 Task: Find connections with filter location Bankstown with filter topic #newyearwith filter profile language German with filter current company Infobip with filter school Maharaja Agrasen Himalayan Garhwal University with filter industry Forestry and Logging with filter service category Visual Design with filter keywords title Data Entry
Action: Mouse moved to (165, 222)
Screenshot: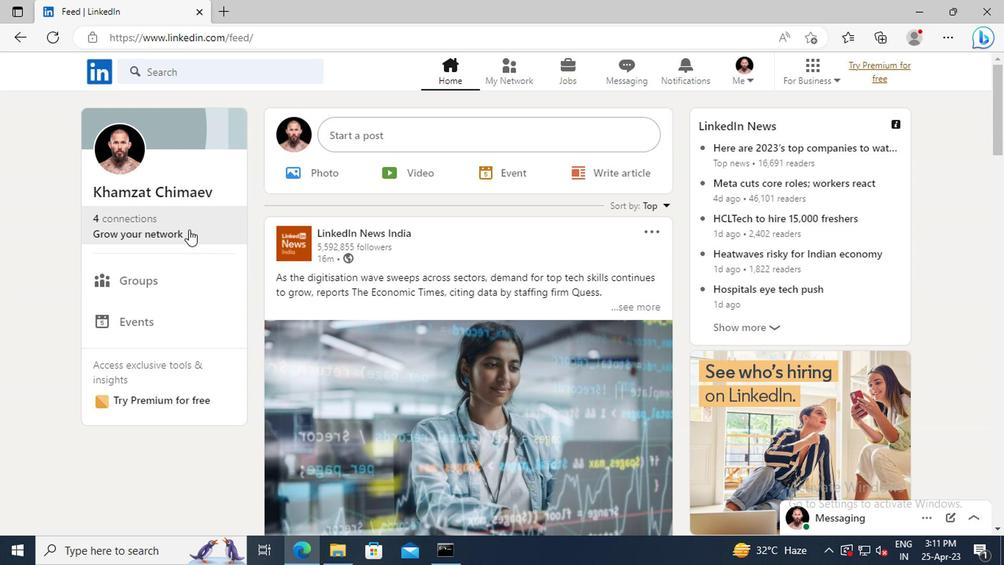 
Action: Mouse pressed left at (165, 222)
Screenshot: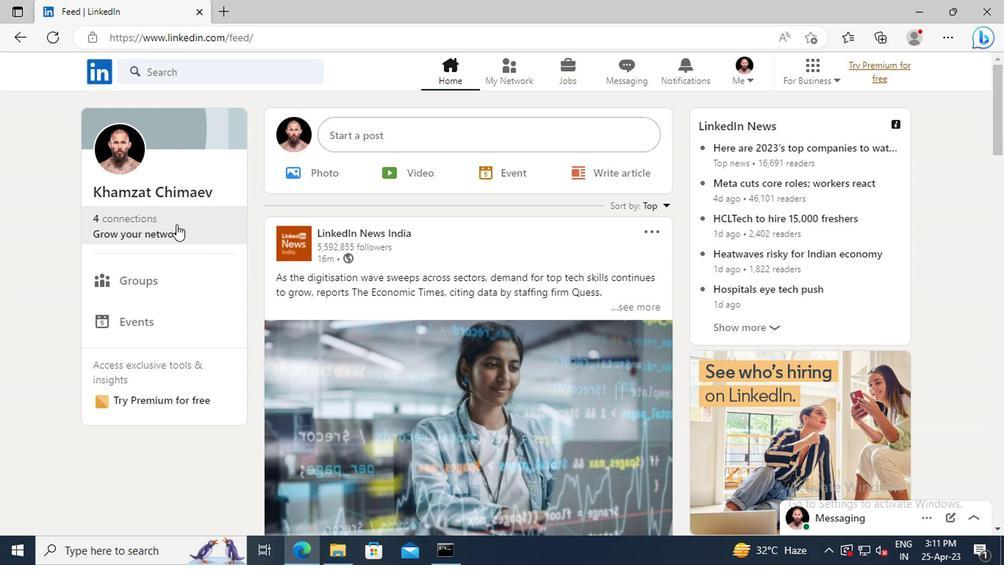 
Action: Mouse moved to (177, 160)
Screenshot: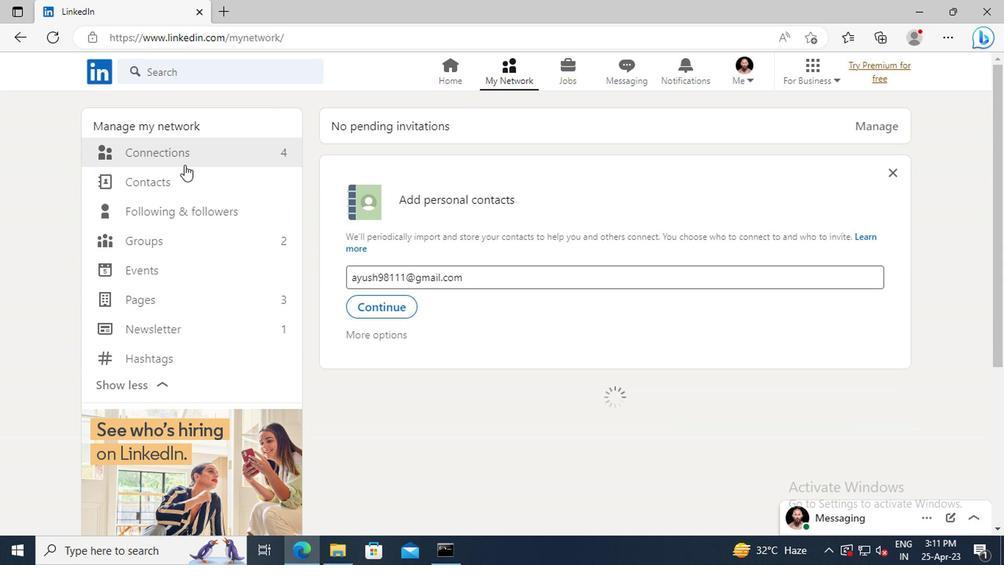 
Action: Mouse pressed left at (177, 160)
Screenshot: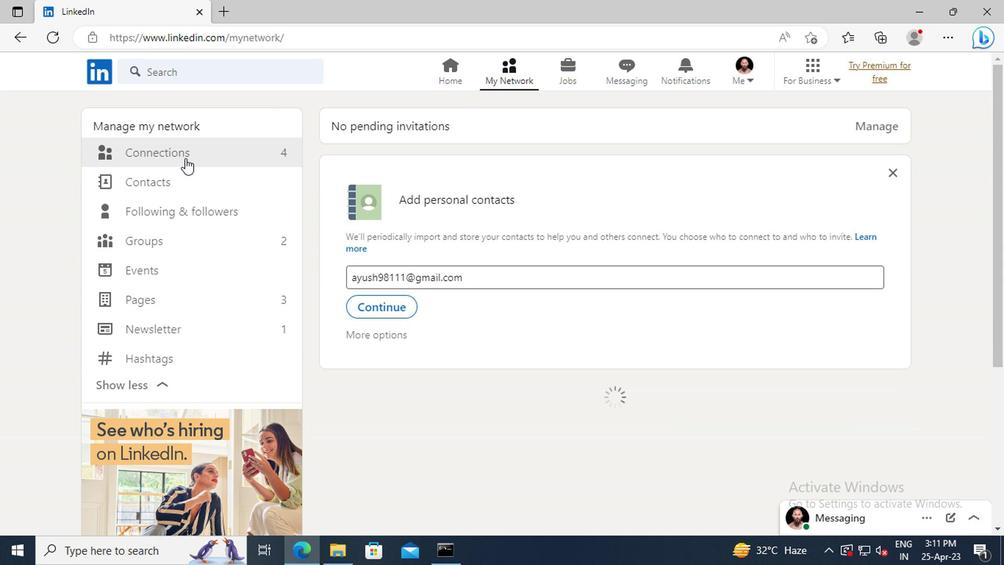 
Action: Mouse moved to (610, 159)
Screenshot: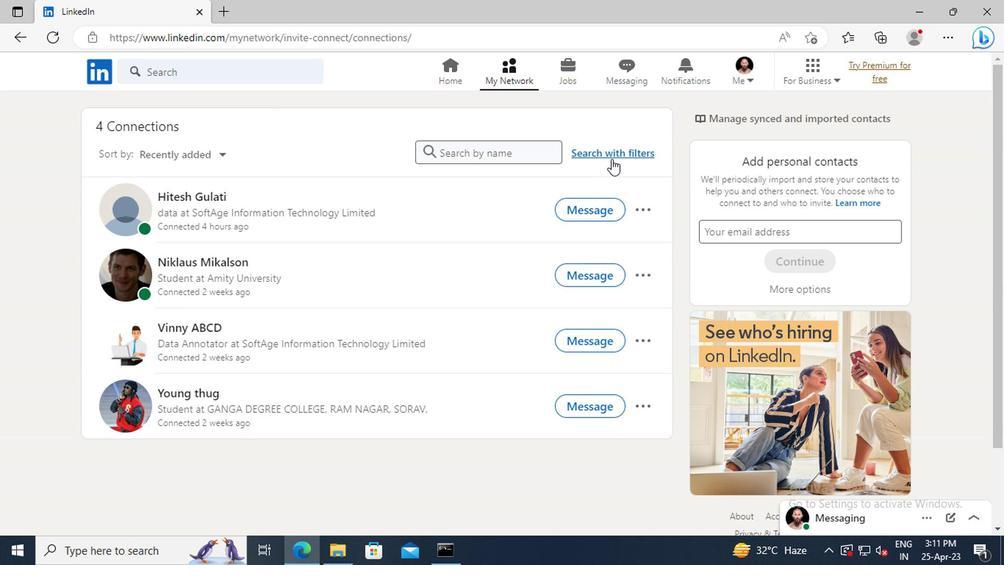 
Action: Mouse pressed left at (610, 159)
Screenshot: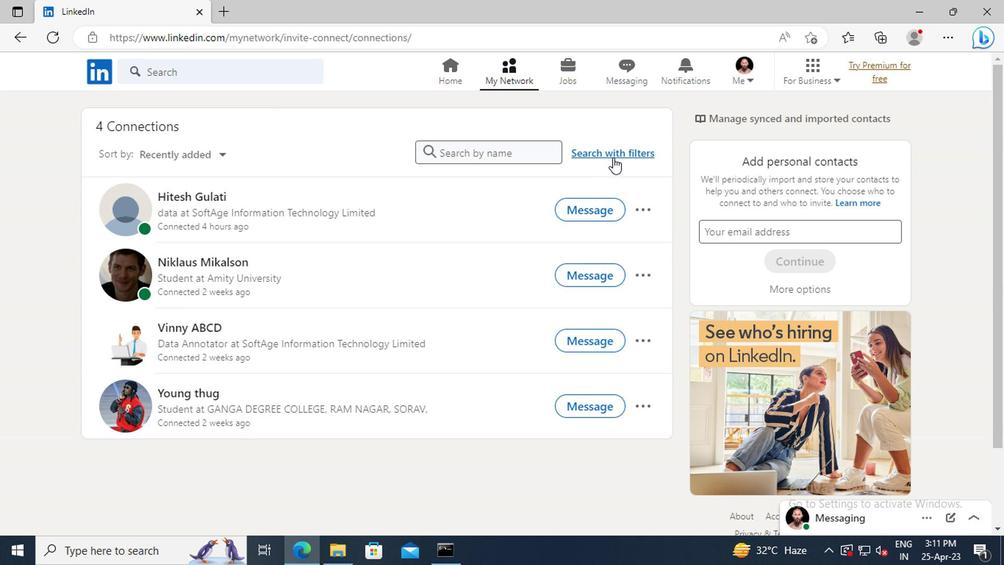 
Action: Mouse moved to (548, 119)
Screenshot: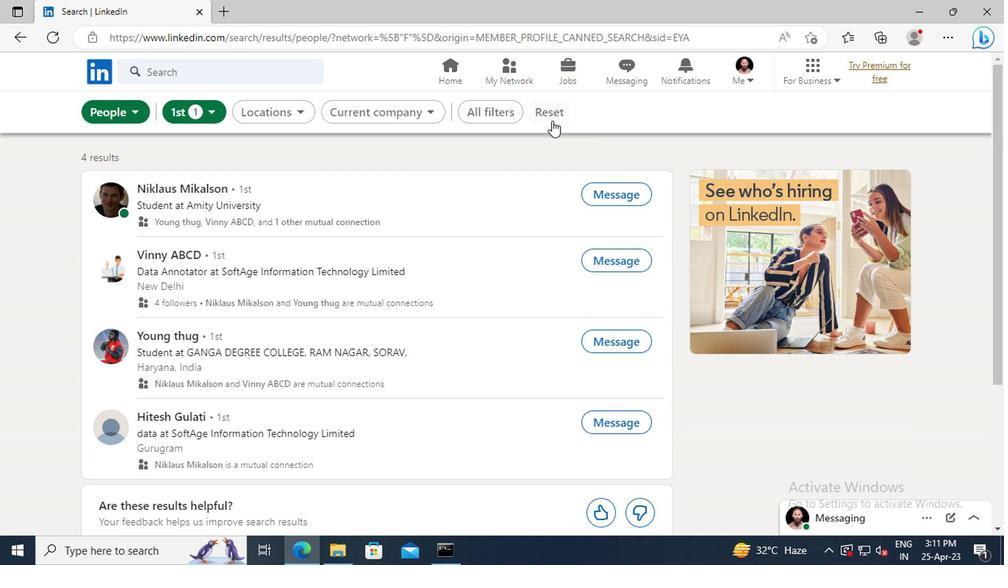 
Action: Mouse pressed left at (548, 119)
Screenshot: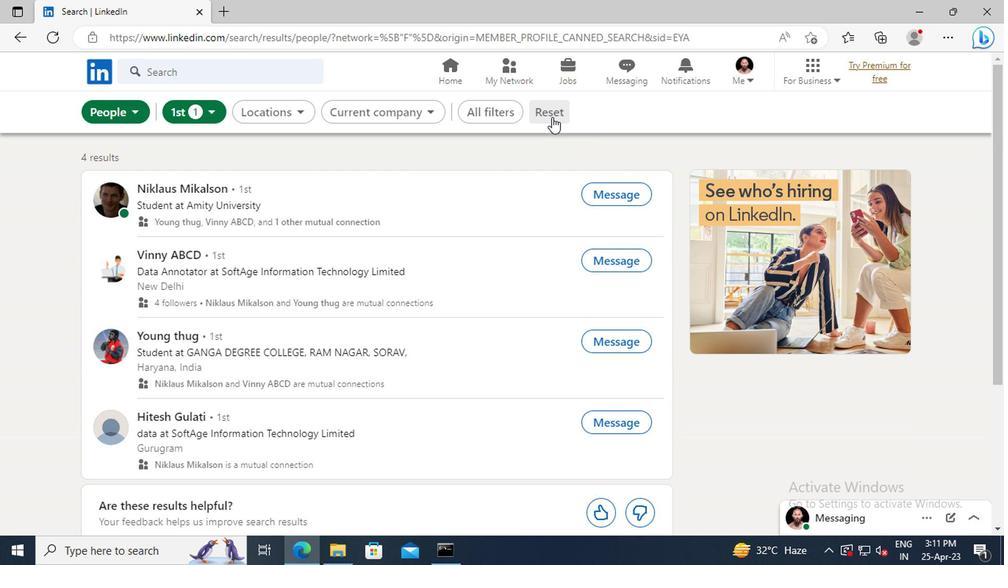 
Action: Mouse moved to (518, 115)
Screenshot: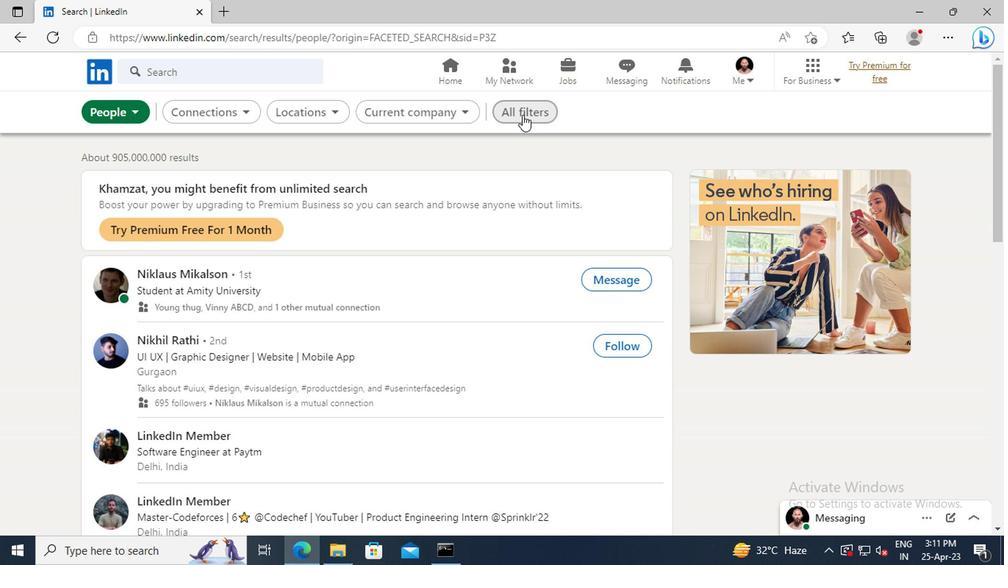 
Action: Mouse pressed left at (518, 115)
Screenshot: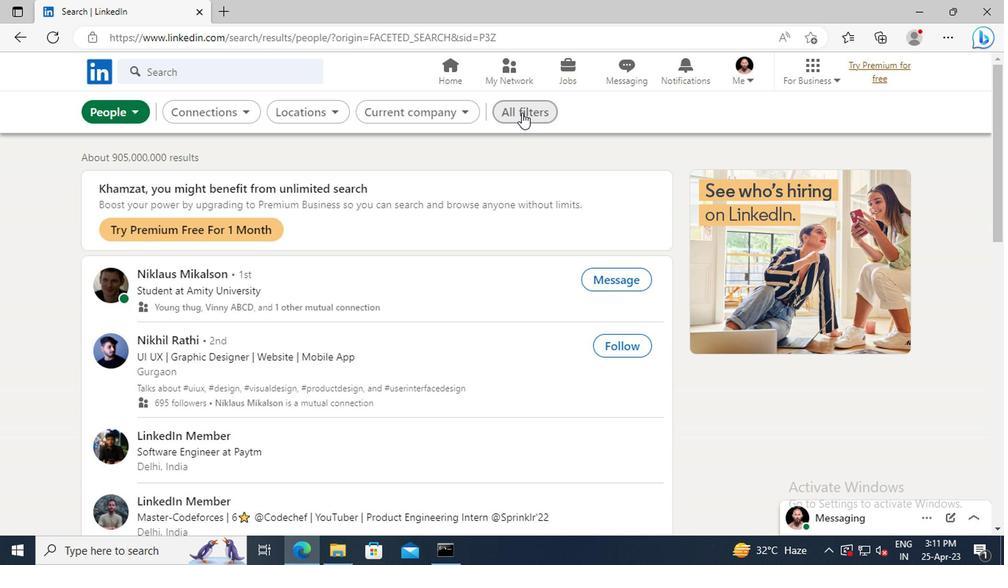 
Action: Mouse moved to (791, 293)
Screenshot: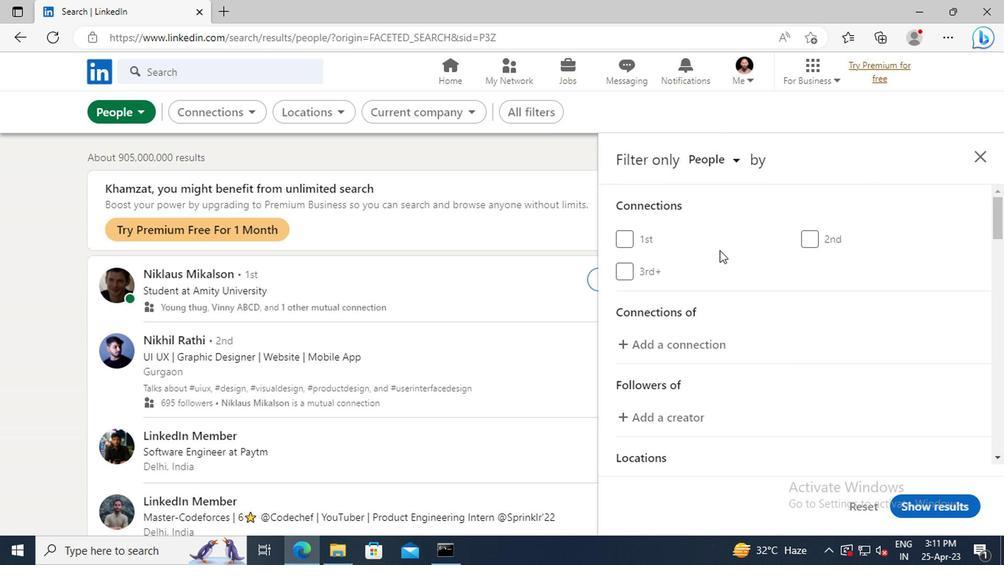 
Action: Mouse scrolled (791, 292) with delta (0, 0)
Screenshot: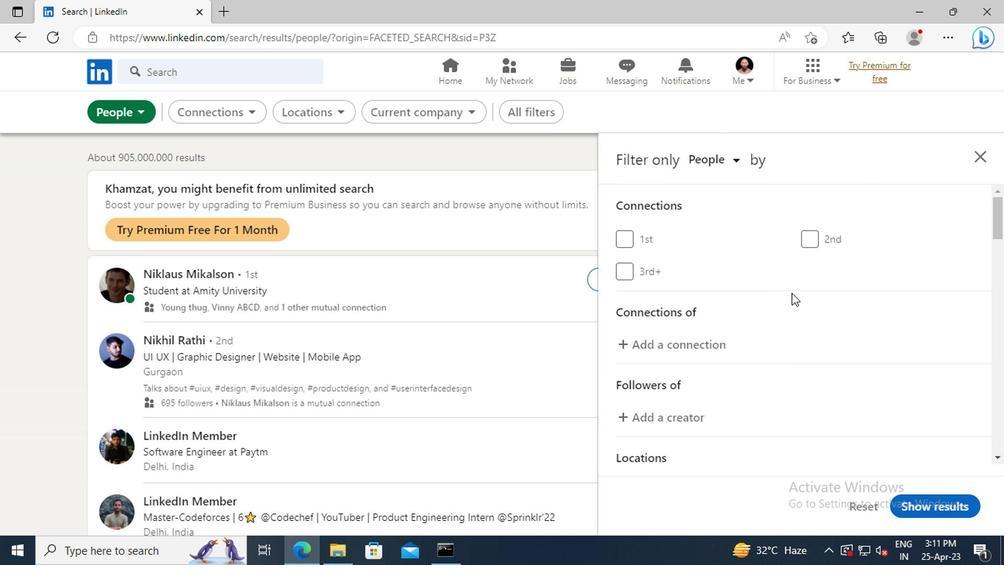 
Action: Mouse scrolled (791, 292) with delta (0, 0)
Screenshot: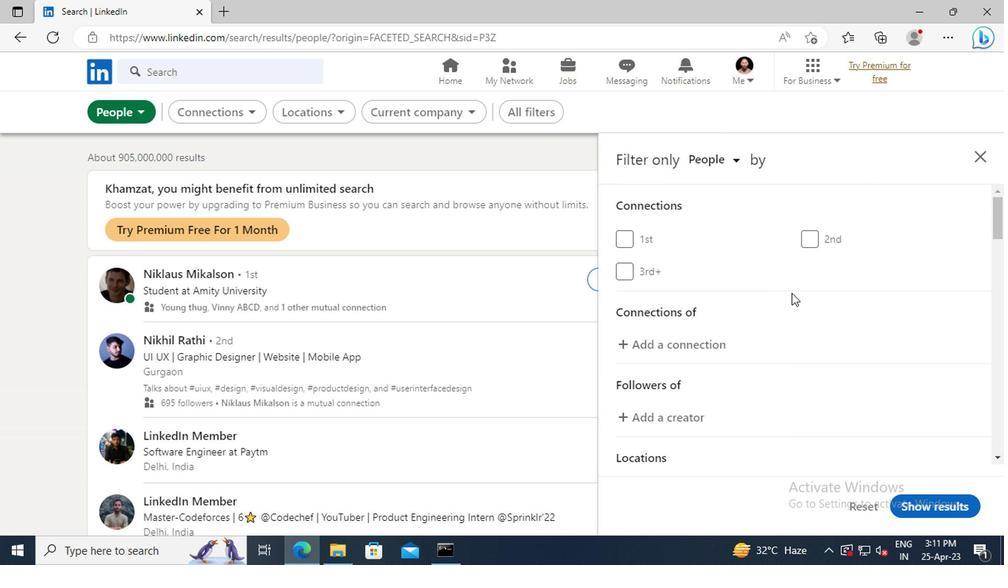 
Action: Mouse scrolled (791, 292) with delta (0, 0)
Screenshot: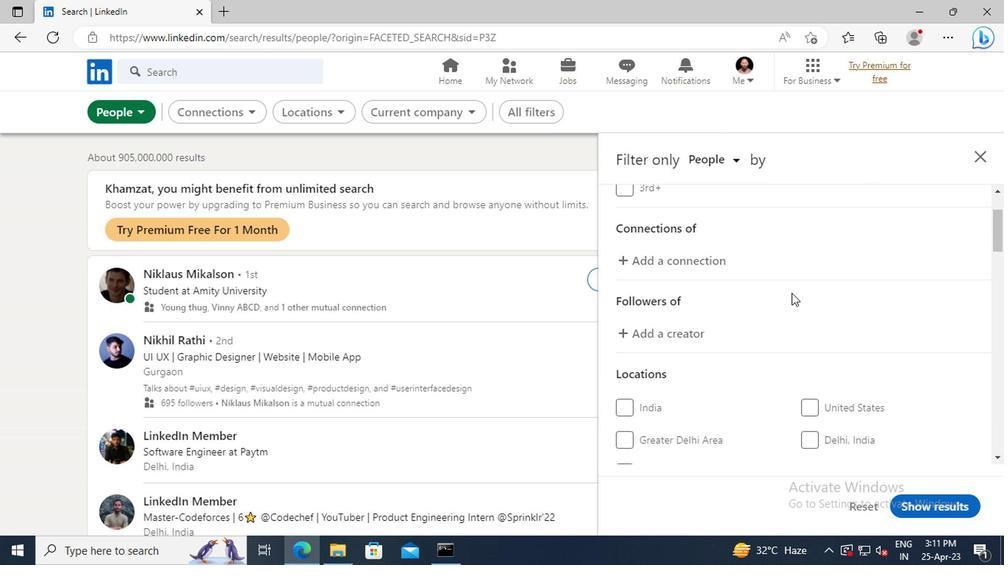 
Action: Mouse scrolled (791, 292) with delta (0, 0)
Screenshot: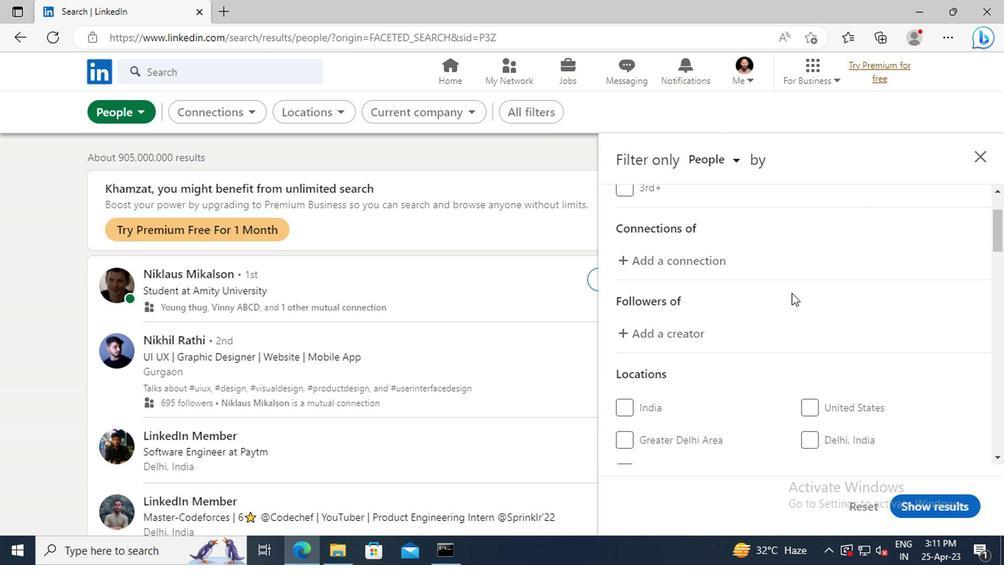 
Action: Mouse scrolled (791, 292) with delta (0, 0)
Screenshot: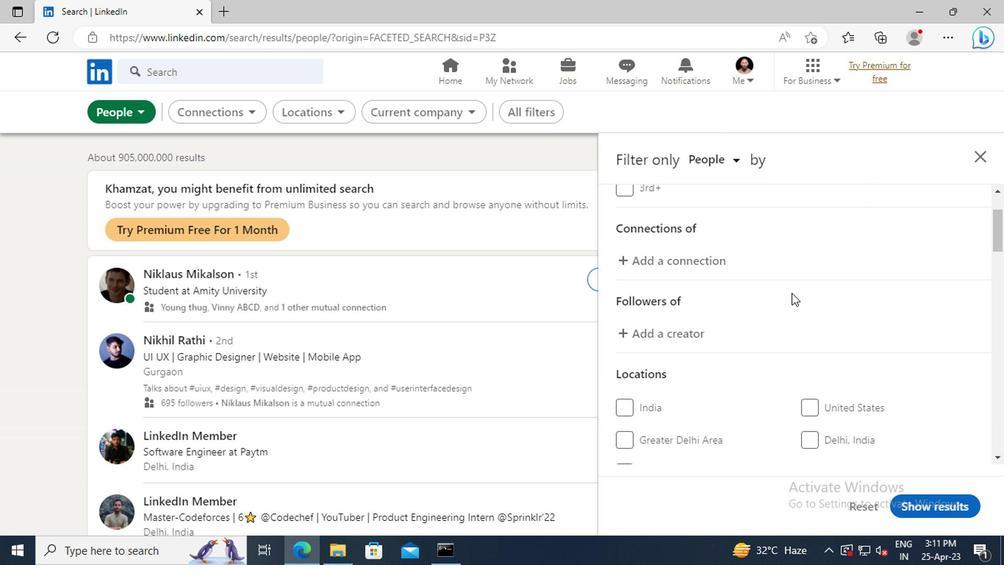 
Action: Mouse moved to (828, 341)
Screenshot: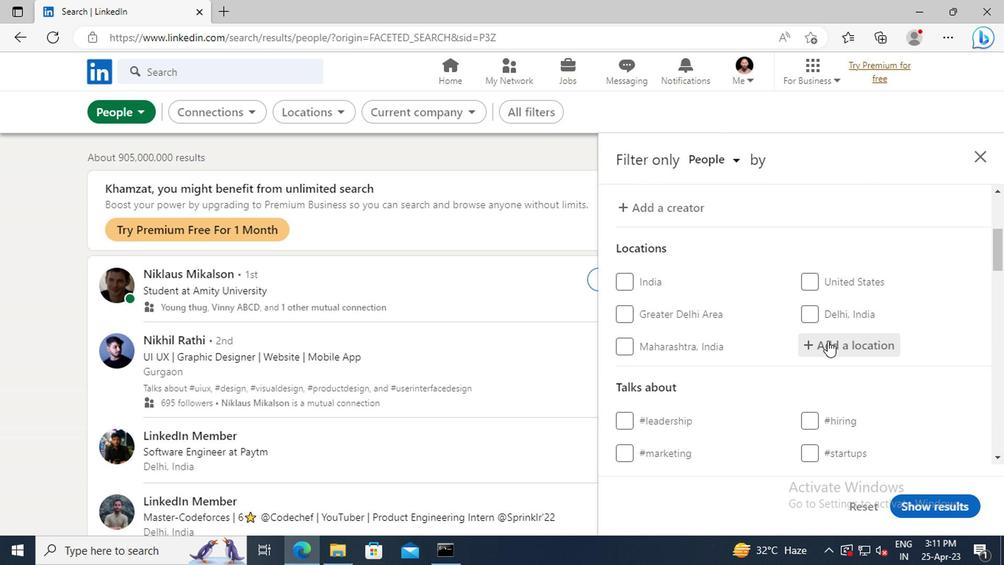 
Action: Mouse pressed left at (828, 341)
Screenshot: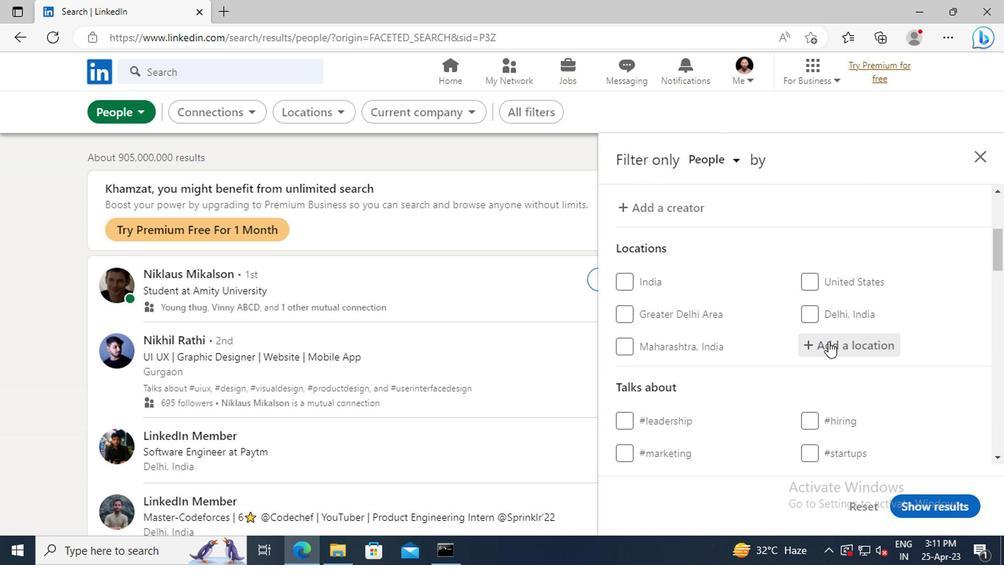 
Action: Mouse moved to (754, 301)
Screenshot: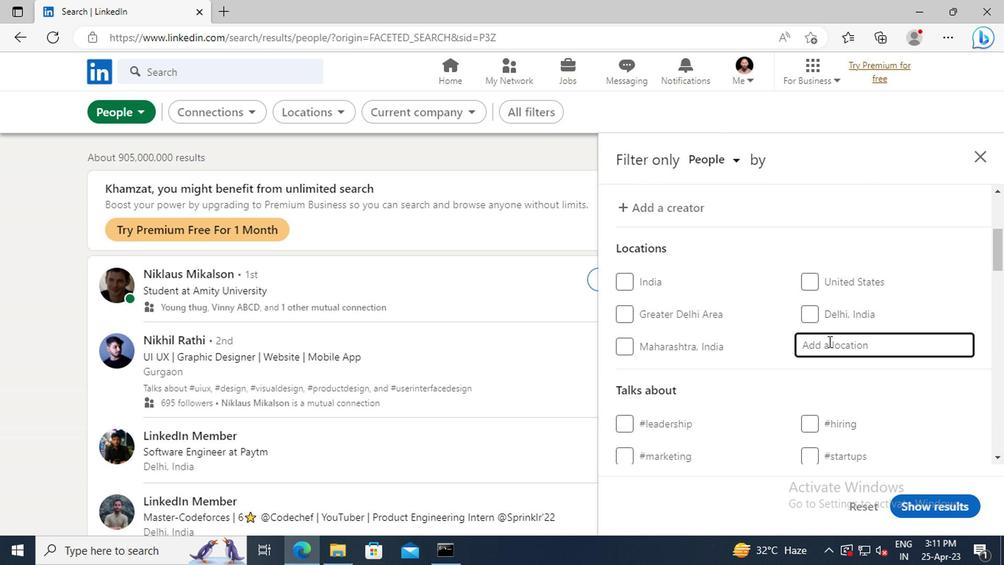 
Action: Key pressed <Key.shift>BANKSTOWN<Key.enter>
Screenshot: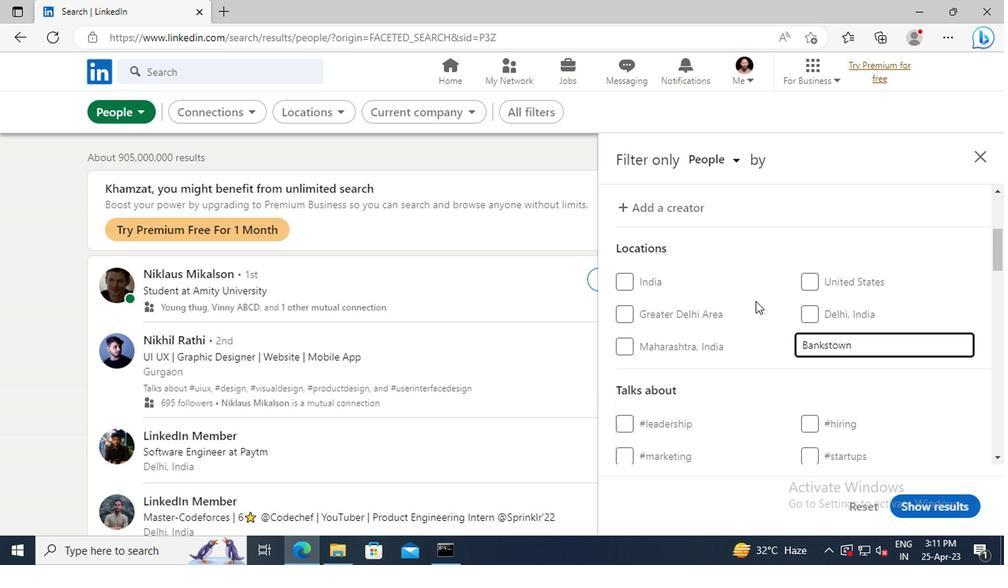 
Action: Mouse moved to (865, 358)
Screenshot: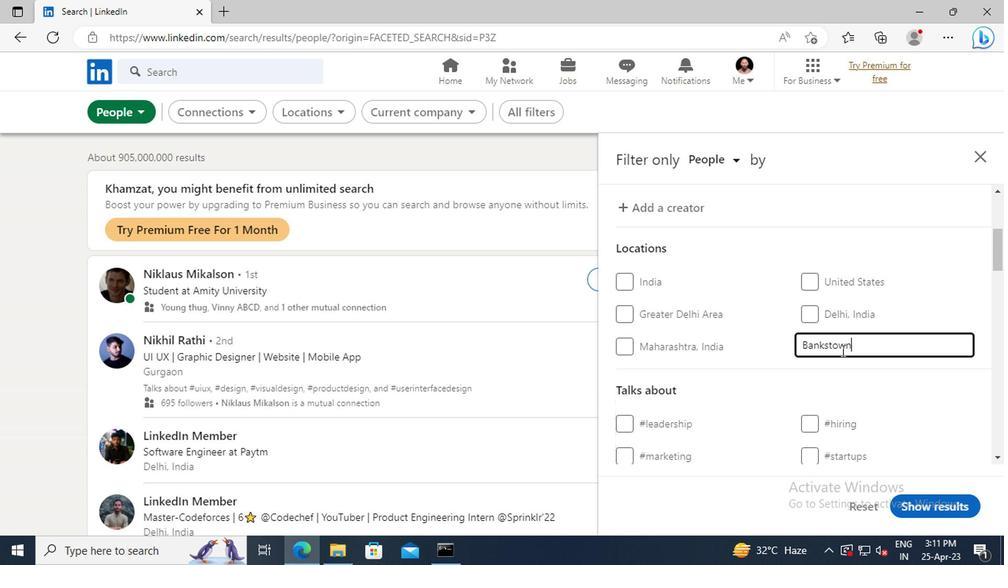
Action: Mouse scrolled (865, 358) with delta (0, 0)
Screenshot: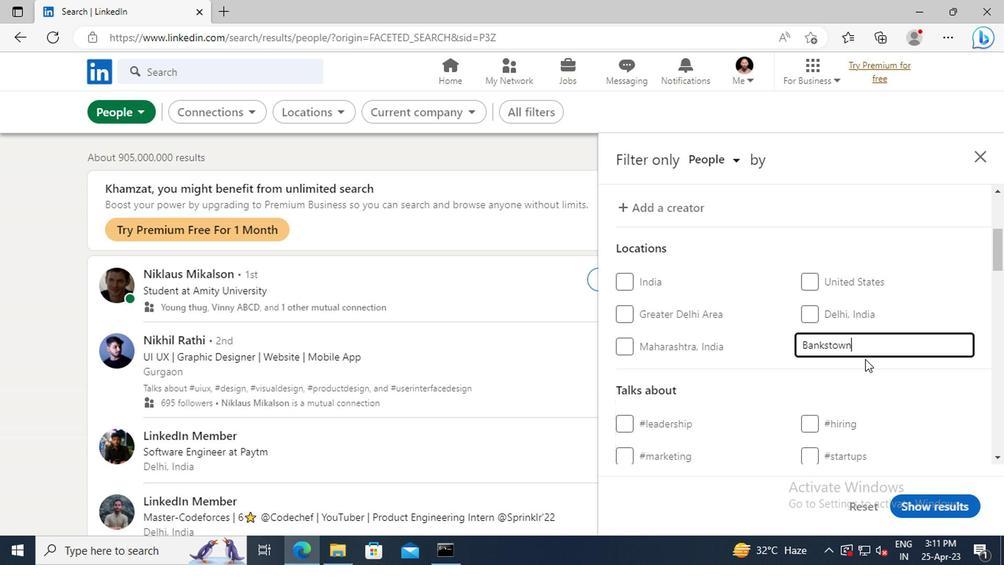 
Action: Mouse scrolled (865, 358) with delta (0, 0)
Screenshot: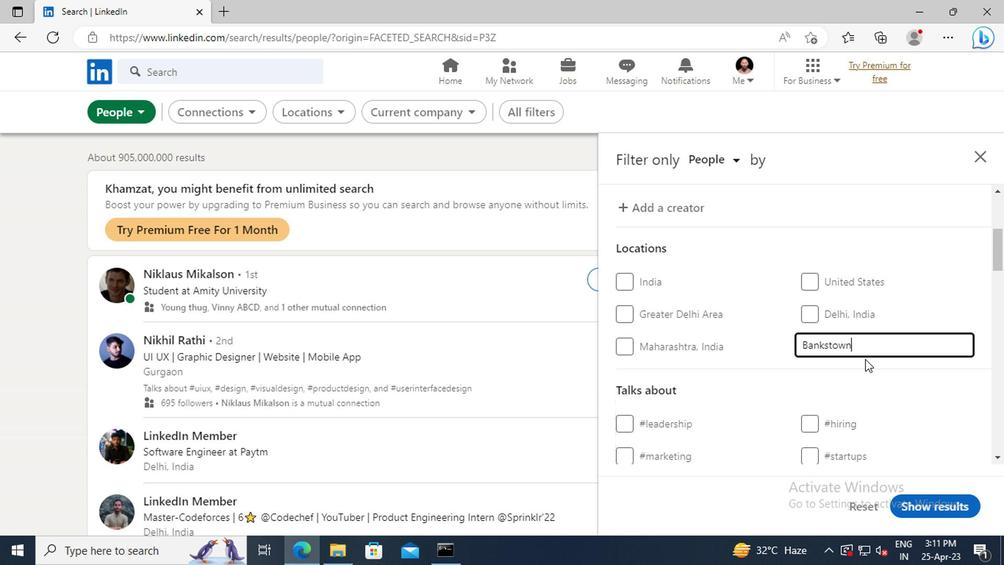 
Action: Mouse scrolled (865, 358) with delta (0, 0)
Screenshot: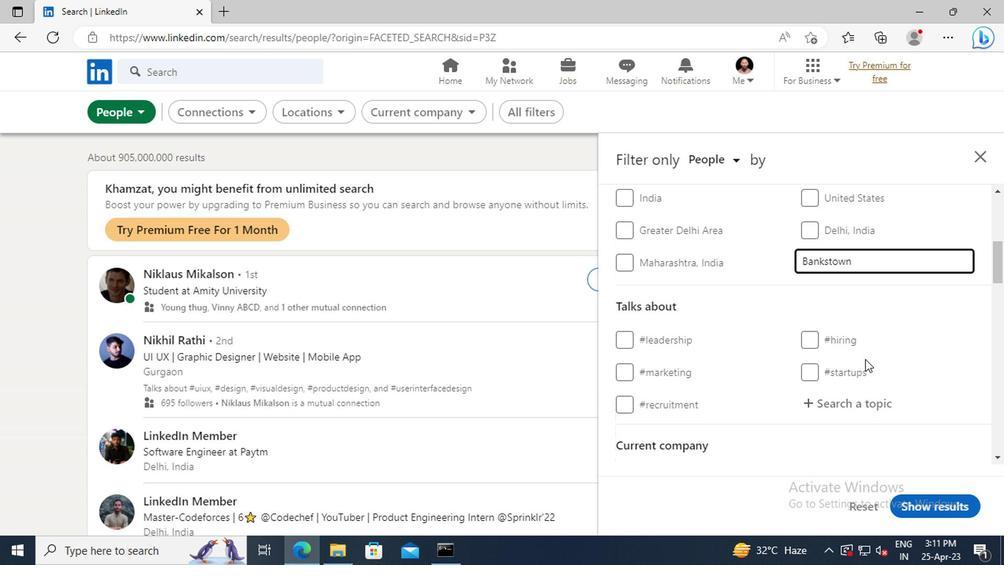 
Action: Mouse scrolled (865, 358) with delta (0, 0)
Screenshot: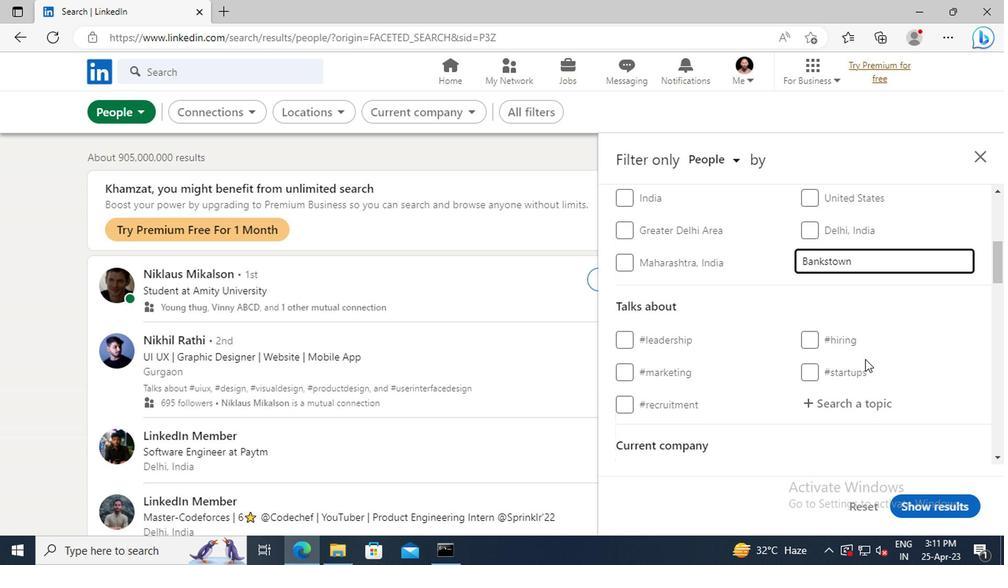
Action: Mouse moved to (844, 321)
Screenshot: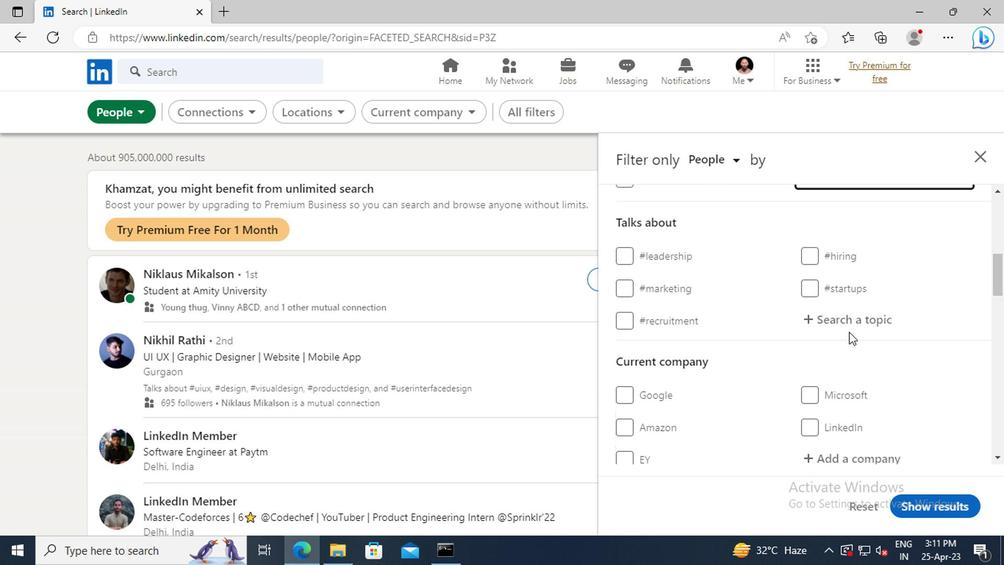 
Action: Mouse pressed left at (844, 321)
Screenshot: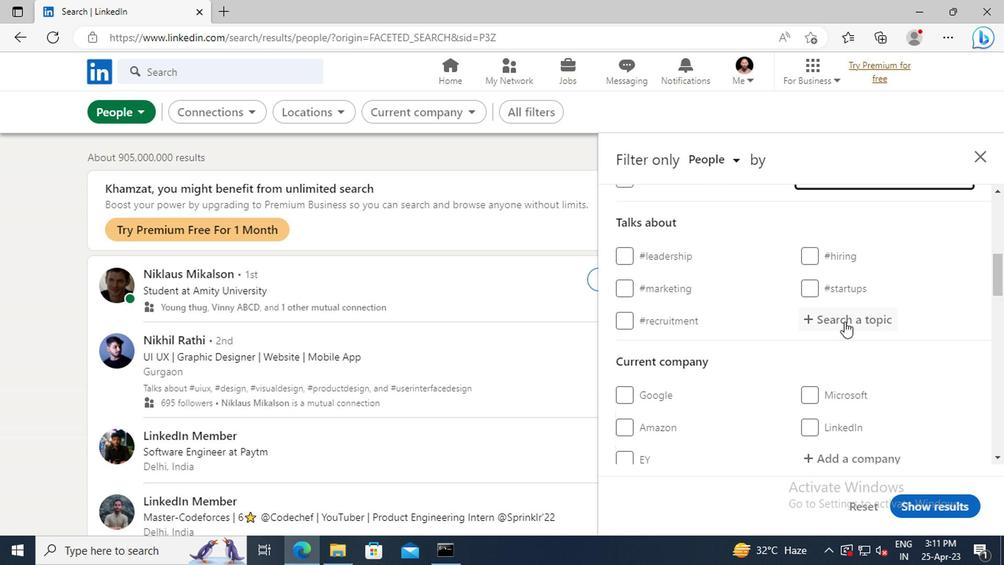 
Action: Mouse moved to (793, 292)
Screenshot: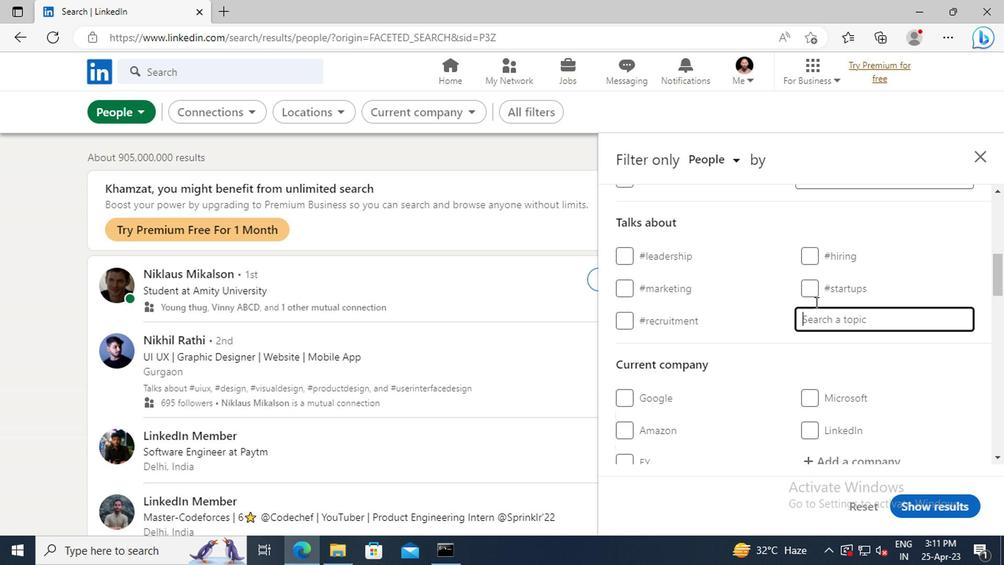 
Action: Key pressed <Key.shift>#NEWYEARWITH
Screenshot: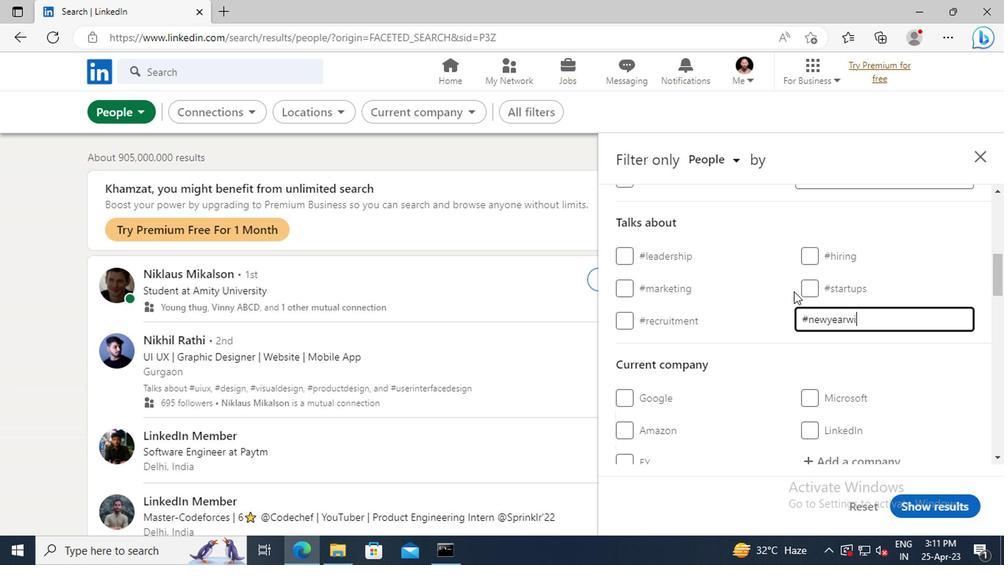 
Action: Mouse moved to (818, 308)
Screenshot: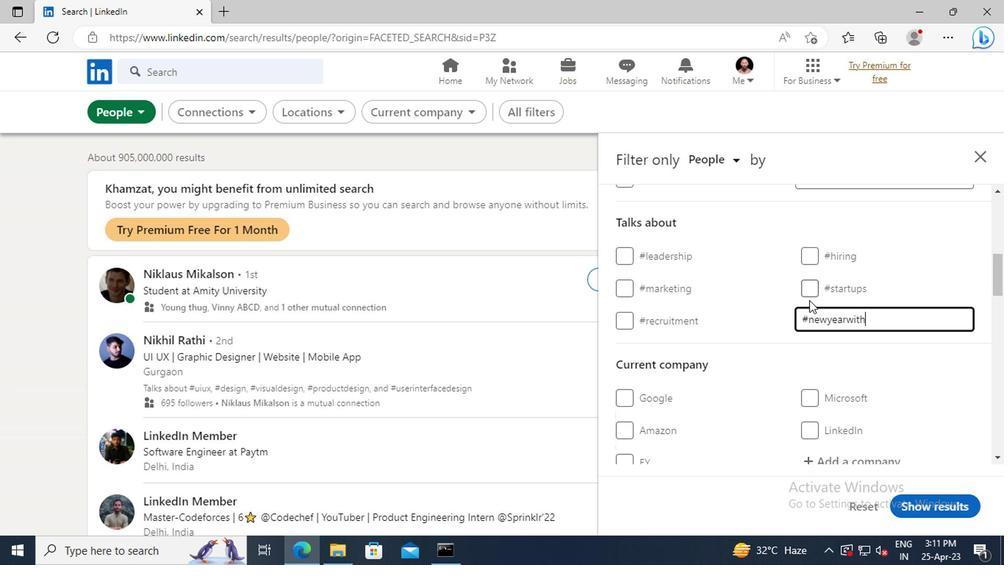 
Action: Mouse scrolled (818, 307) with delta (0, -1)
Screenshot: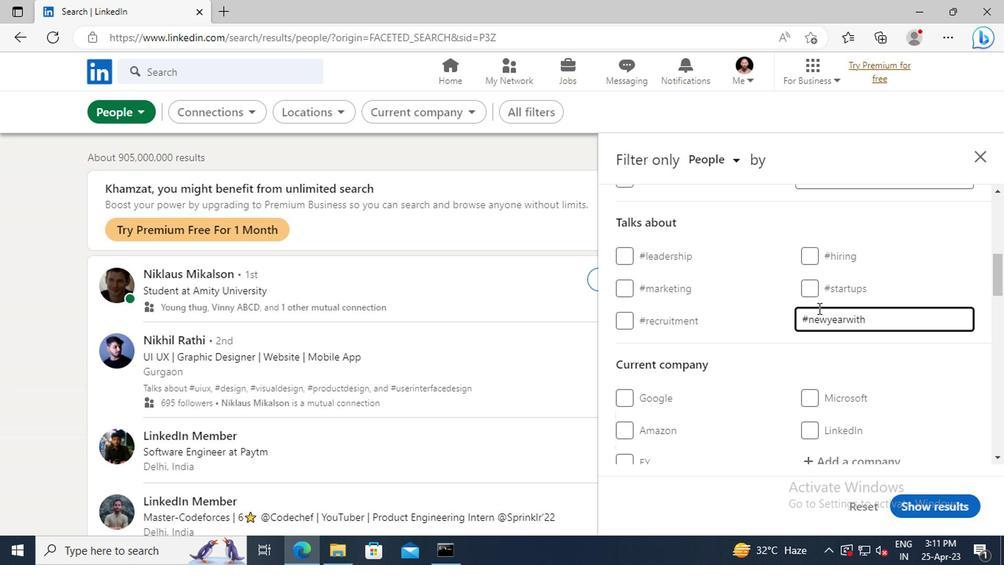 
Action: Mouse scrolled (818, 307) with delta (0, -1)
Screenshot: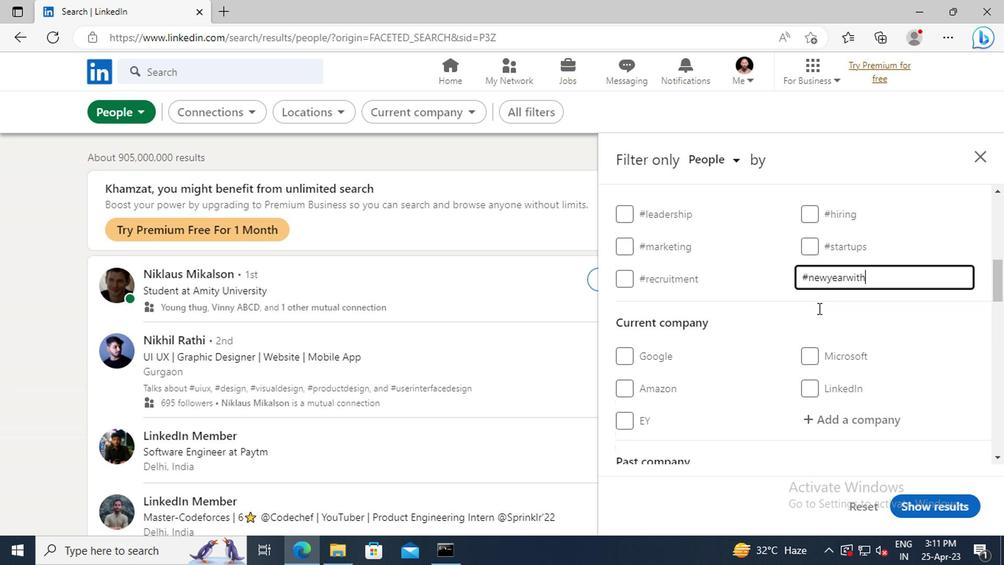 
Action: Mouse scrolled (818, 307) with delta (0, -1)
Screenshot: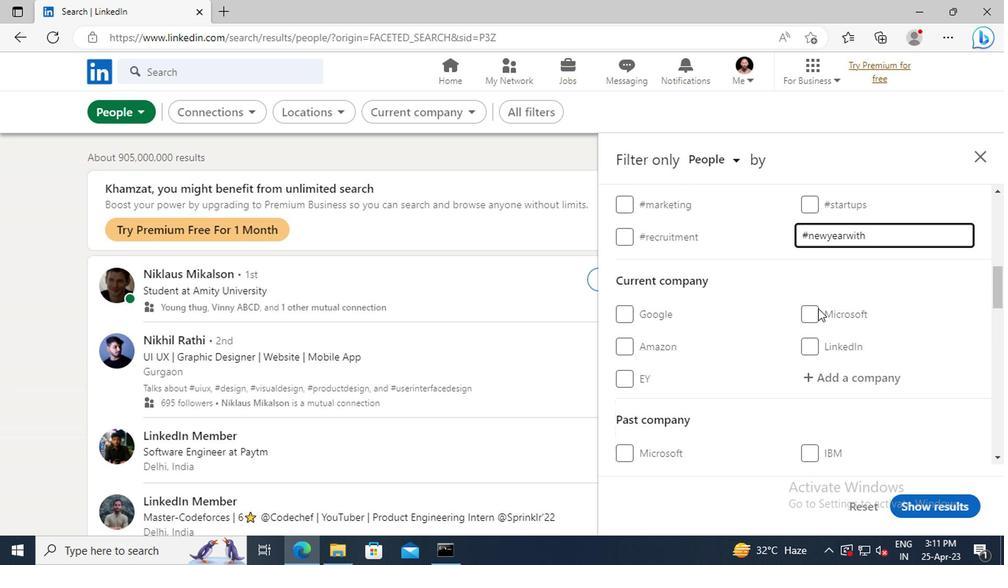 
Action: Mouse scrolled (818, 307) with delta (0, -1)
Screenshot: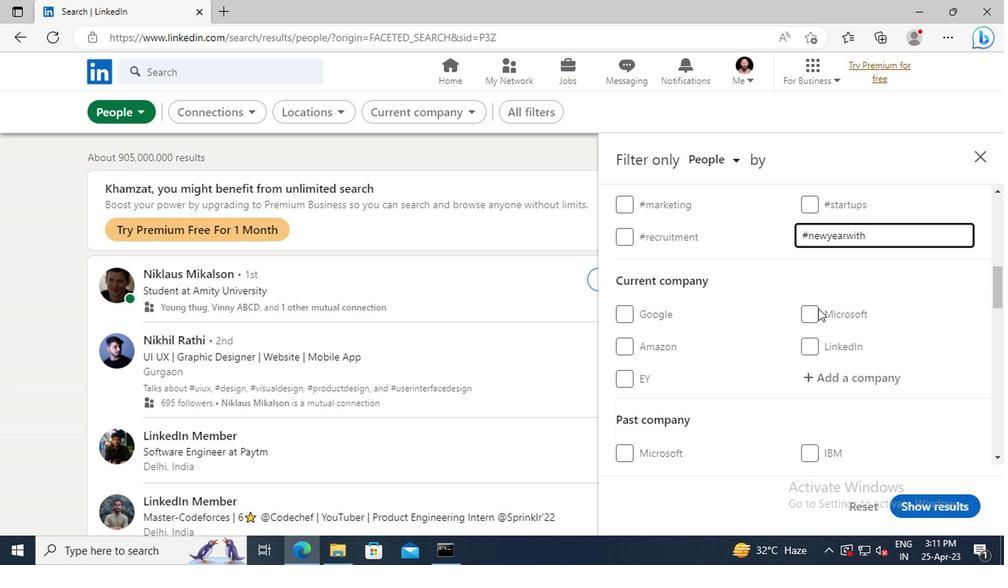 
Action: Mouse scrolled (818, 307) with delta (0, -1)
Screenshot: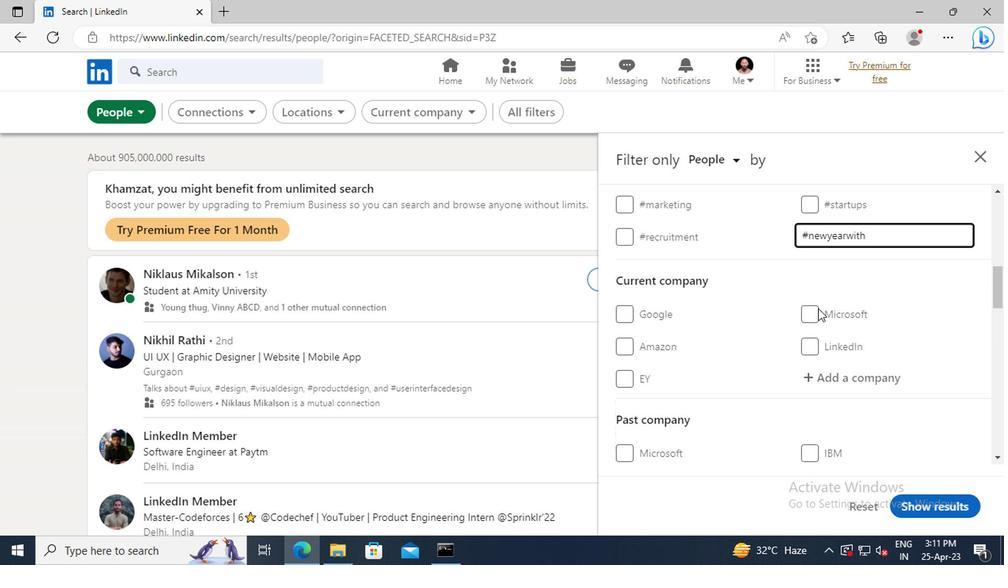 
Action: Mouse scrolled (818, 307) with delta (0, -1)
Screenshot: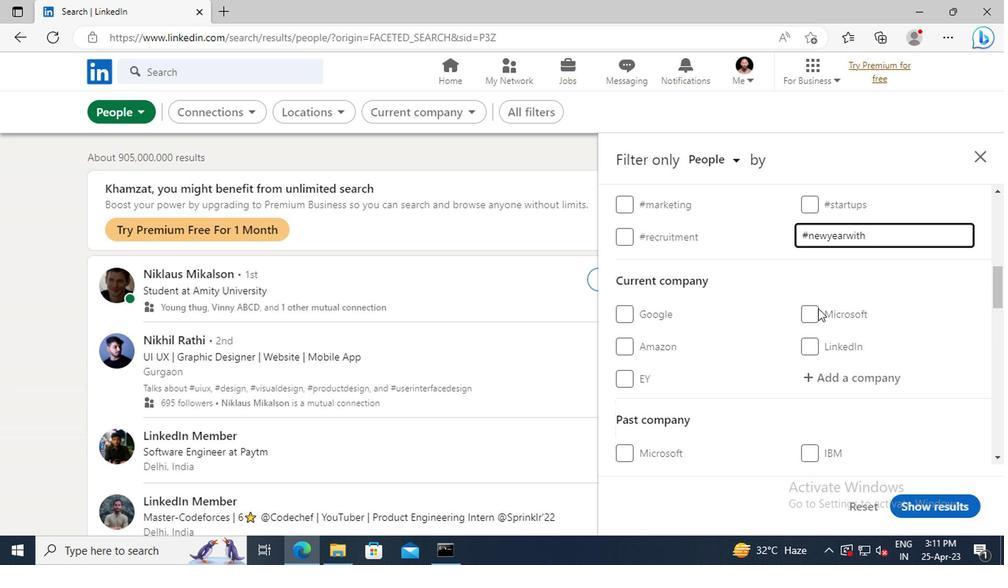 
Action: Mouse moved to (804, 318)
Screenshot: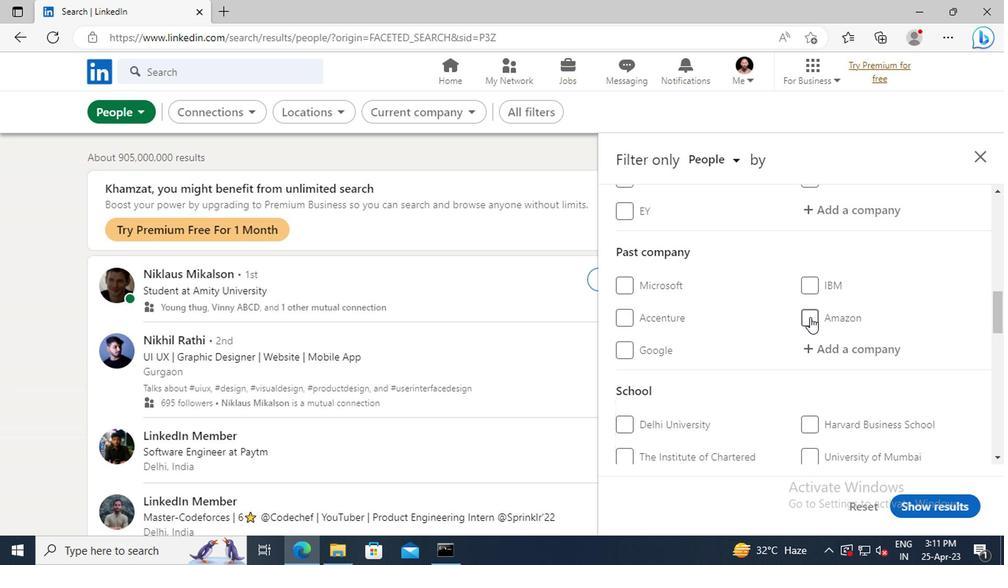 
Action: Mouse scrolled (804, 318) with delta (0, 0)
Screenshot: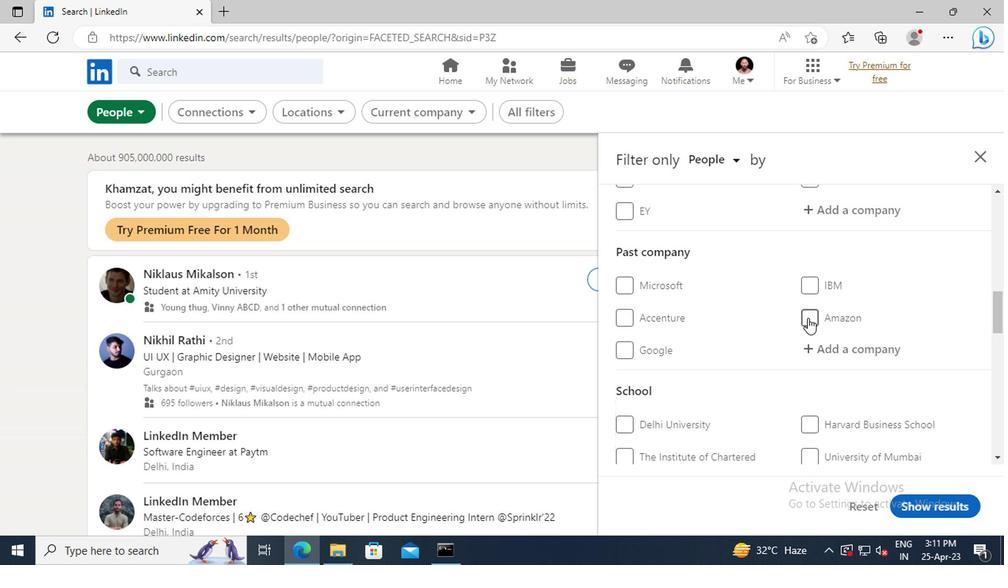 
Action: Mouse scrolled (804, 318) with delta (0, 0)
Screenshot: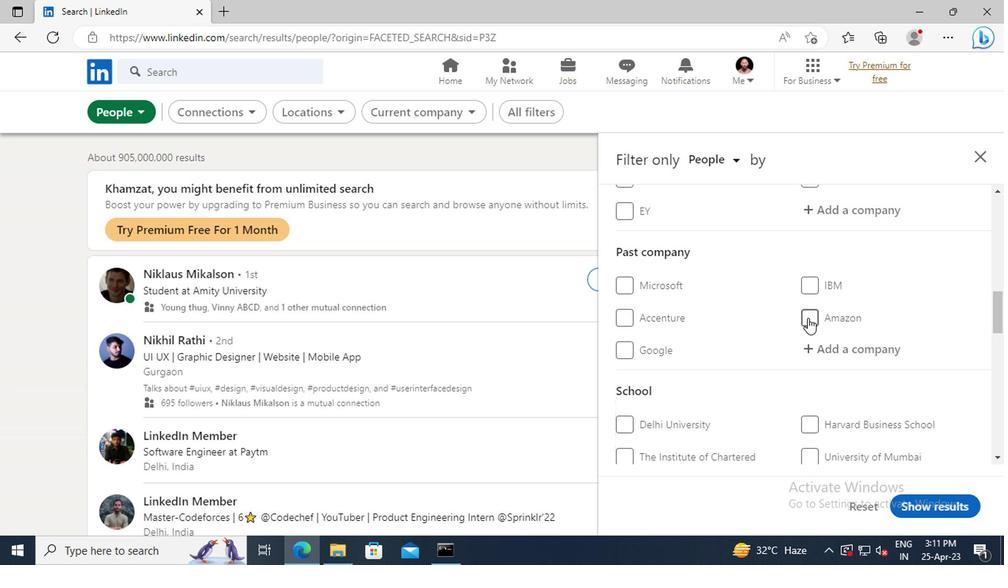 
Action: Mouse scrolled (804, 318) with delta (0, 0)
Screenshot: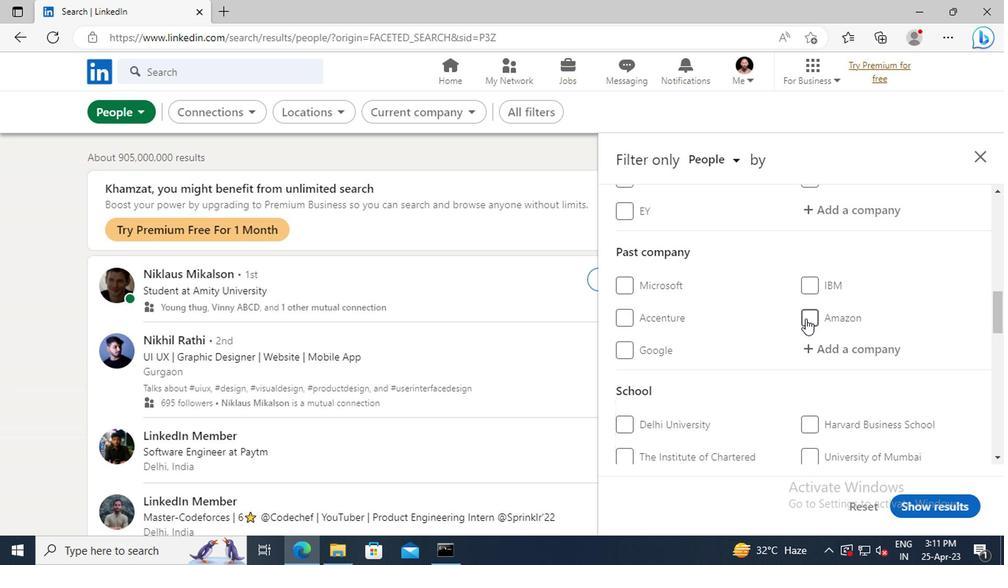 
Action: Mouse scrolled (804, 318) with delta (0, 0)
Screenshot: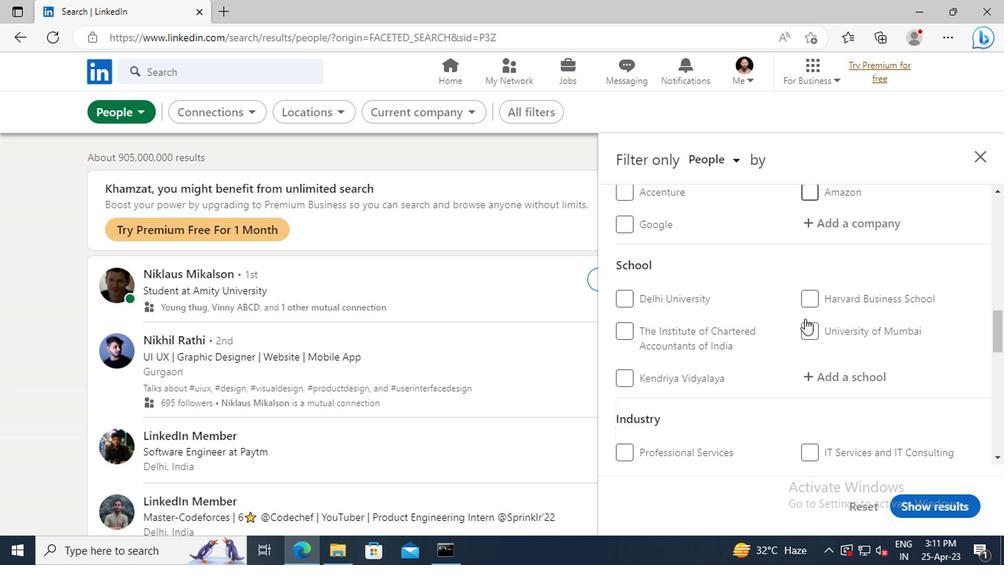 
Action: Mouse scrolled (804, 318) with delta (0, 0)
Screenshot: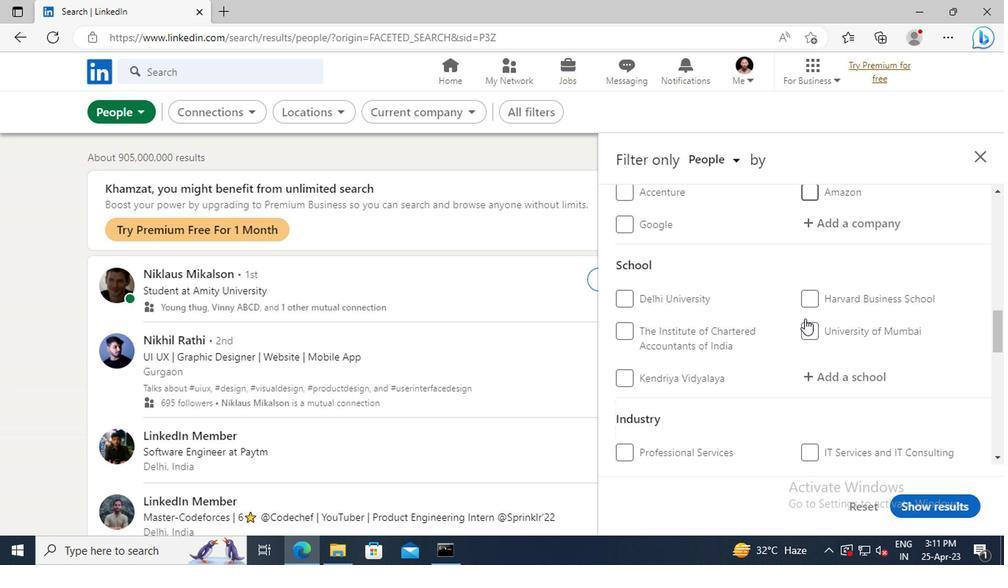 
Action: Mouse scrolled (804, 318) with delta (0, 0)
Screenshot: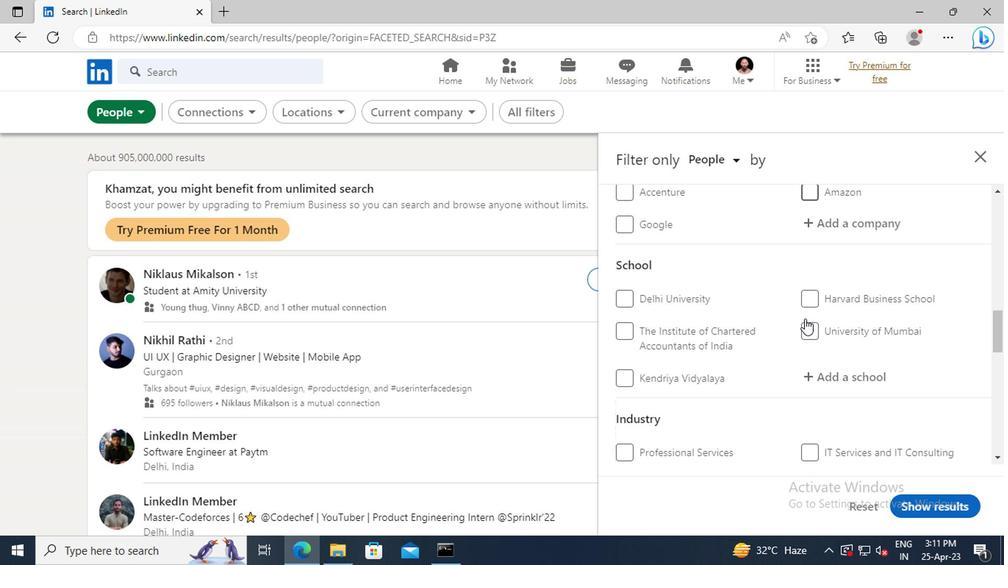 
Action: Mouse moved to (804, 319)
Screenshot: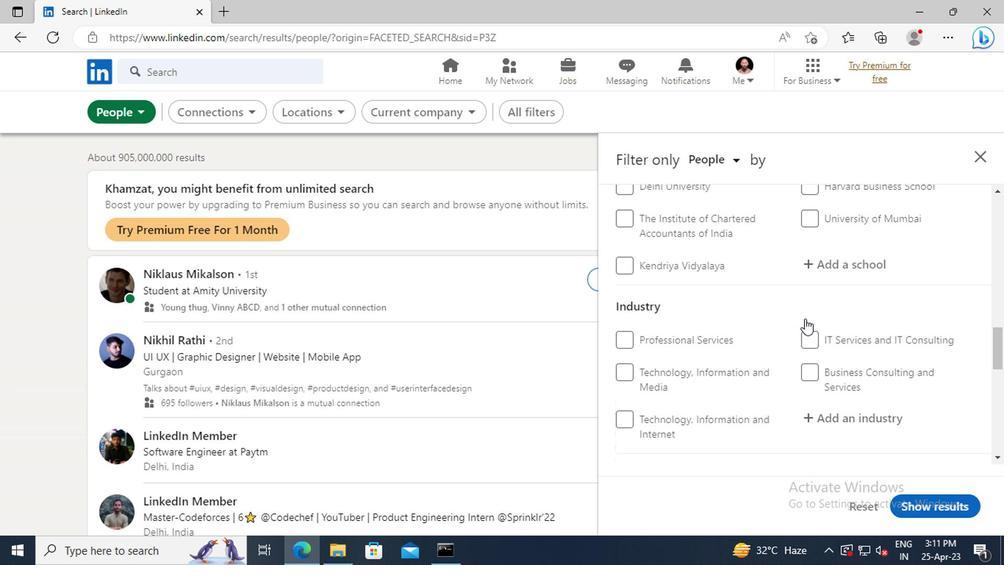 
Action: Mouse scrolled (804, 318) with delta (0, 0)
Screenshot: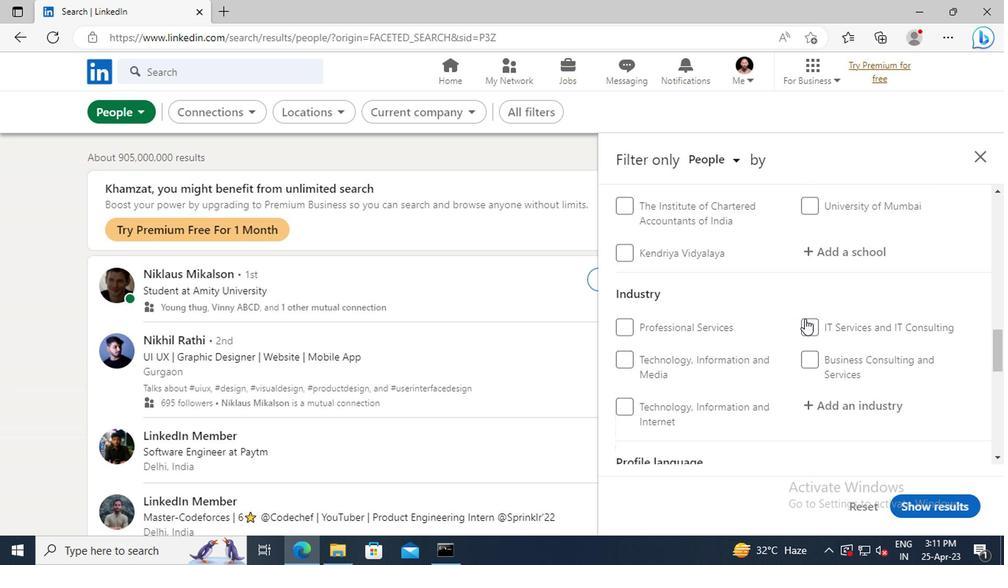 
Action: Mouse scrolled (804, 318) with delta (0, 0)
Screenshot: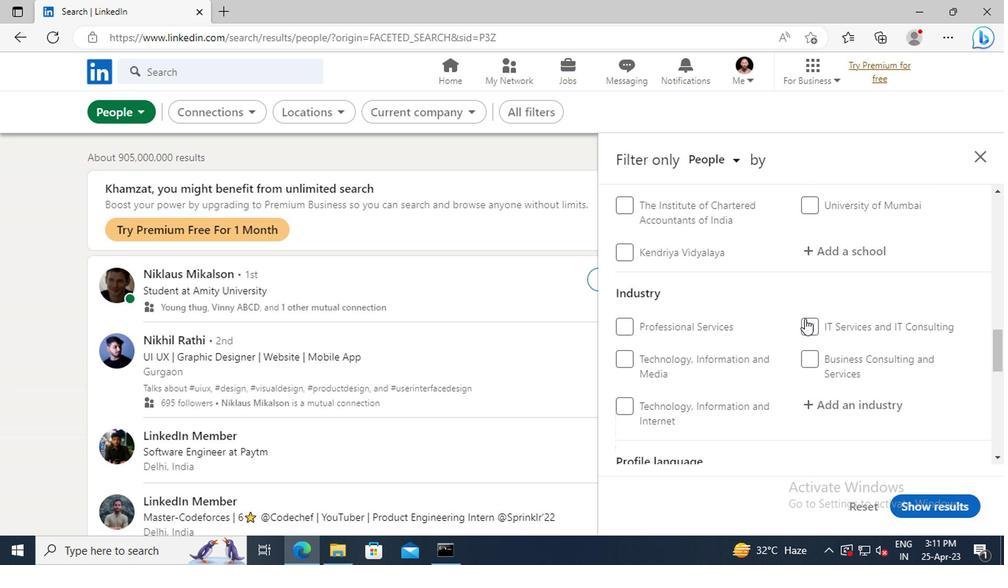 
Action: Mouse scrolled (804, 318) with delta (0, 0)
Screenshot: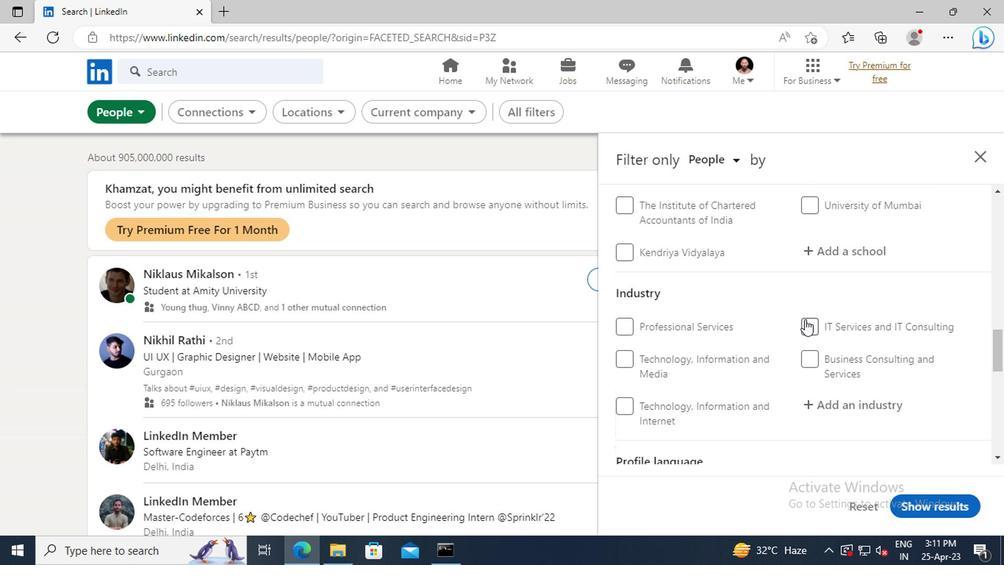 
Action: Mouse scrolled (804, 318) with delta (0, 0)
Screenshot: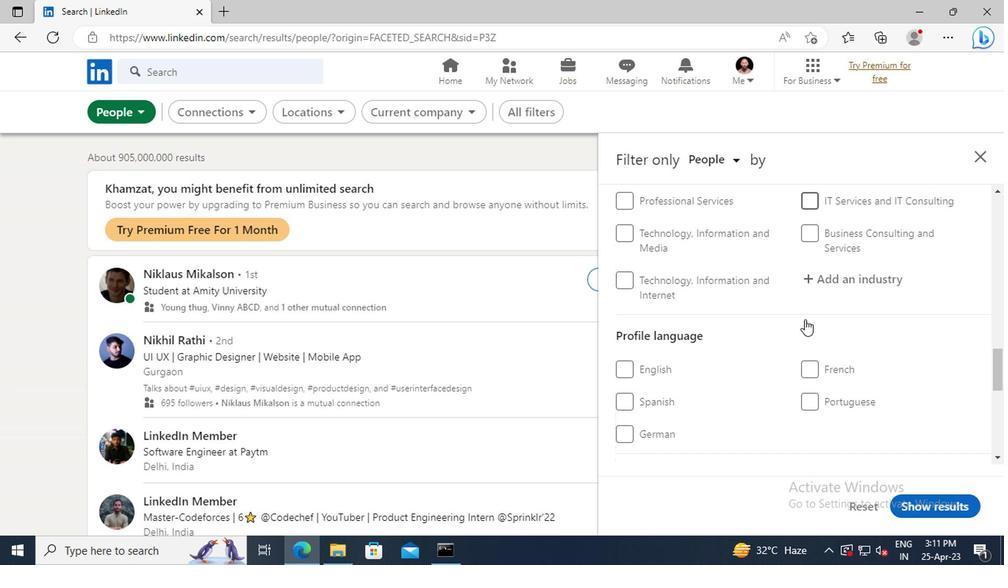 
Action: Mouse moved to (629, 392)
Screenshot: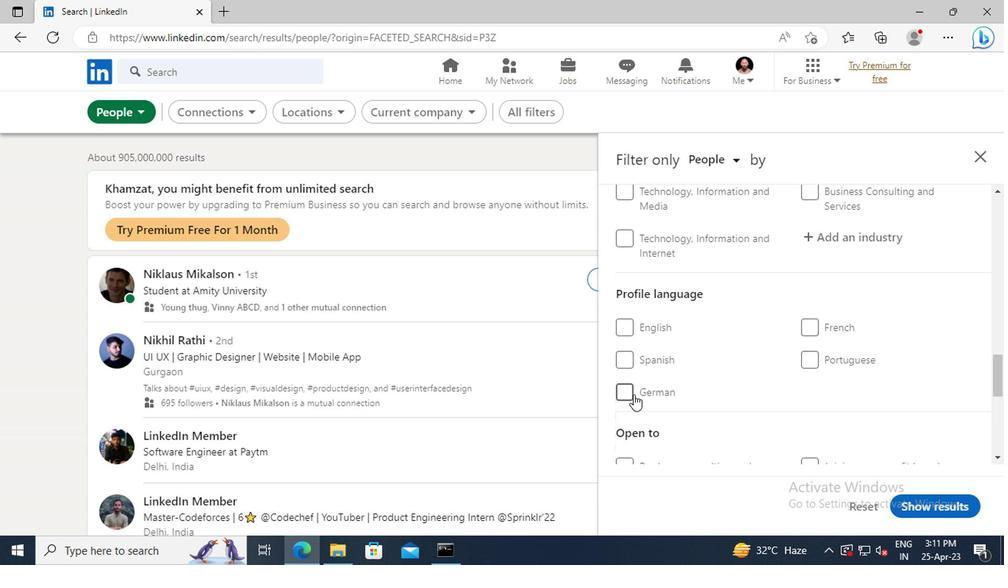 
Action: Mouse pressed left at (629, 392)
Screenshot: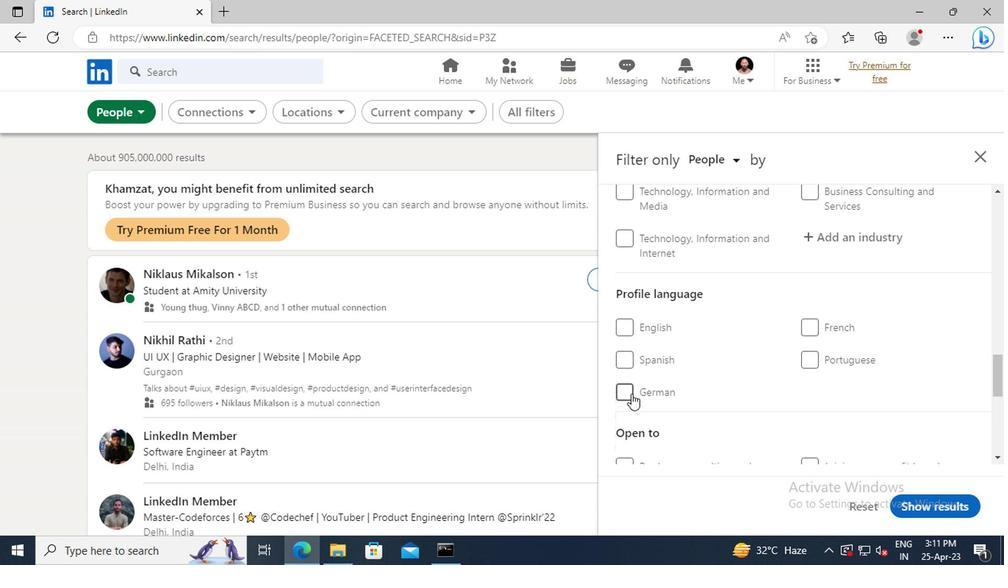 
Action: Mouse moved to (744, 383)
Screenshot: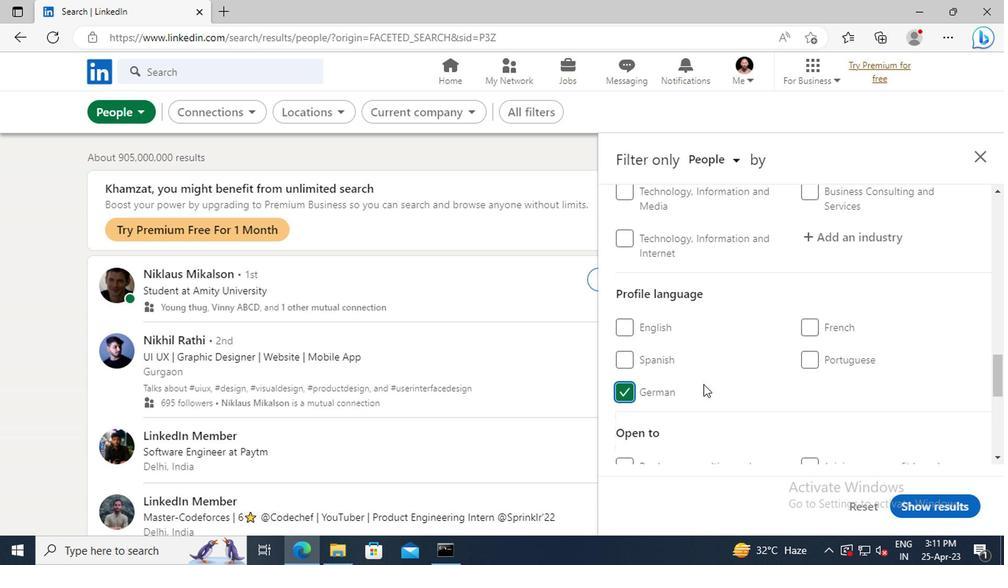 
Action: Mouse scrolled (744, 384) with delta (0, 1)
Screenshot: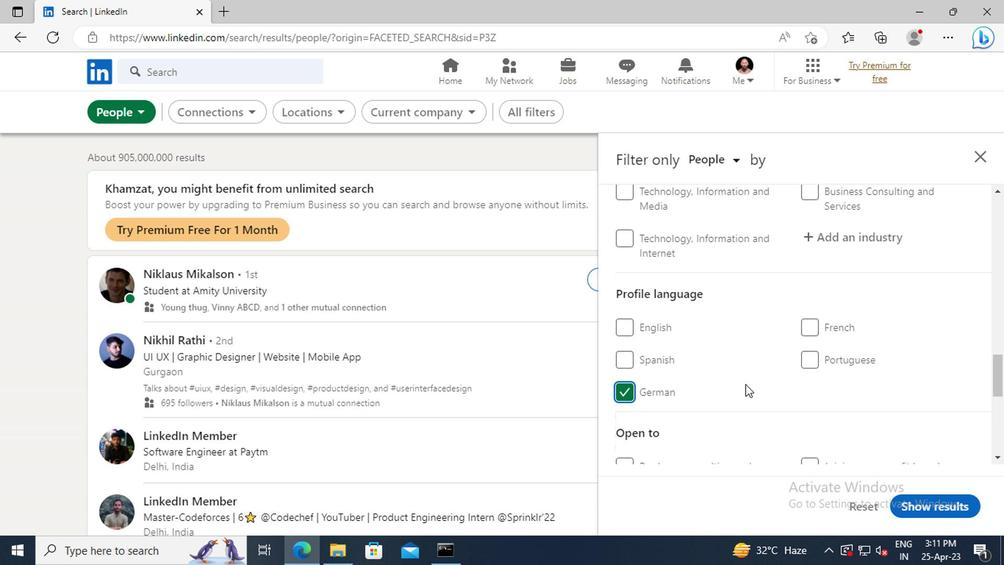 
Action: Mouse scrolled (744, 384) with delta (0, 1)
Screenshot: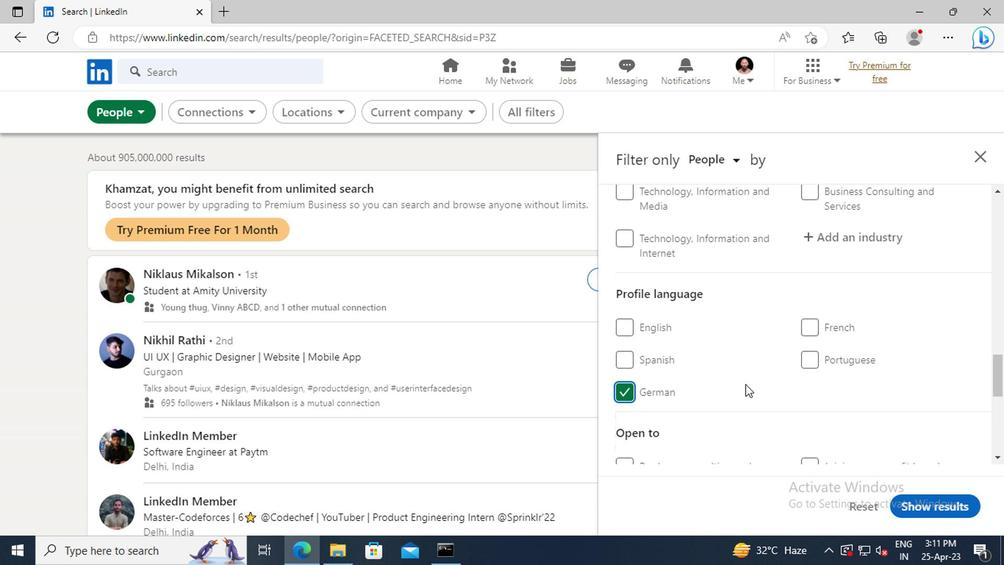 
Action: Mouse scrolled (744, 384) with delta (0, 1)
Screenshot: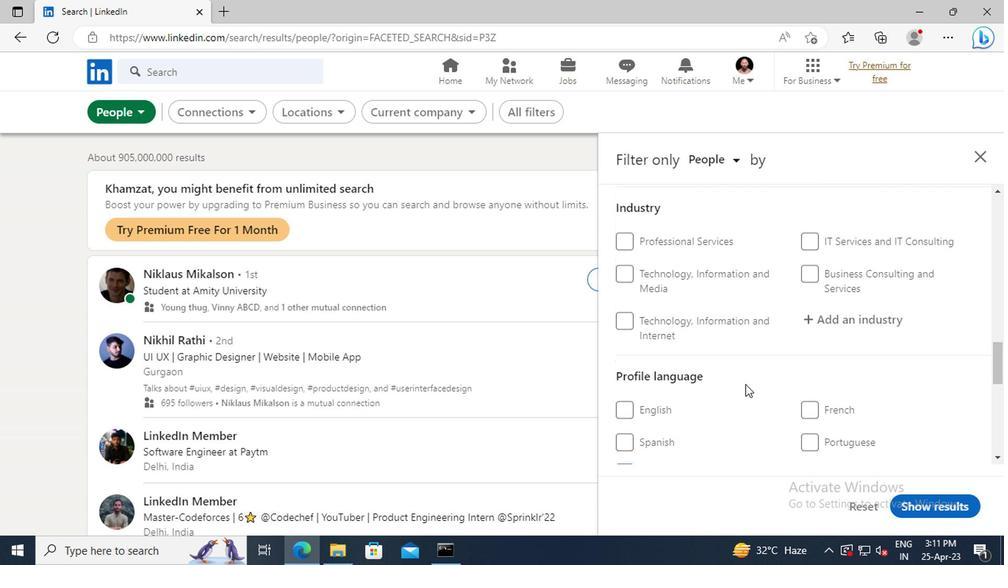 
Action: Mouse scrolled (744, 384) with delta (0, 1)
Screenshot: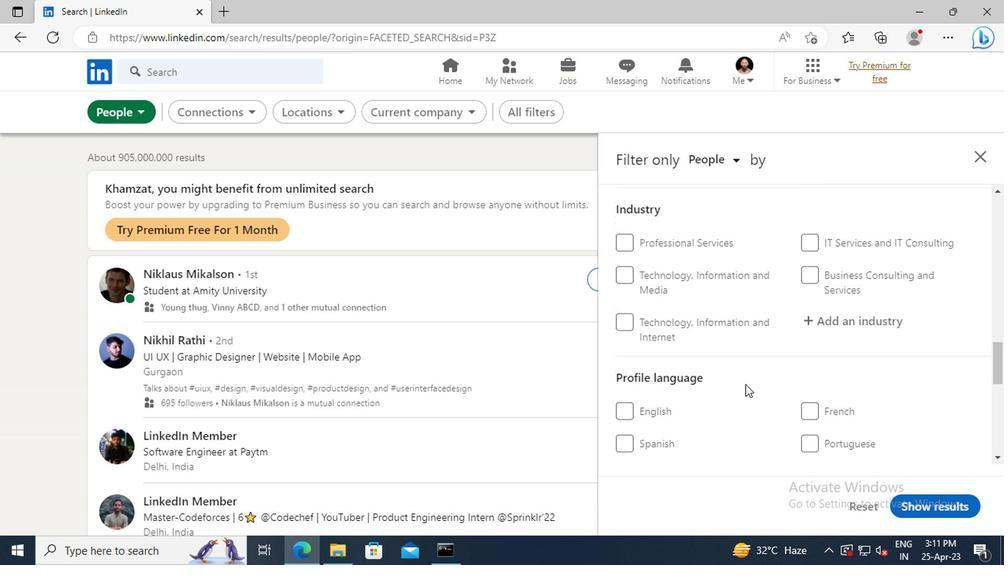 
Action: Mouse scrolled (744, 384) with delta (0, 1)
Screenshot: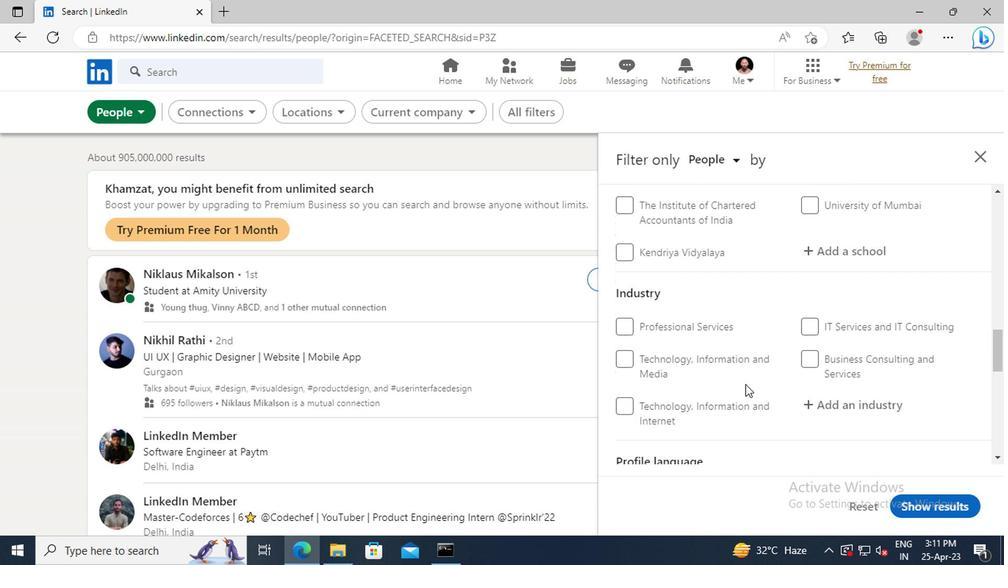 
Action: Mouse scrolled (744, 384) with delta (0, 1)
Screenshot: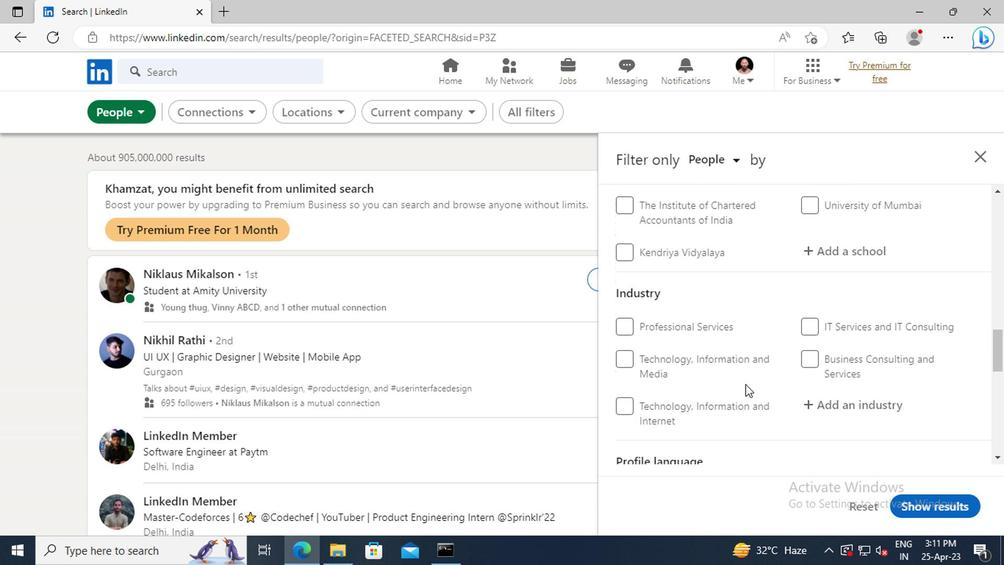
Action: Mouse scrolled (744, 384) with delta (0, 1)
Screenshot: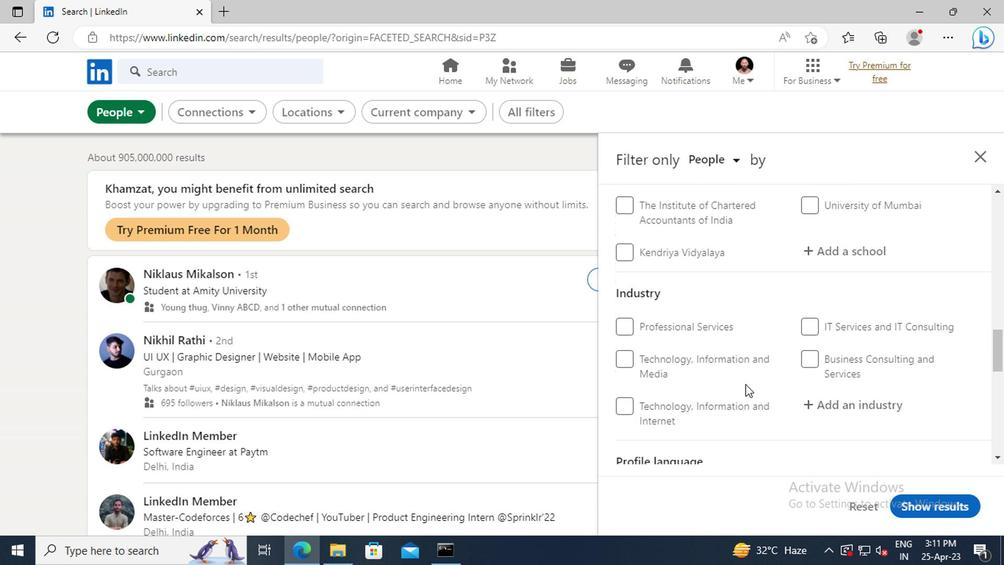 
Action: Mouse scrolled (744, 384) with delta (0, 1)
Screenshot: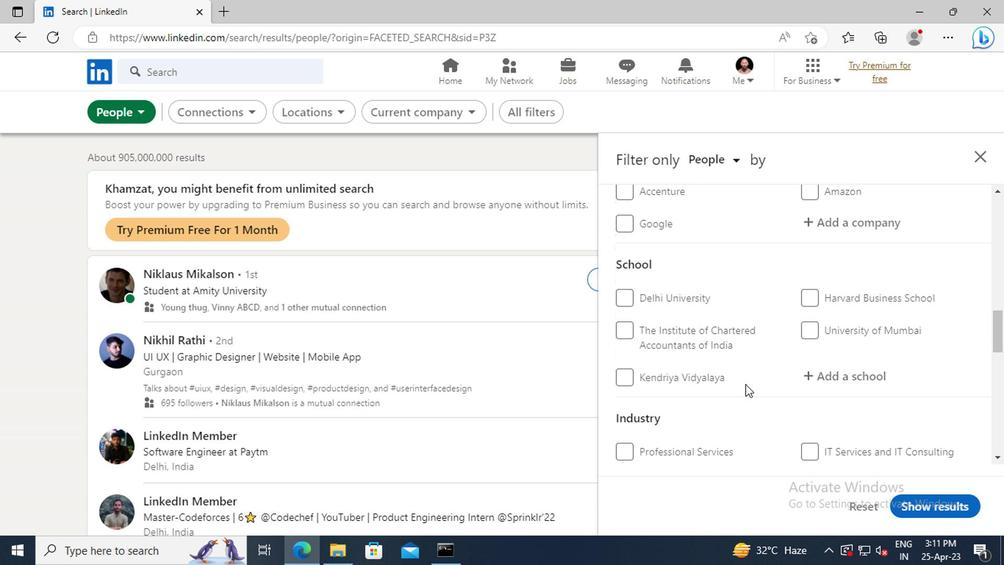 
Action: Mouse scrolled (744, 384) with delta (0, 1)
Screenshot: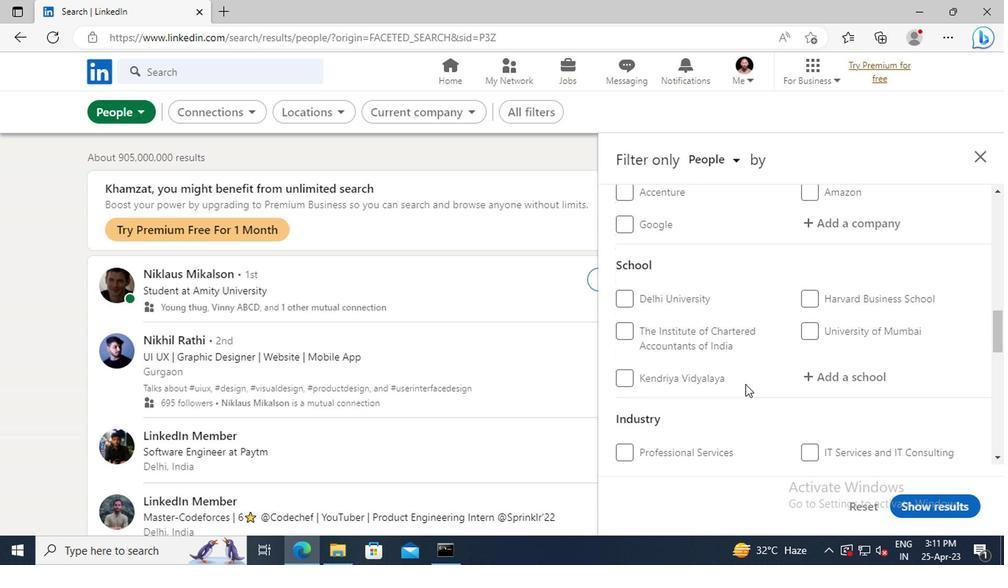 
Action: Mouse scrolled (744, 384) with delta (0, 1)
Screenshot: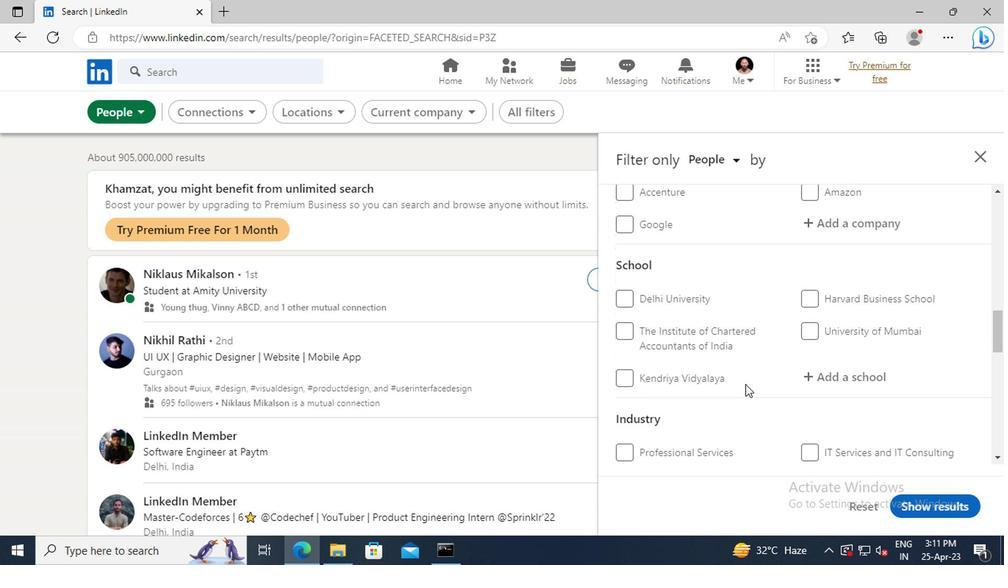 
Action: Mouse scrolled (744, 384) with delta (0, 1)
Screenshot: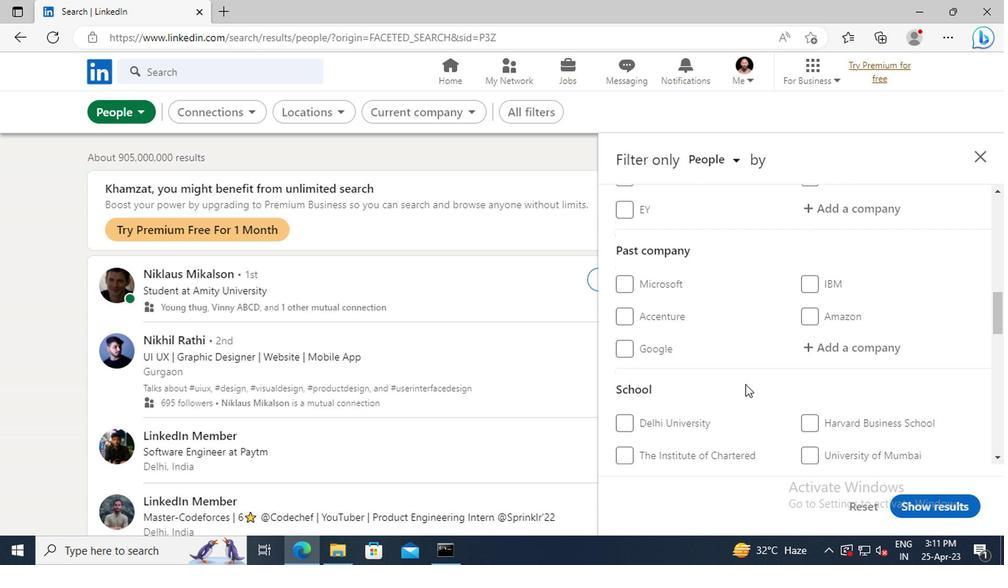 
Action: Mouse scrolled (744, 384) with delta (0, 1)
Screenshot: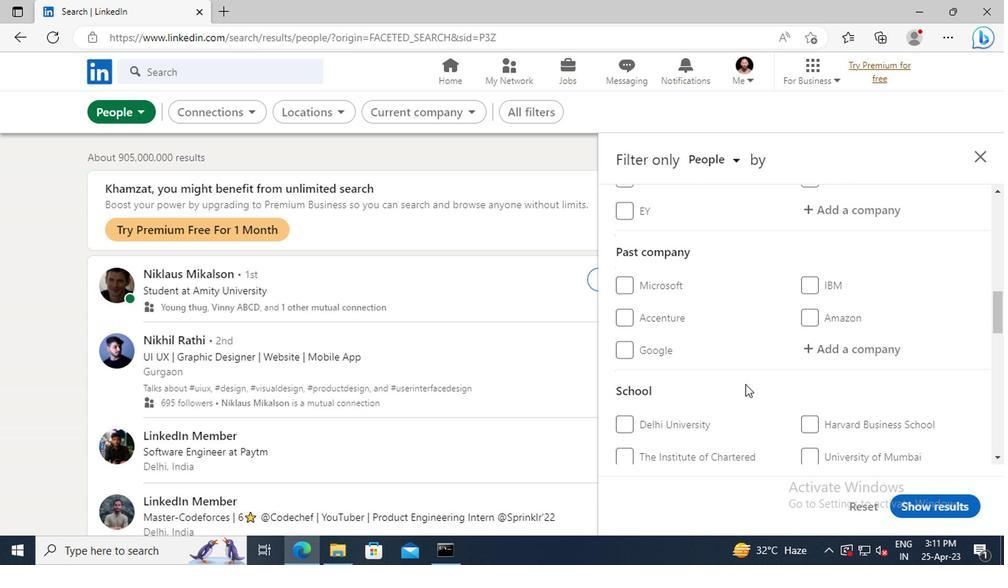 
Action: Mouse moved to (809, 358)
Screenshot: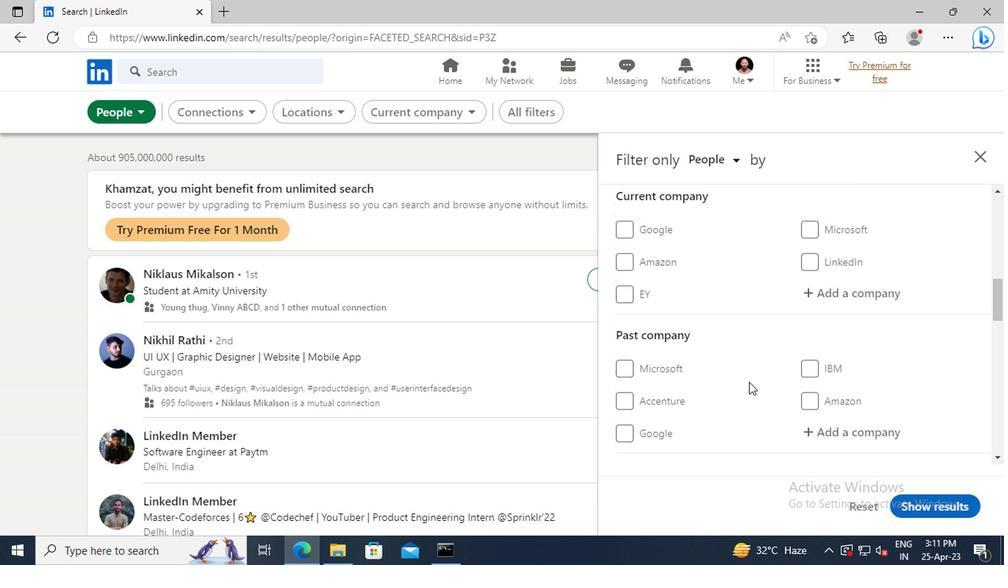 
Action: Mouse scrolled (809, 358) with delta (0, 0)
Screenshot: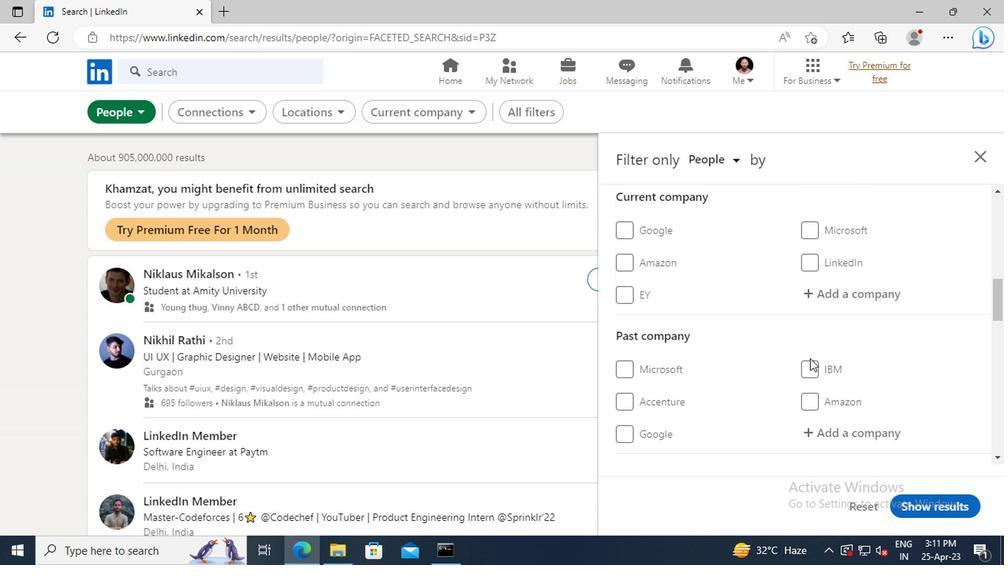 
Action: Mouse moved to (819, 340)
Screenshot: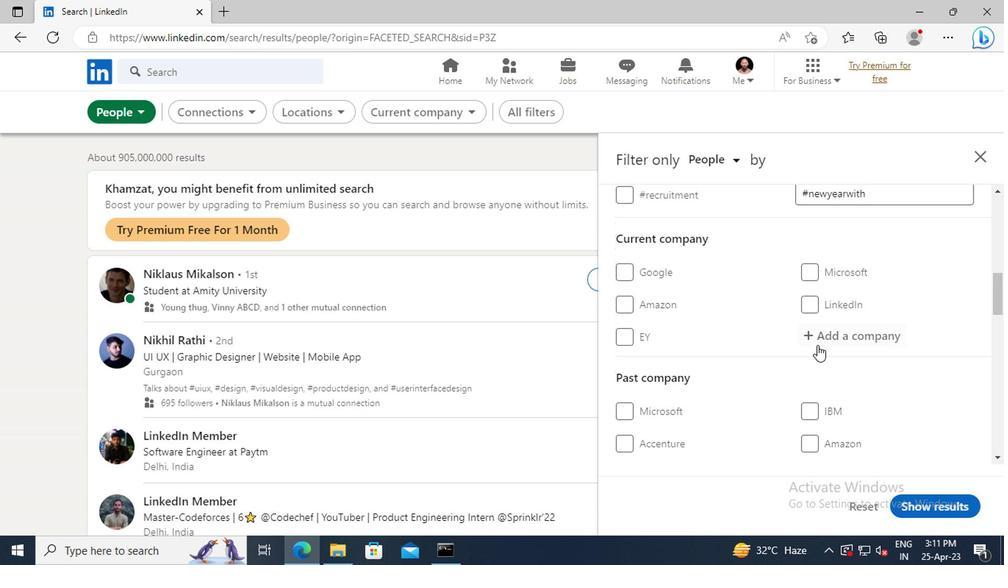 
Action: Mouse pressed left at (819, 340)
Screenshot: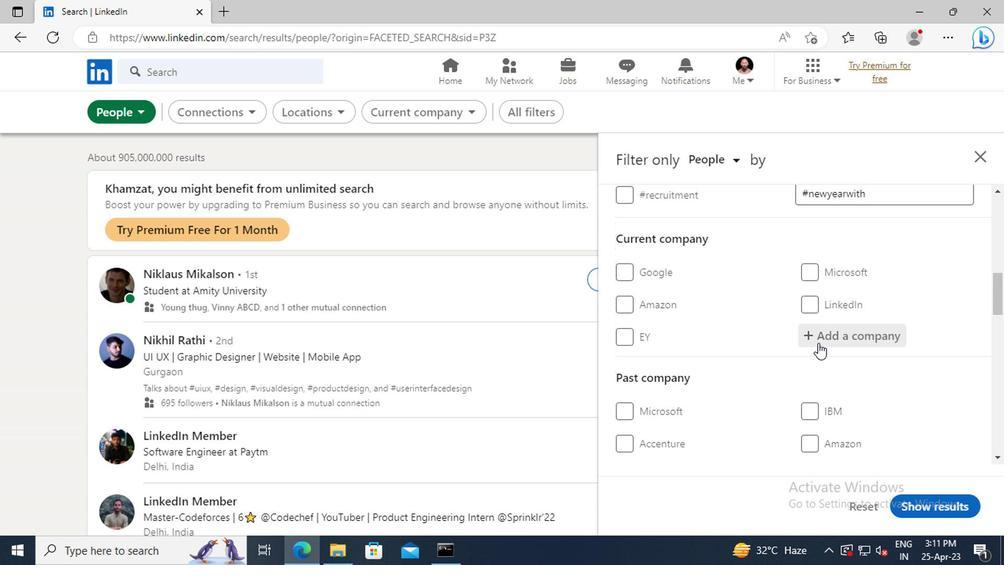 
Action: Mouse moved to (692, 273)
Screenshot: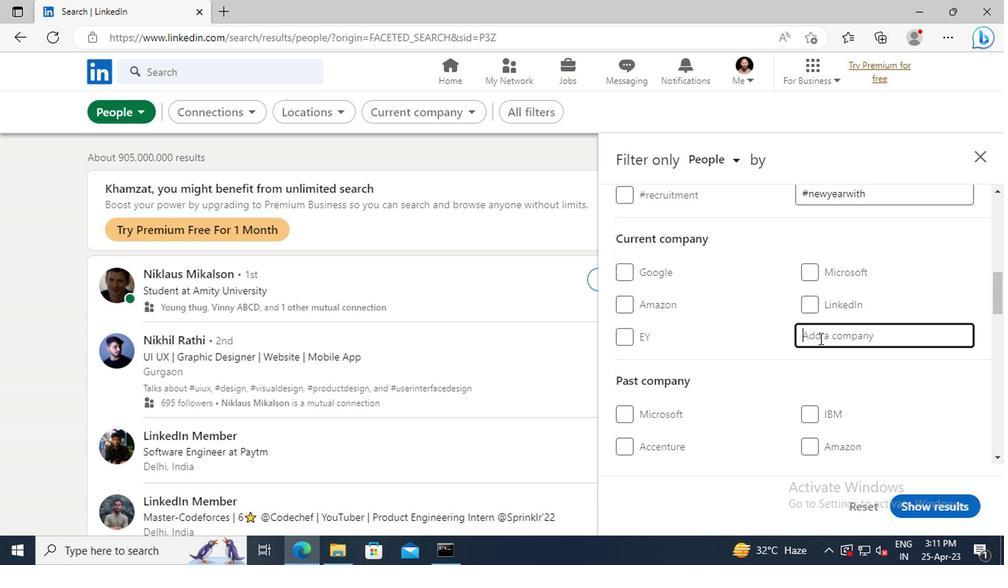 
Action: Key pressed <Key.shift>INFOBIP
Screenshot: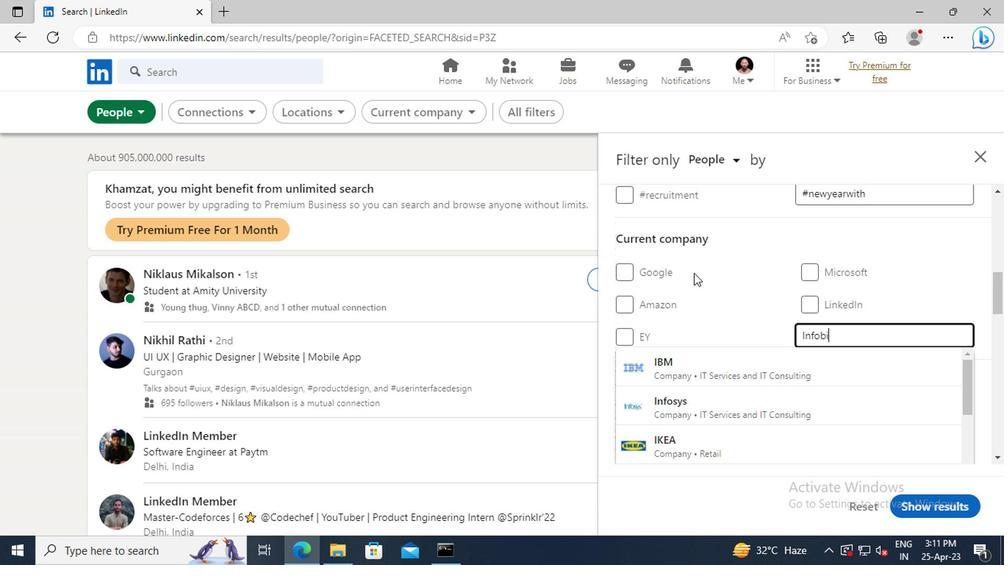 
Action: Mouse moved to (716, 359)
Screenshot: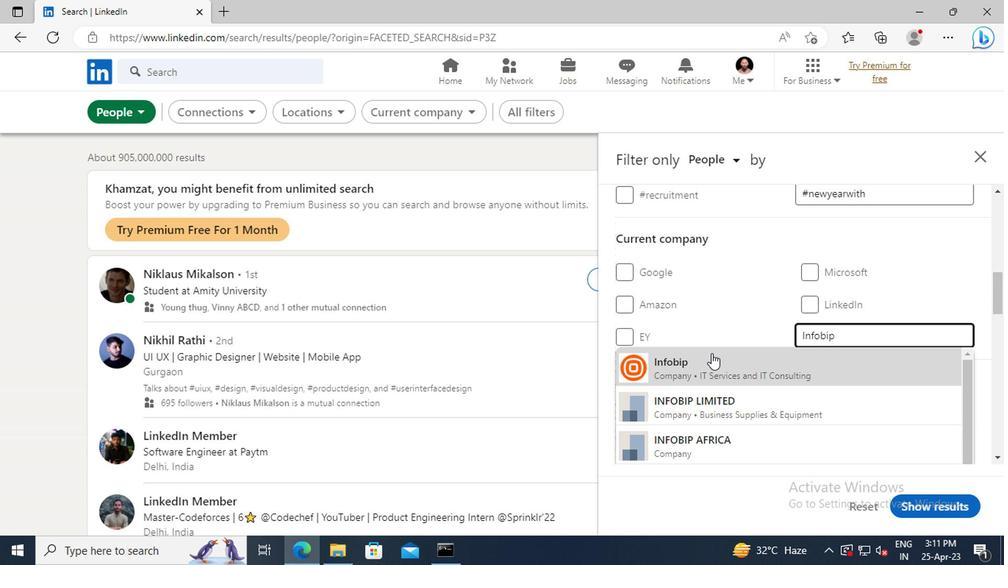 
Action: Mouse pressed left at (716, 359)
Screenshot: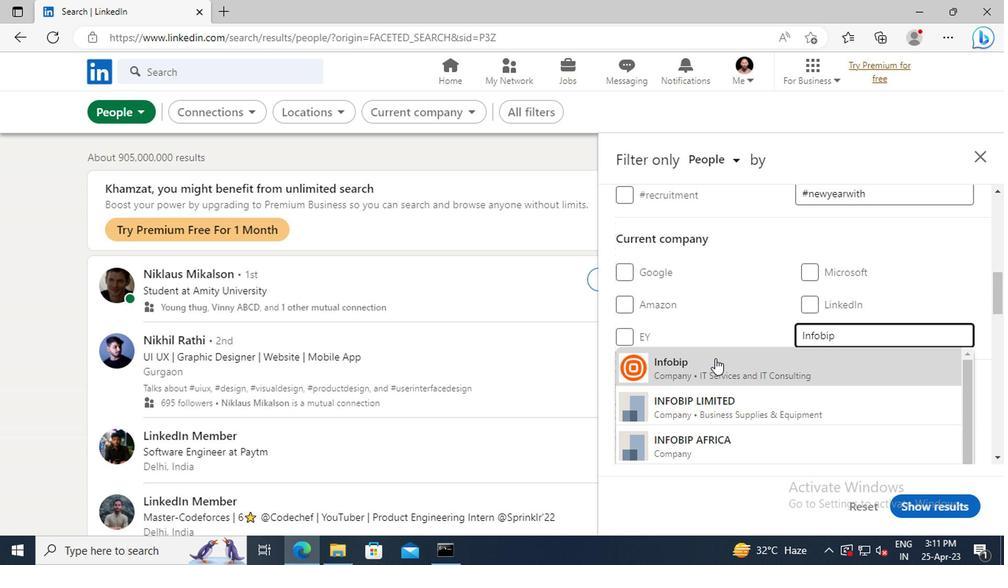 
Action: Mouse moved to (762, 332)
Screenshot: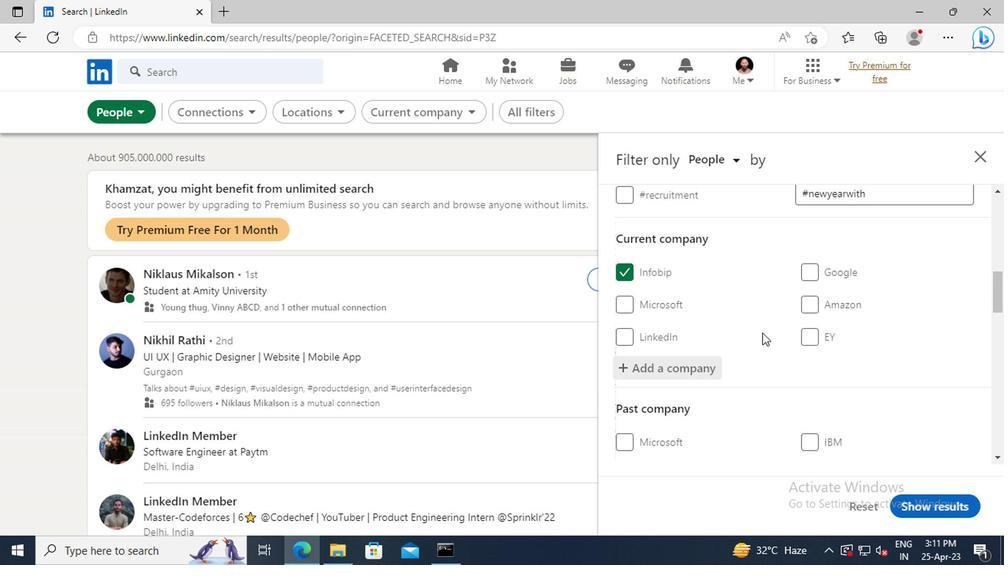 
Action: Mouse scrolled (762, 331) with delta (0, 0)
Screenshot: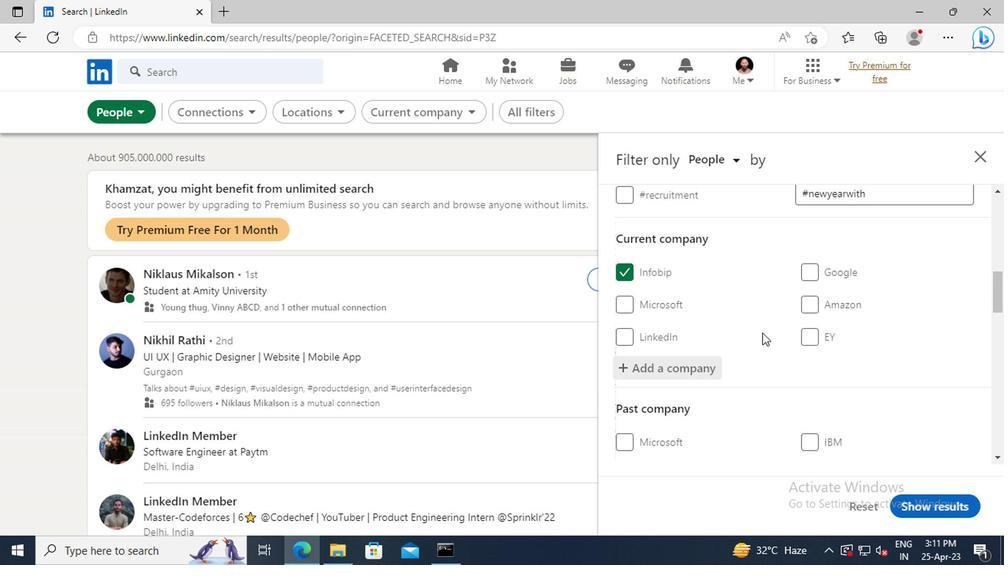 
Action: Mouse scrolled (762, 331) with delta (0, 0)
Screenshot: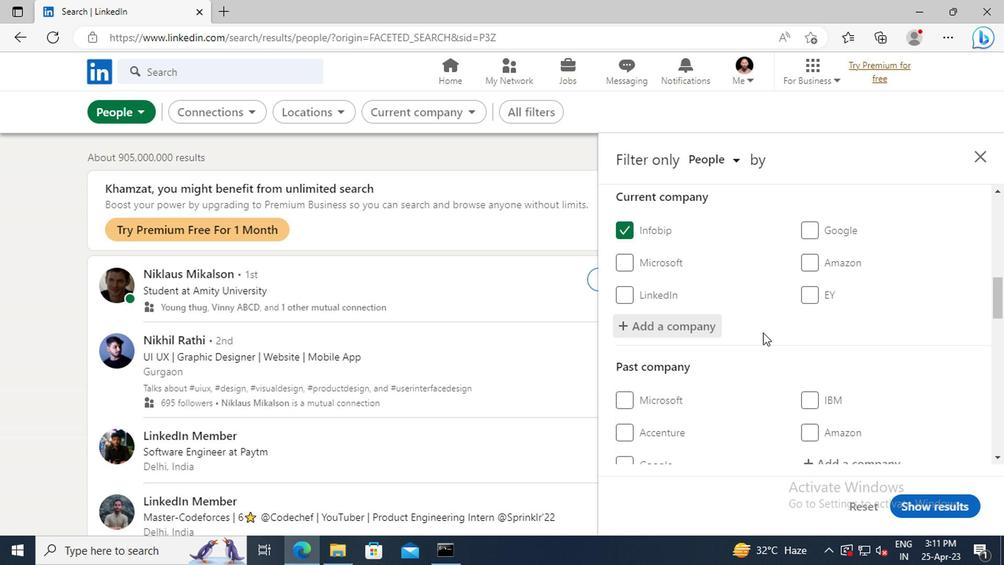 
Action: Mouse scrolled (762, 331) with delta (0, 0)
Screenshot: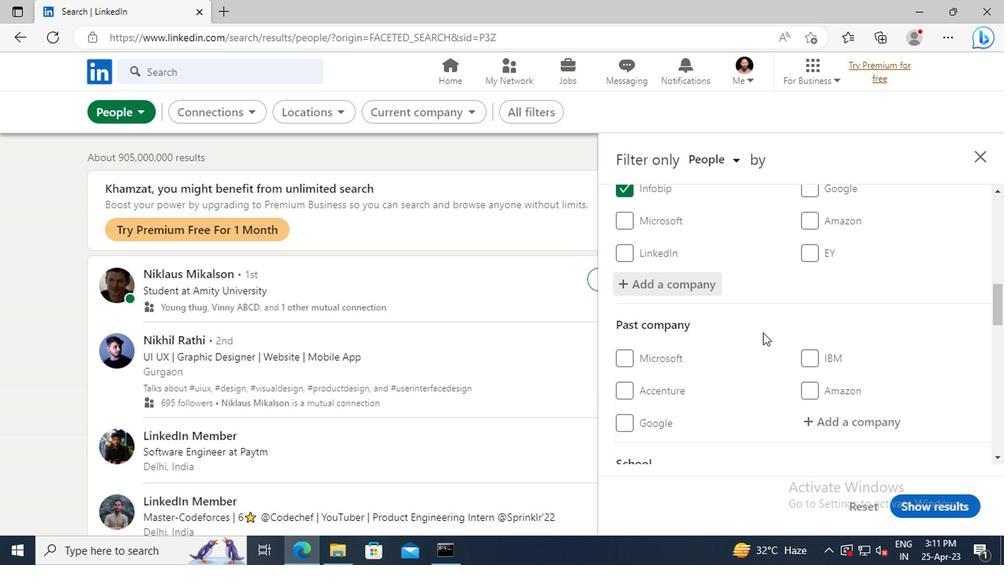 
Action: Mouse scrolled (762, 331) with delta (0, 0)
Screenshot: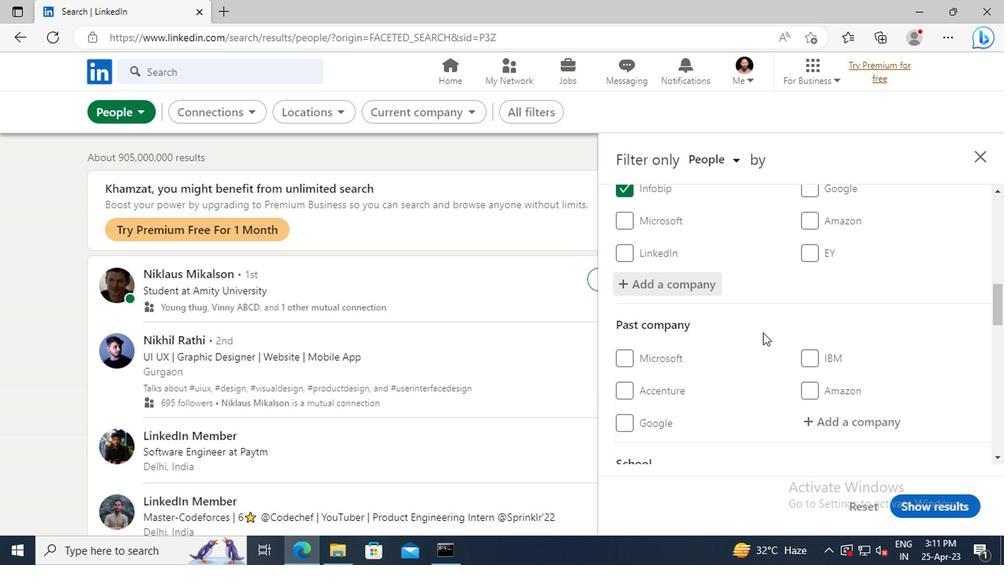 
Action: Mouse scrolled (762, 331) with delta (0, 0)
Screenshot: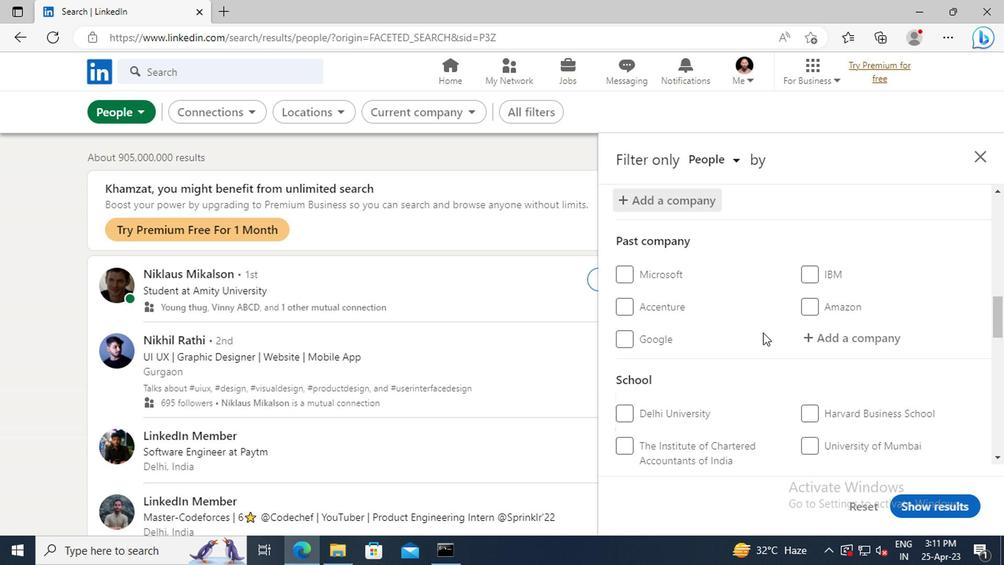 
Action: Mouse scrolled (762, 331) with delta (0, 0)
Screenshot: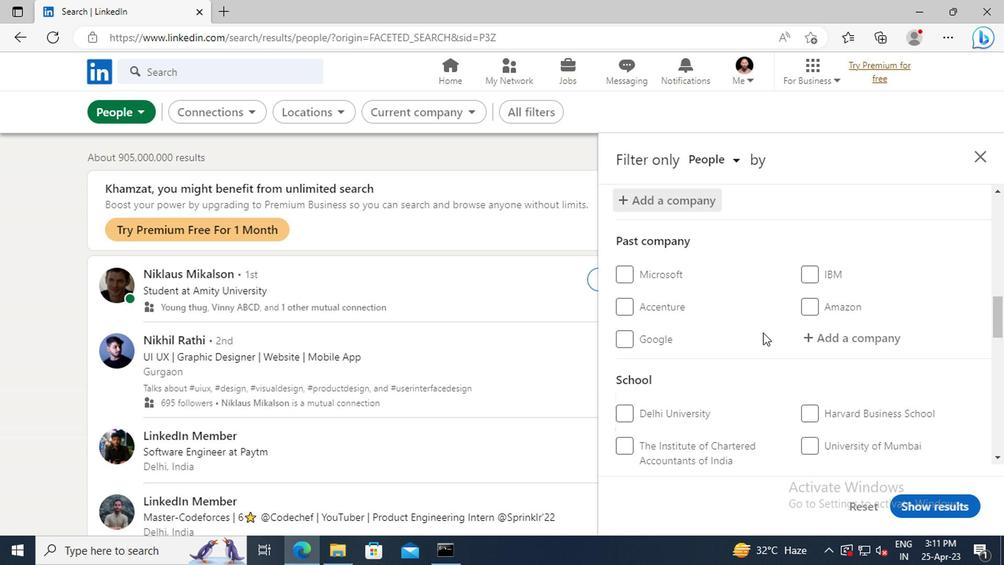 
Action: Mouse scrolled (762, 331) with delta (0, 0)
Screenshot: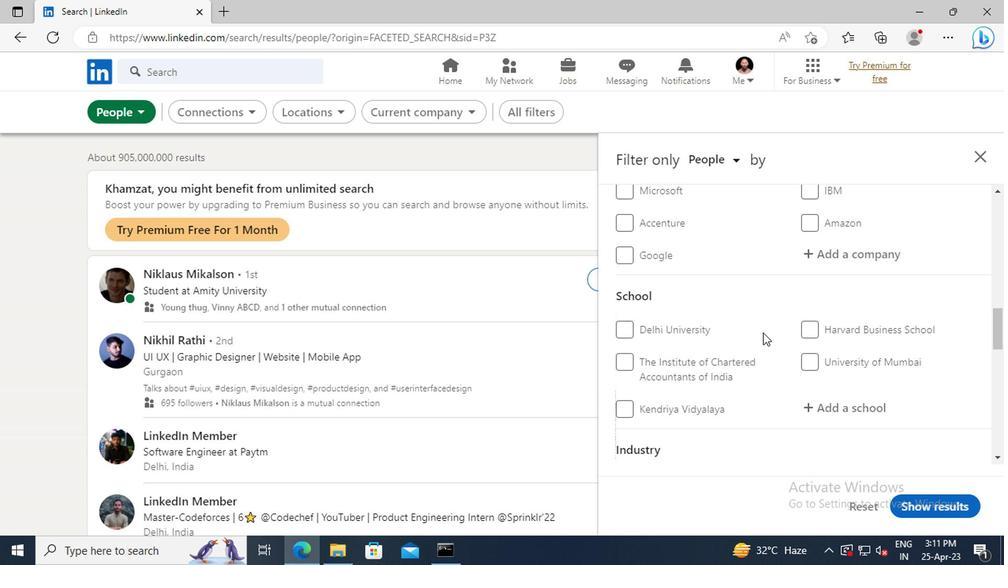 
Action: Mouse scrolled (762, 331) with delta (0, 0)
Screenshot: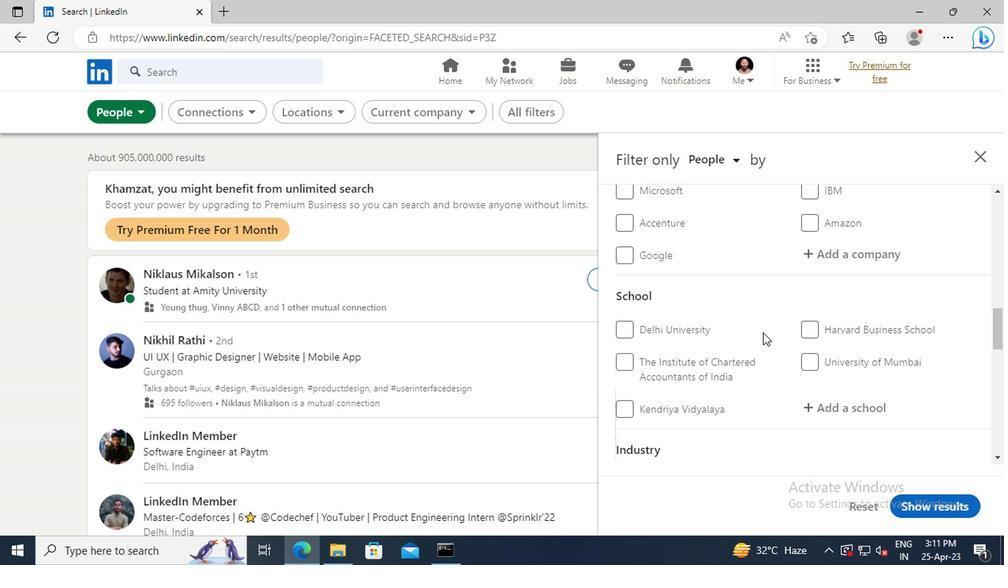 
Action: Mouse moved to (833, 327)
Screenshot: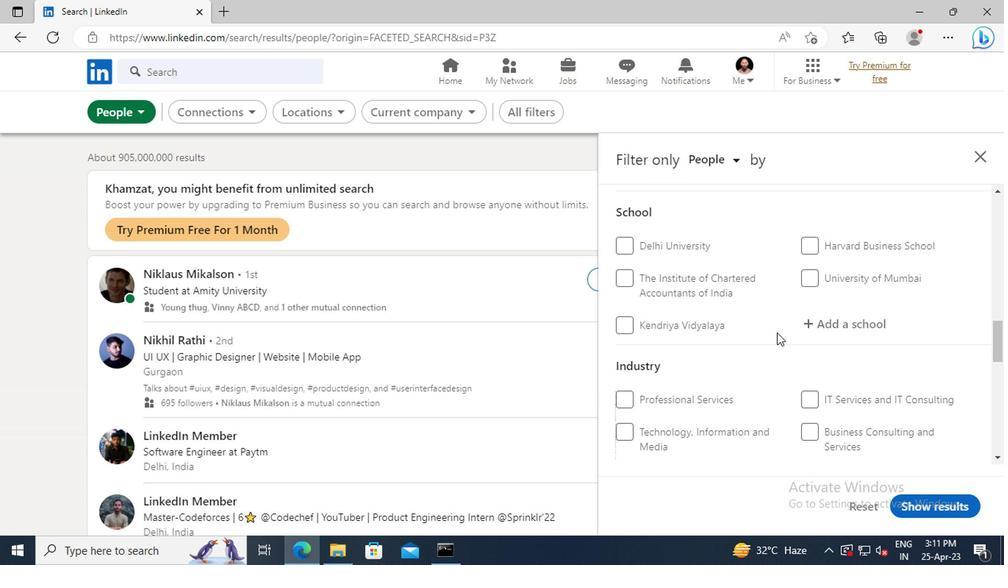 
Action: Mouse pressed left at (833, 327)
Screenshot: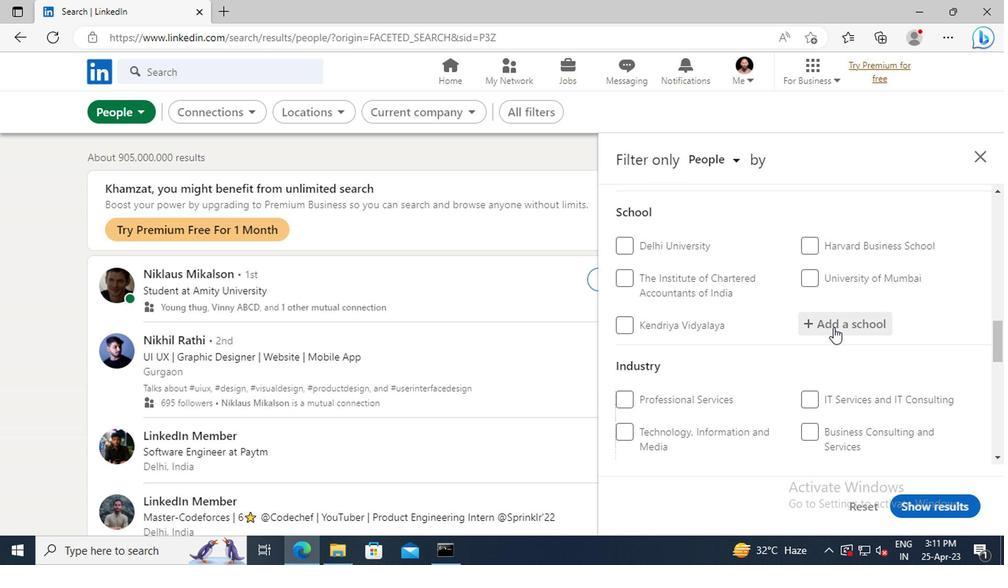 
Action: Mouse moved to (832, 327)
Screenshot: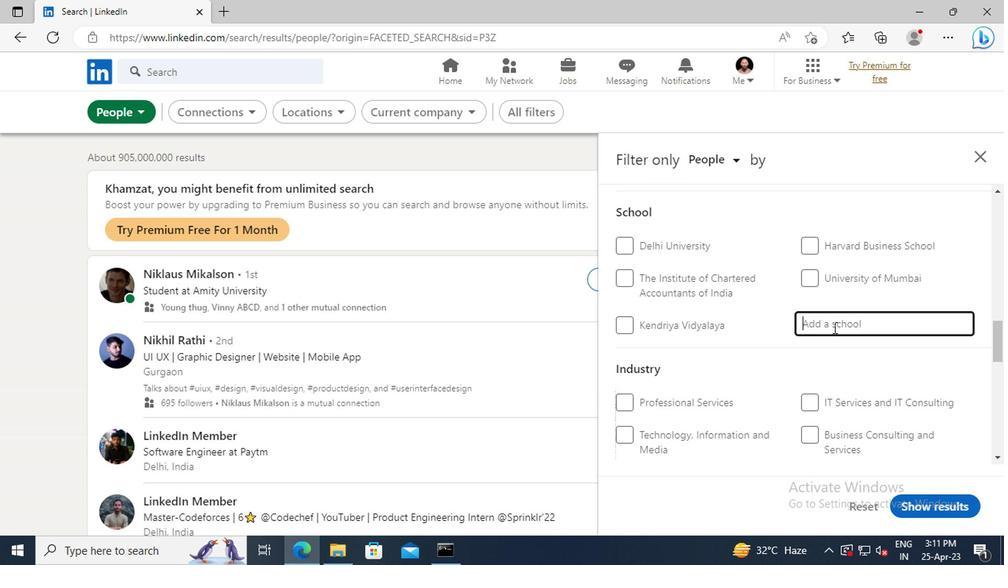 
Action: Key pressed <Key.shift>MA
Screenshot: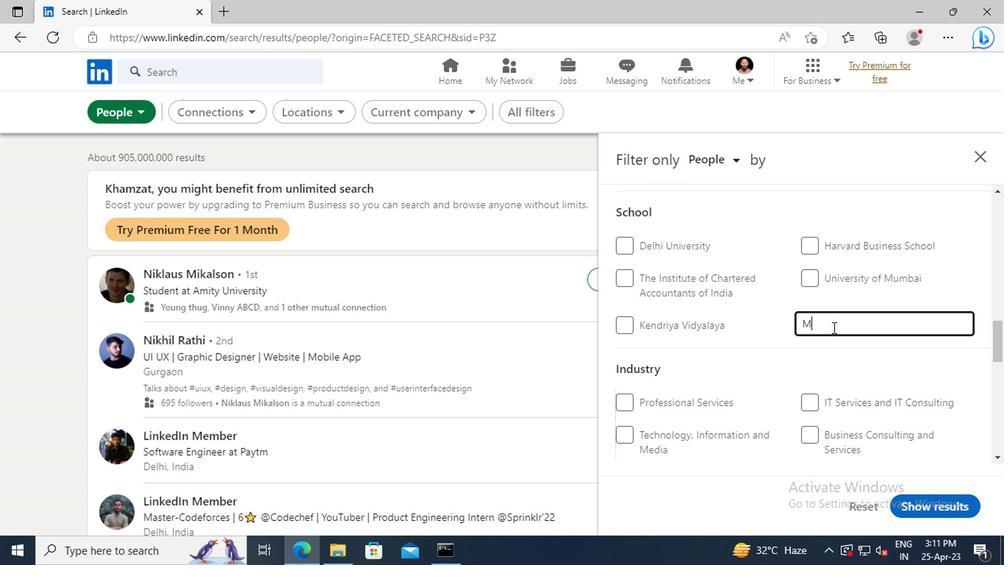
Action: Mouse moved to (832, 327)
Screenshot: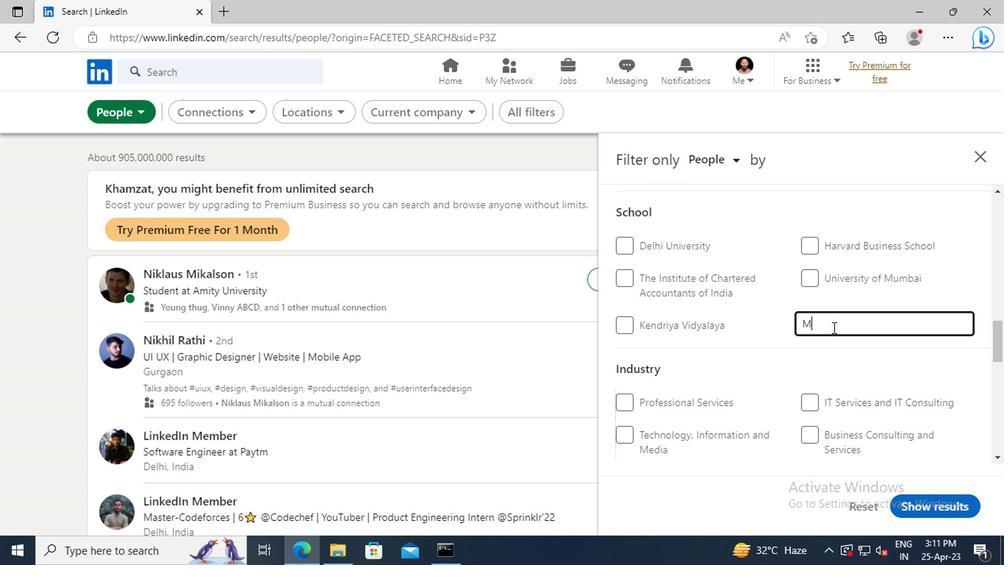 
Action: Key pressed HARAJA<Key.space><Key.shift_r>AGRASEN<Key.space><Key.shift>HIMALAYAN<Key.space><Key.shift>GARHWAL<Key.space><Key.shift>UNIVERSITY
Screenshot: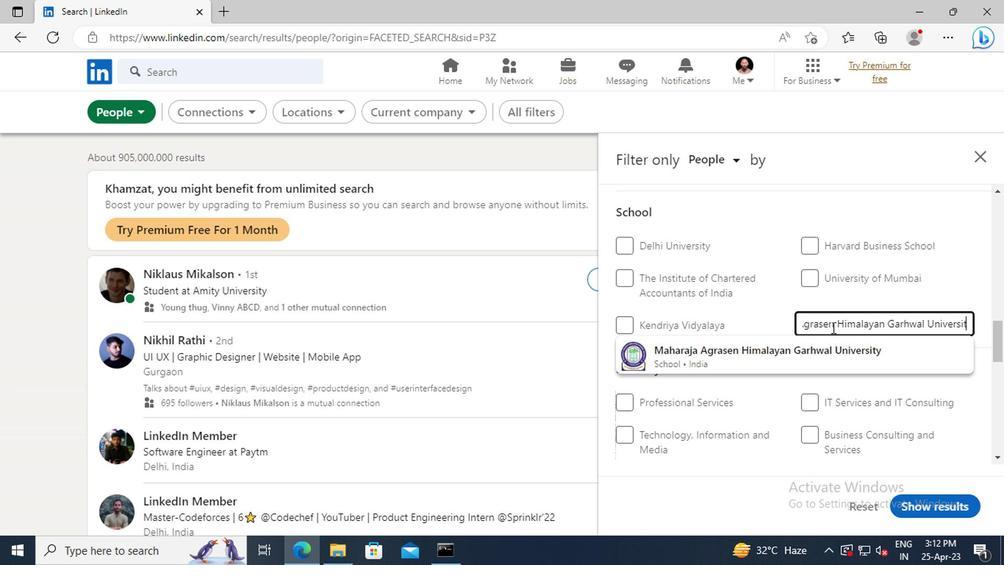 
Action: Mouse moved to (829, 353)
Screenshot: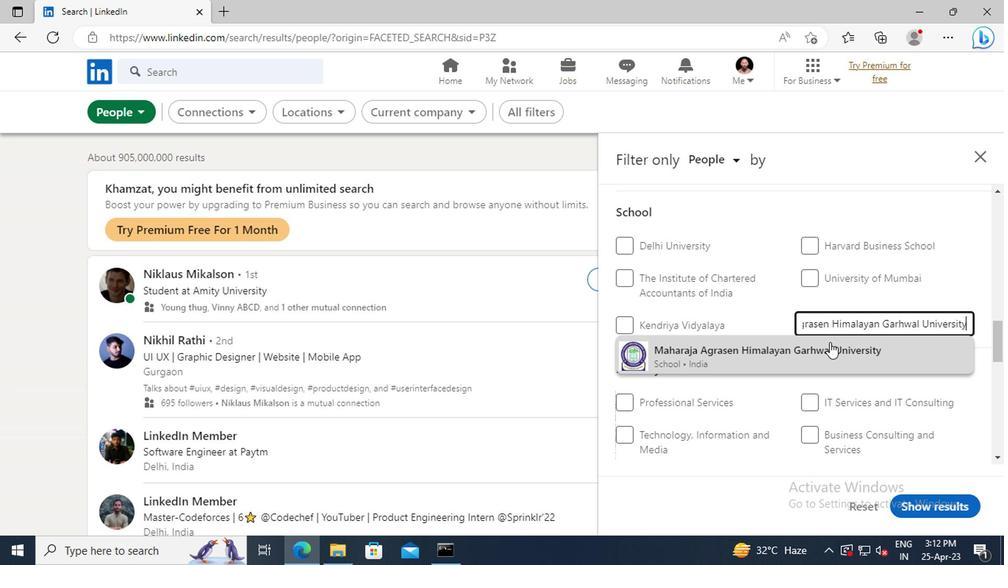 
Action: Mouse pressed left at (829, 353)
Screenshot: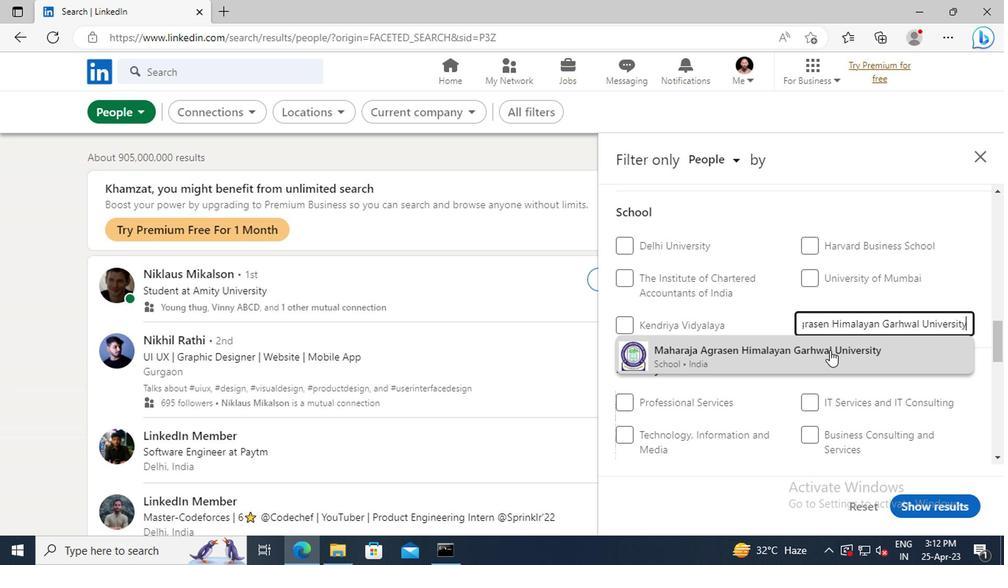 
Action: Mouse moved to (820, 344)
Screenshot: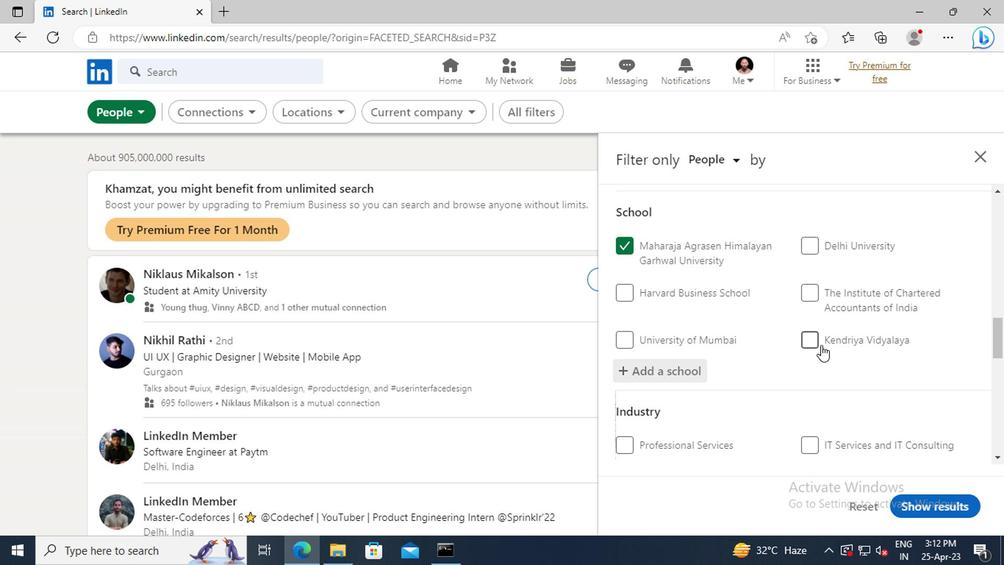 
Action: Mouse scrolled (820, 343) with delta (0, -1)
Screenshot: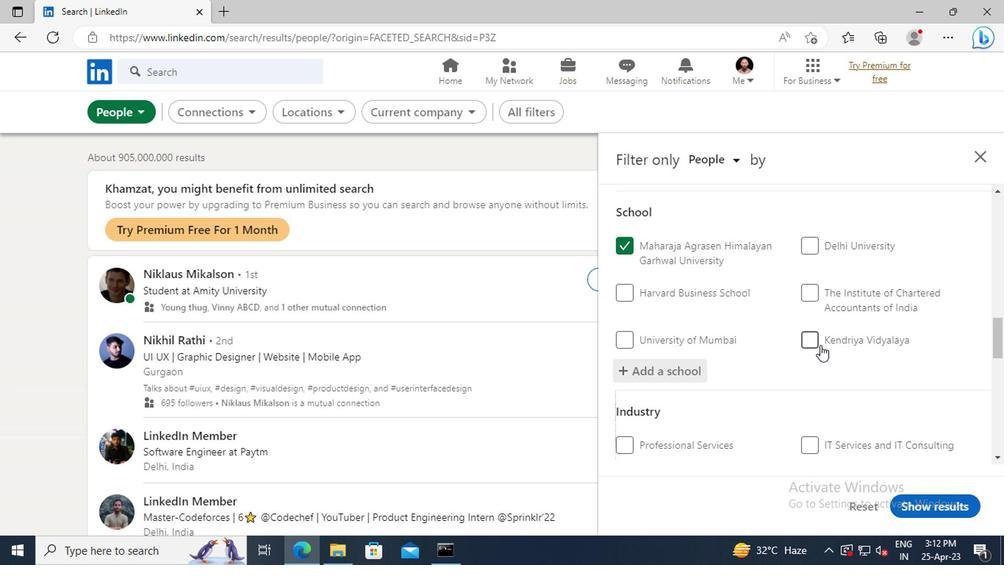 
Action: Mouse scrolled (820, 343) with delta (0, -1)
Screenshot: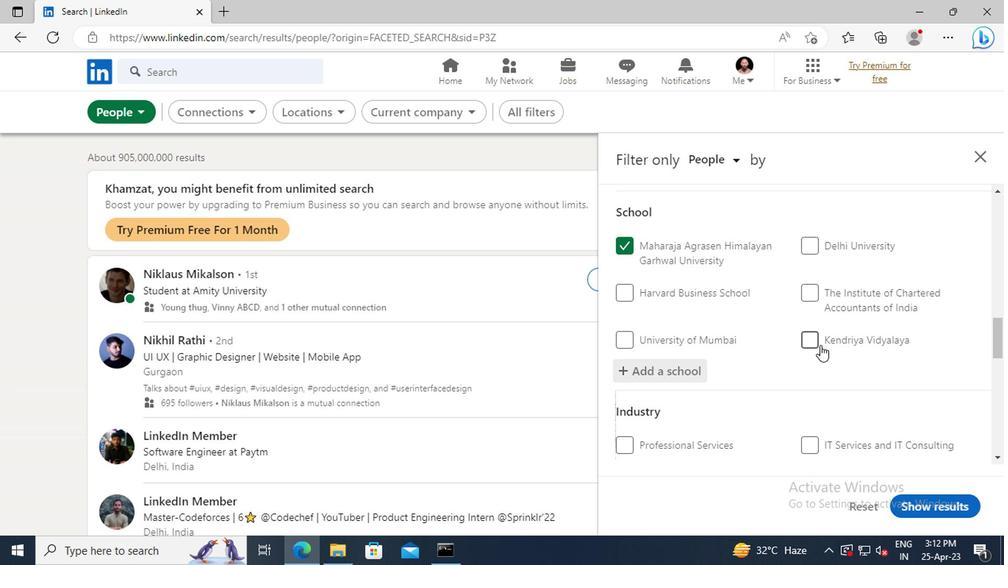 
Action: Mouse scrolled (820, 343) with delta (0, -1)
Screenshot: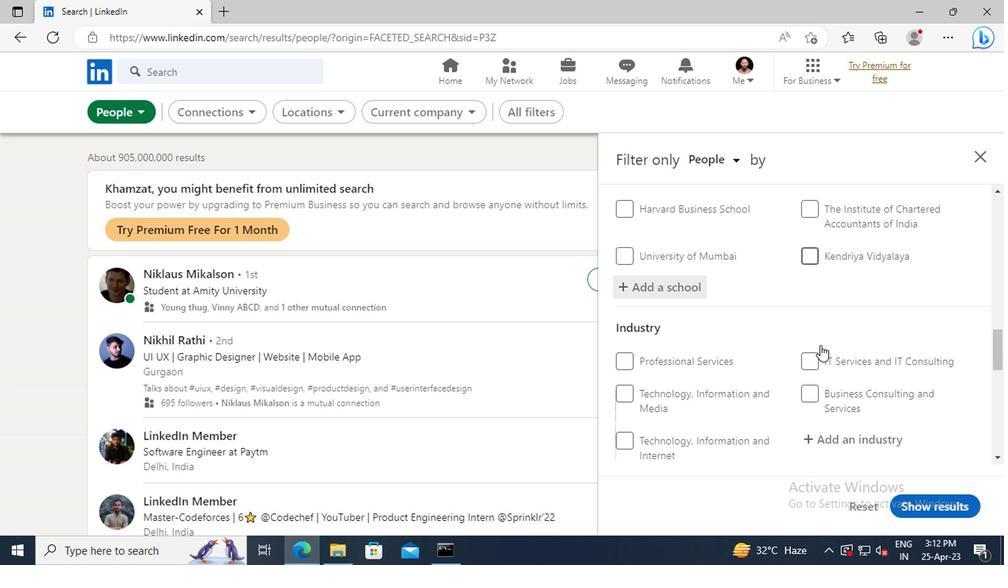 
Action: Mouse scrolled (820, 343) with delta (0, -1)
Screenshot: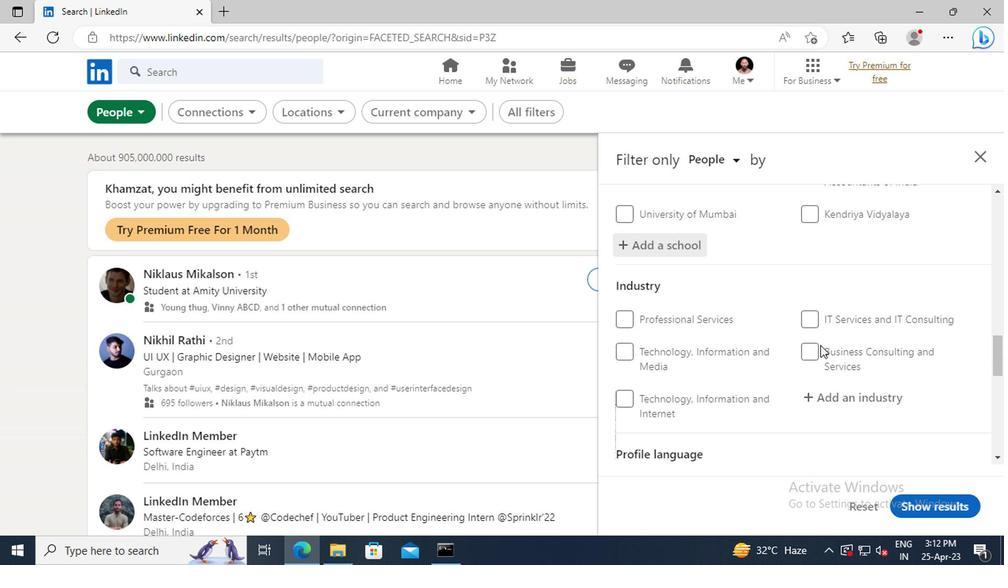 
Action: Mouse moved to (828, 349)
Screenshot: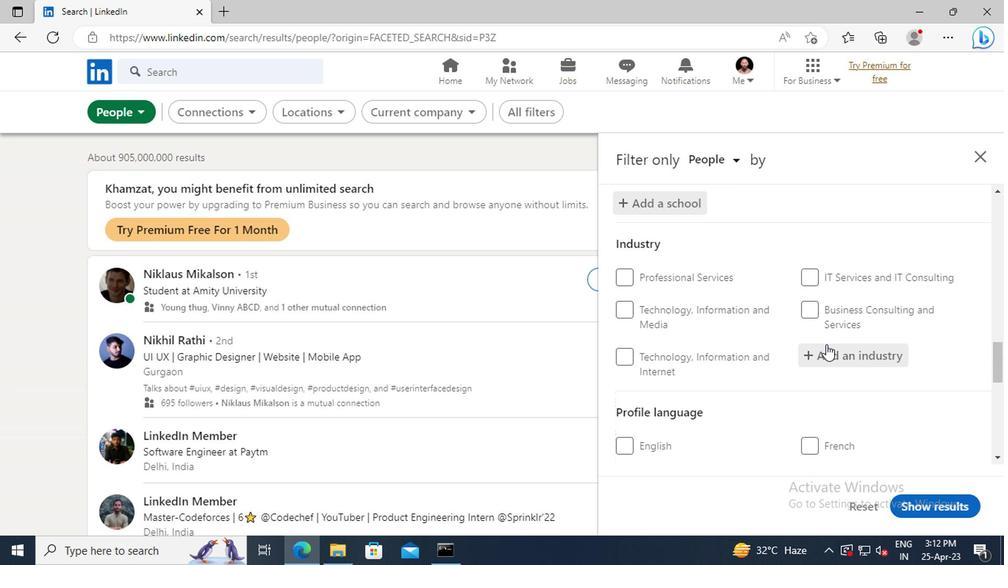 
Action: Mouse pressed left at (828, 349)
Screenshot: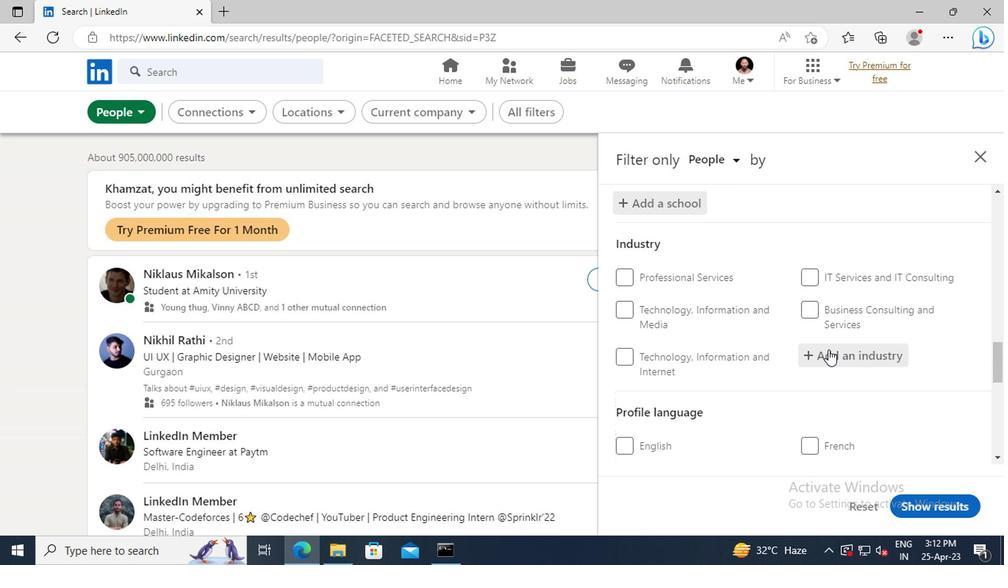 
Action: Key pressed <Key.shift>FORESTRY<Key.space>AND<Key.space><Key.shift>LOGGING
Screenshot: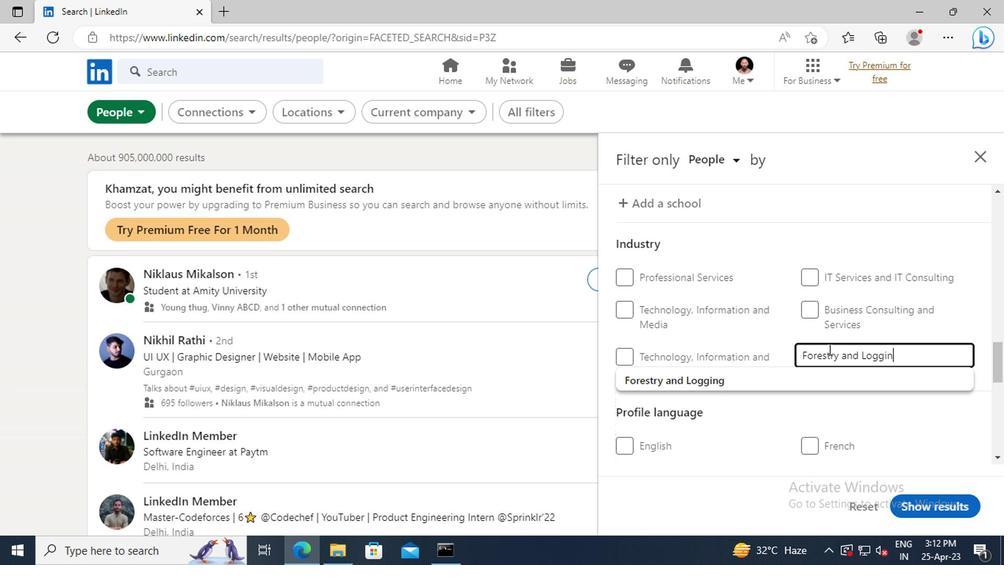 
Action: Mouse moved to (817, 375)
Screenshot: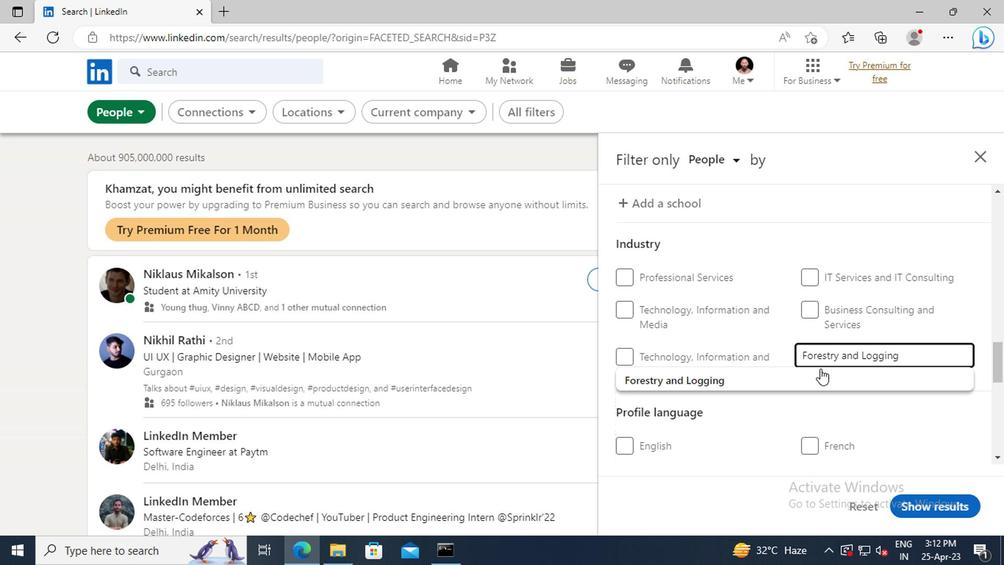 
Action: Mouse pressed left at (817, 375)
Screenshot: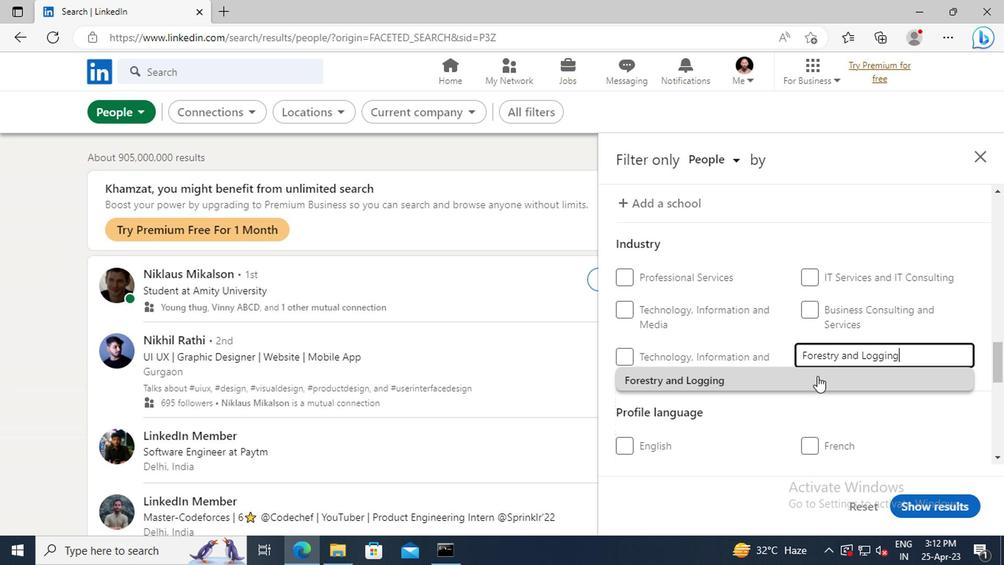
Action: Mouse moved to (805, 341)
Screenshot: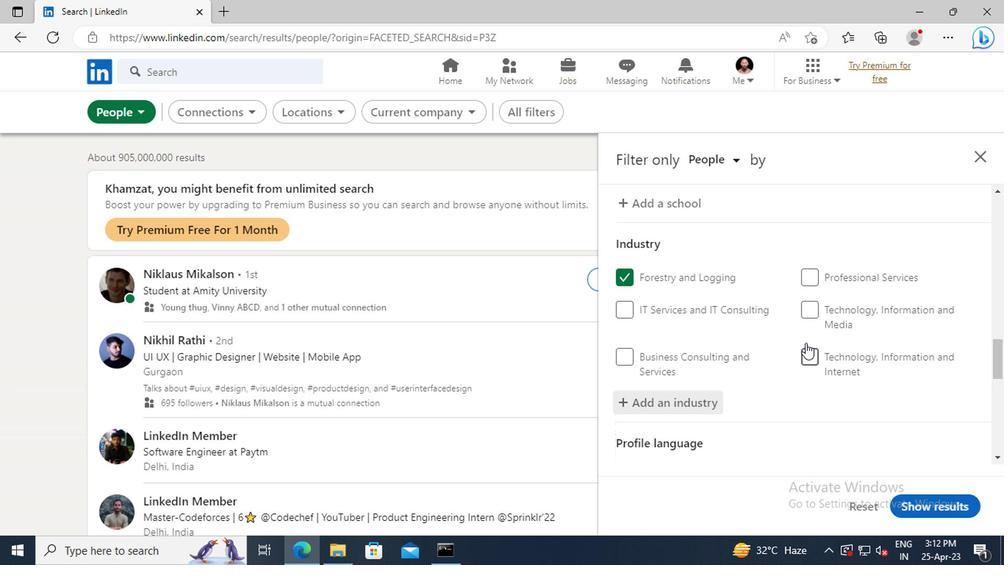 
Action: Mouse scrolled (805, 341) with delta (0, 0)
Screenshot: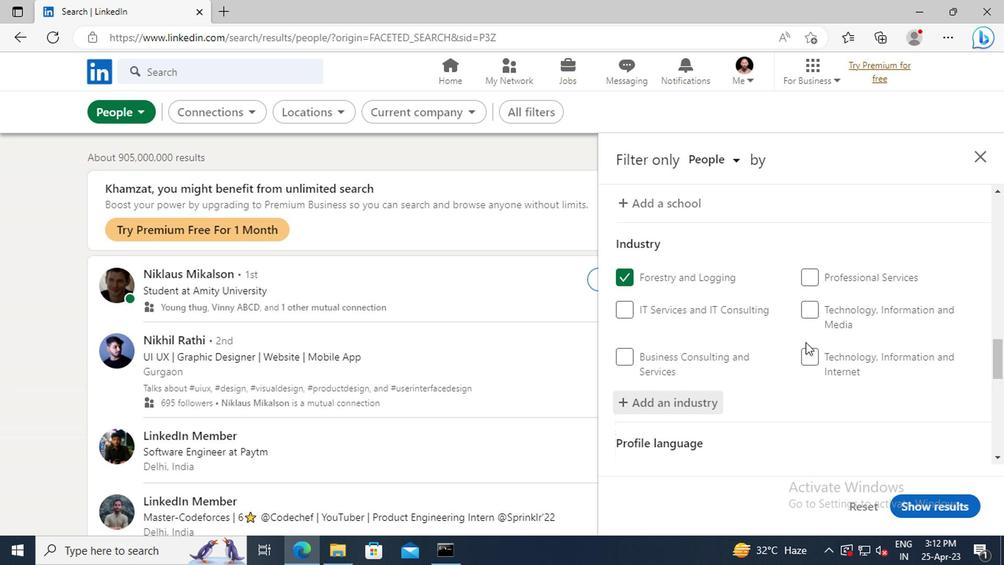
Action: Mouse scrolled (805, 341) with delta (0, 0)
Screenshot: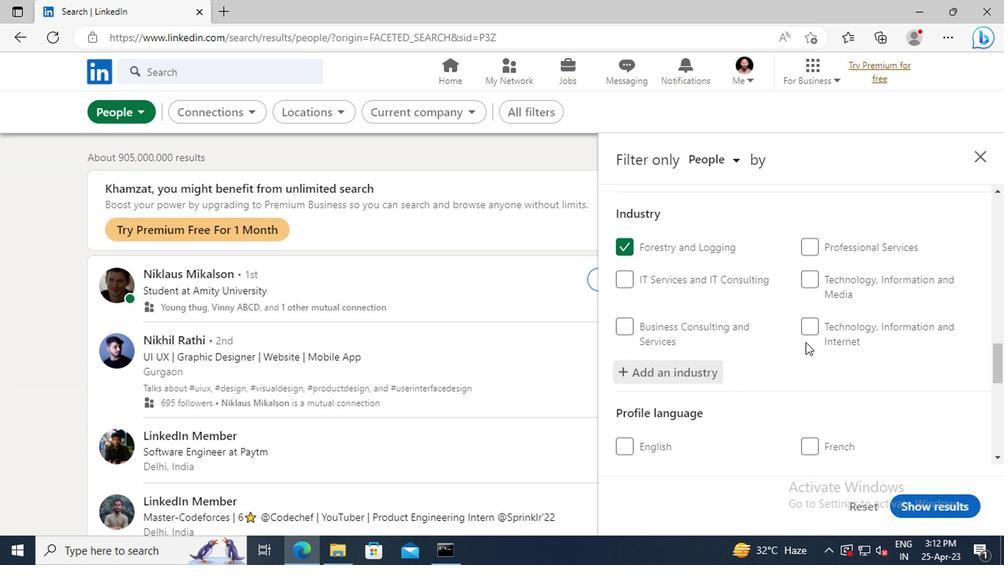 
Action: Mouse scrolled (805, 341) with delta (0, 0)
Screenshot: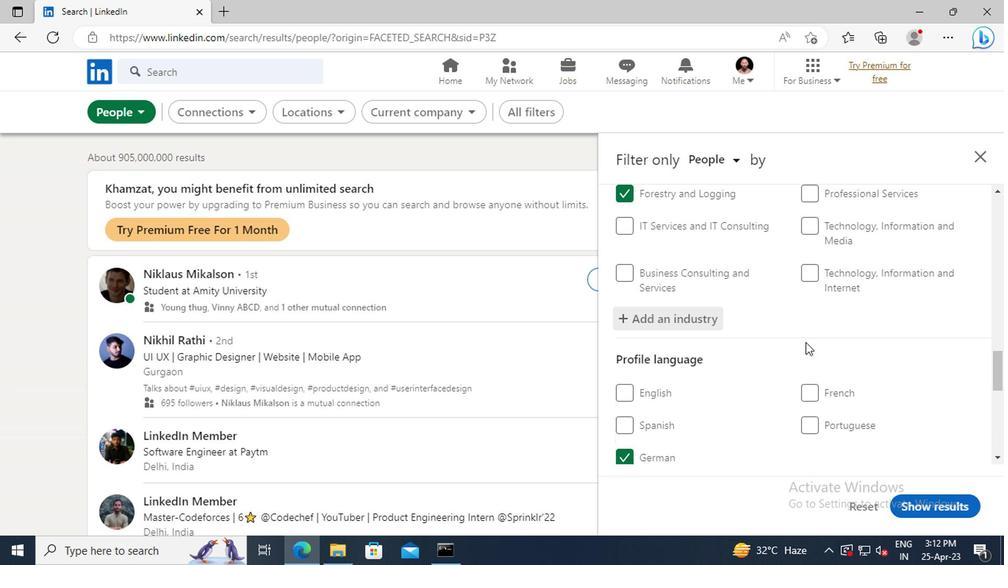 
Action: Mouse scrolled (805, 341) with delta (0, 0)
Screenshot: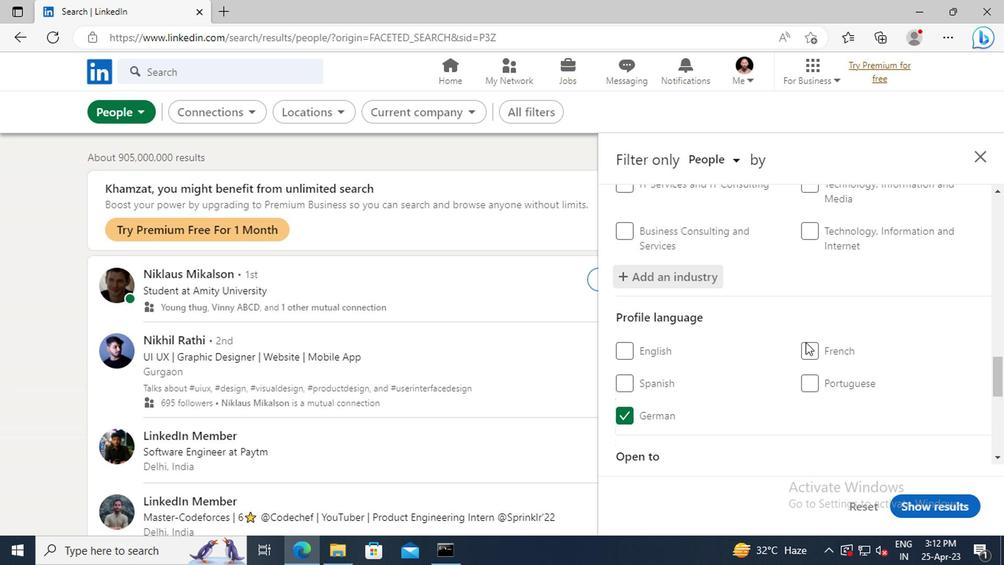 
Action: Mouse scrolled (805, 341) with delta (0, 0)
Screenshot: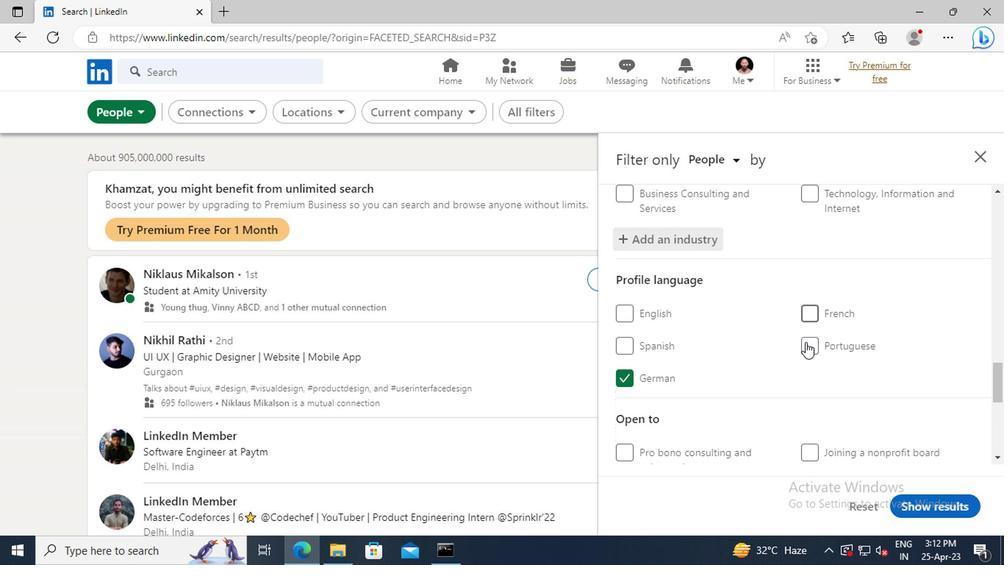 
Action: Mouse scrolled (805, 341) with delta (0, 0)
Screenshot: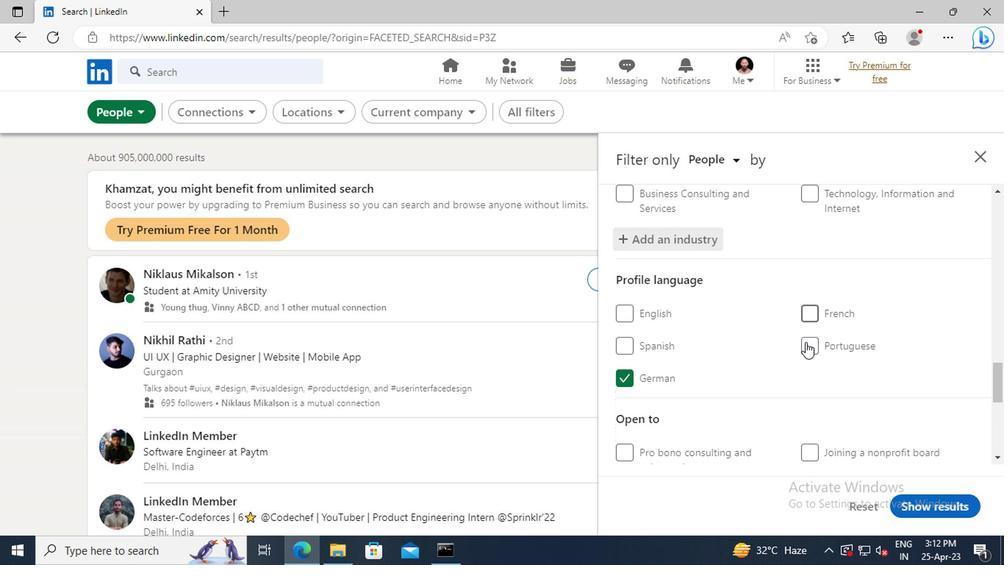 
Action: Mouse scrolled (805, 341) with delta (0, 0)
Screenshot: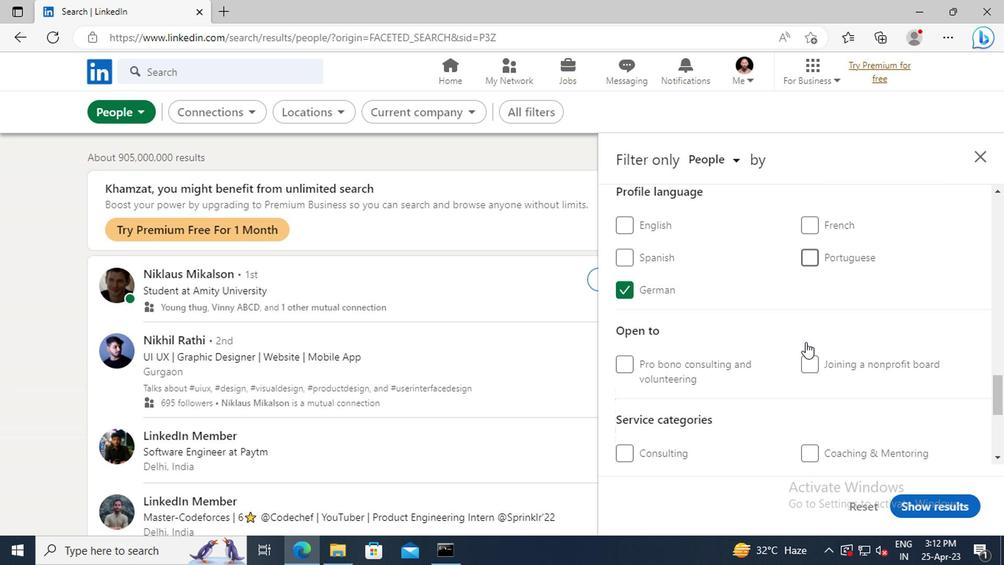
Action: Mouse scrolled (805, 341) with delta (0, 0)
Screenshot: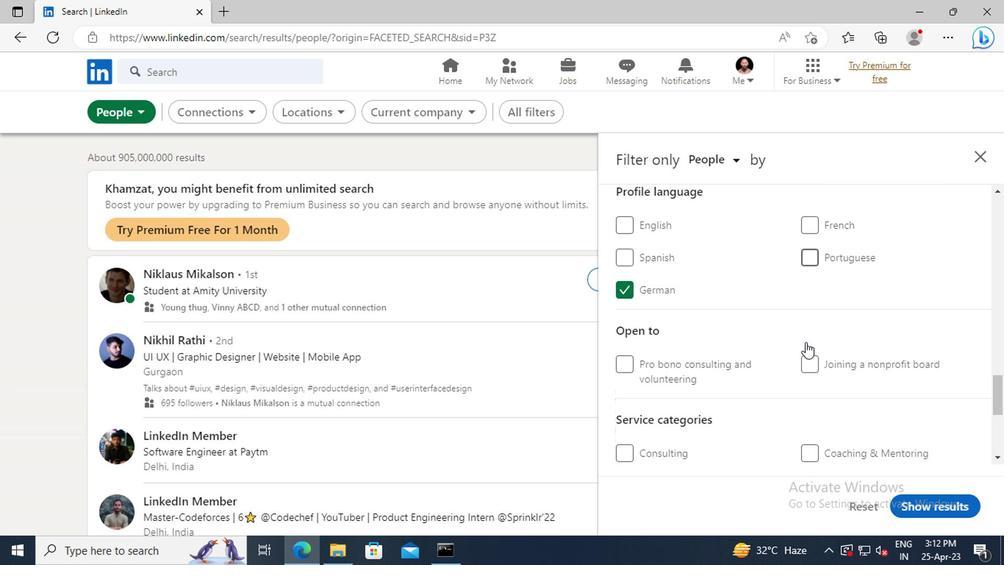 
Action: Mouse scrolled (805, 341) with delta (0, 0)
Screenshot: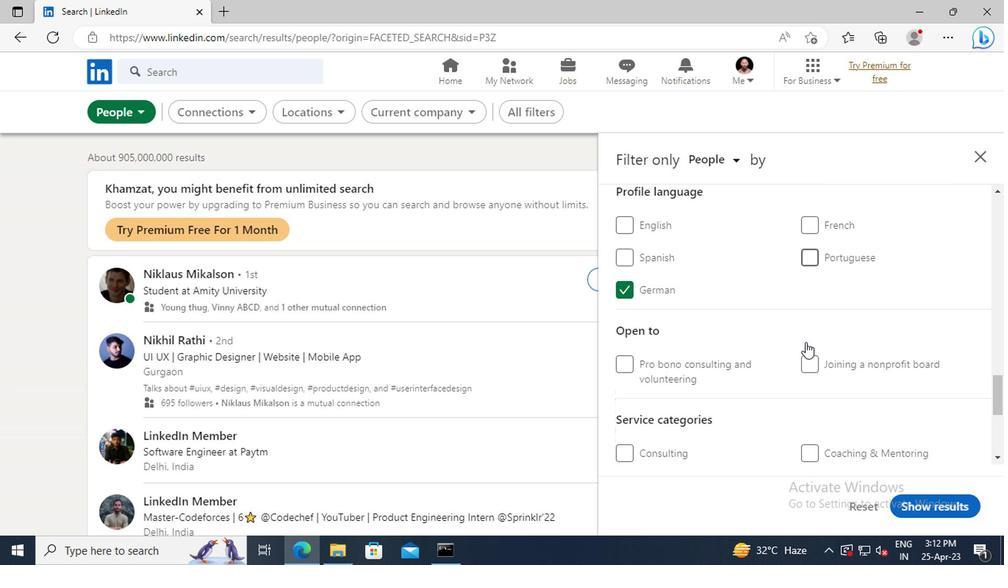 
Action: Mouse scrolled (805, 341) with delta (0, 0)
Screenshot: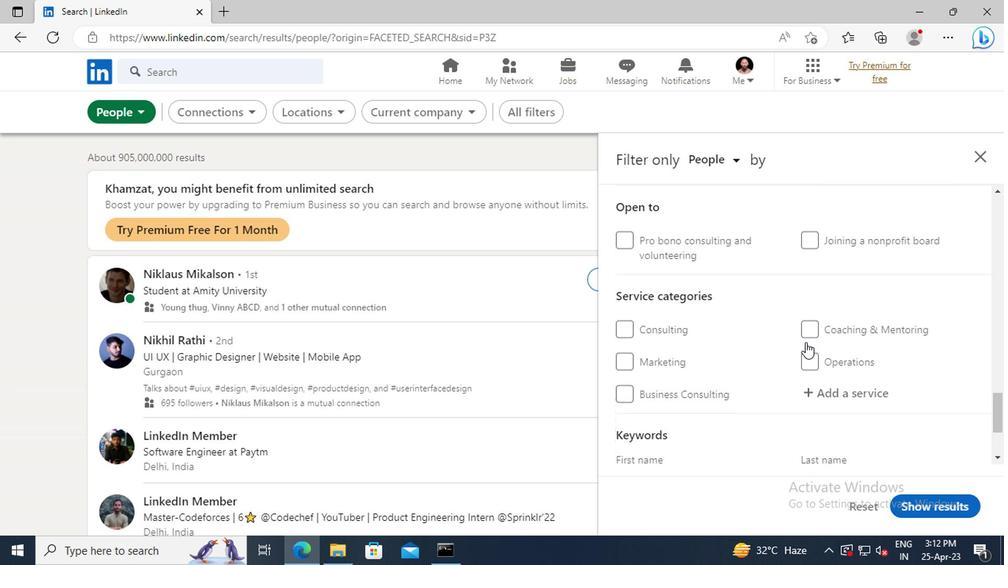 
Action: Mouse moved to (824, 346)
Screenshot: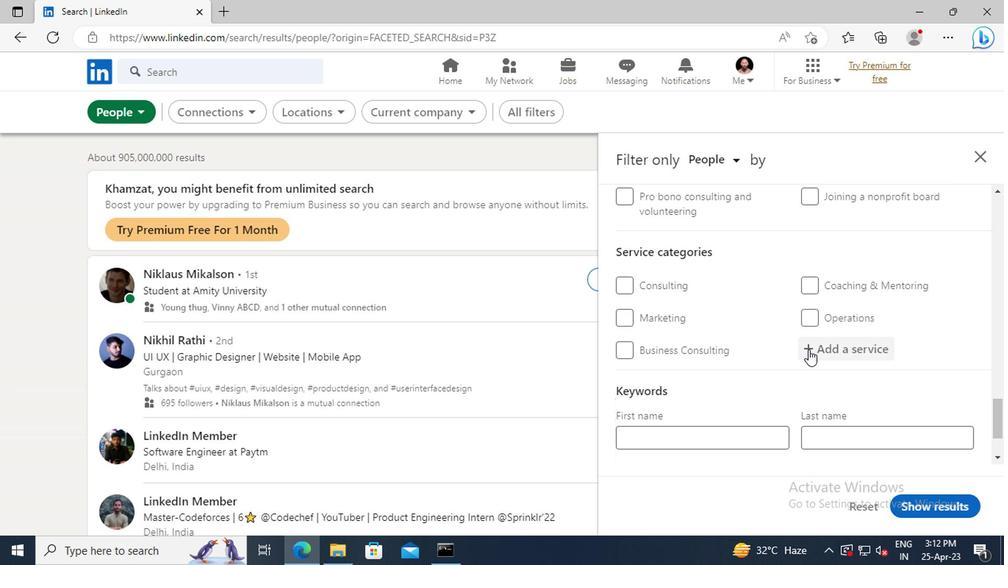 
Action: Mouse pressed left at (824, 346)
Screenshot: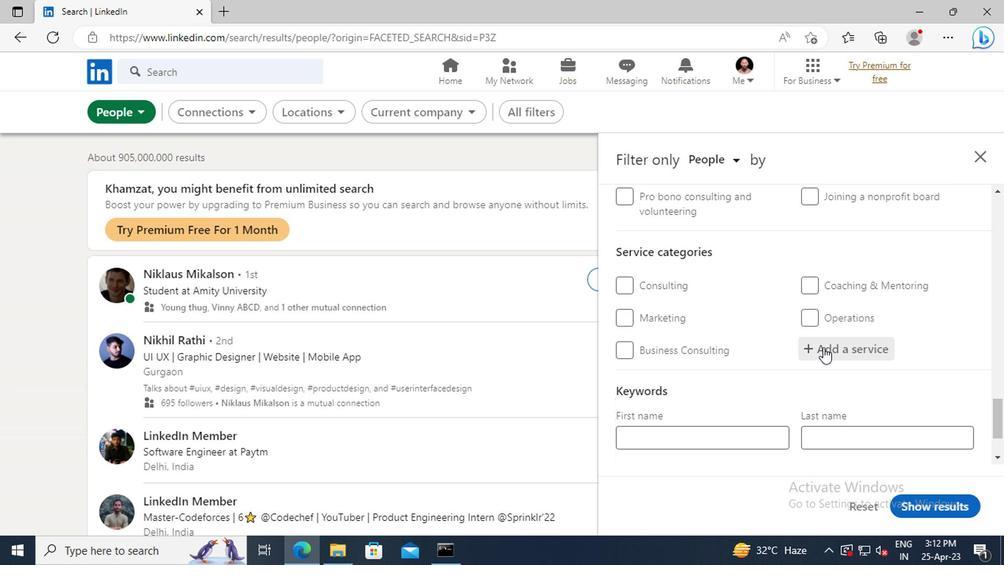 
Action: Mouse moved to (811, 339)
Screenshot: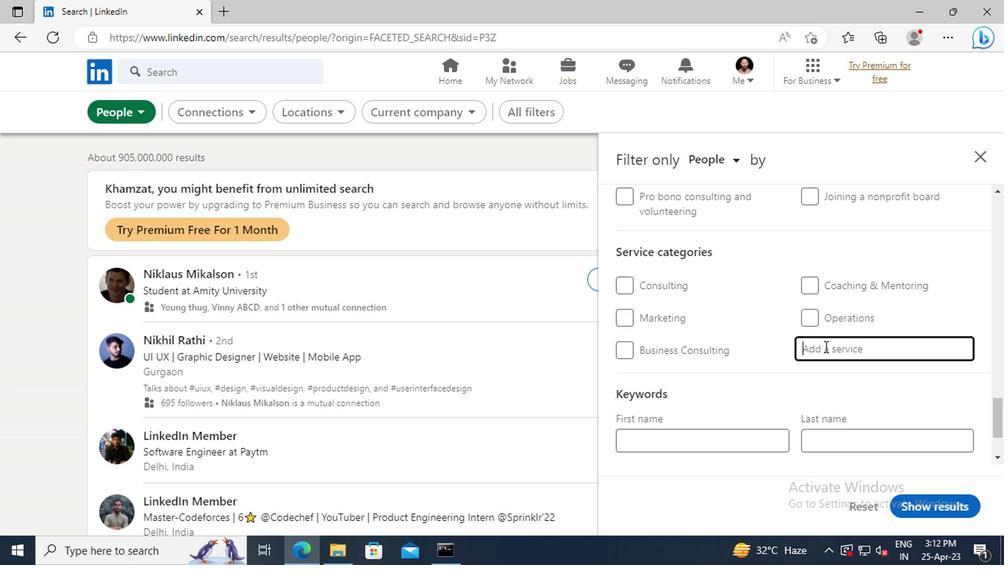 
Action: Key pressed <Key.shift>VISUAL<Key.space><Key.shift>DESIGN
Screenshot: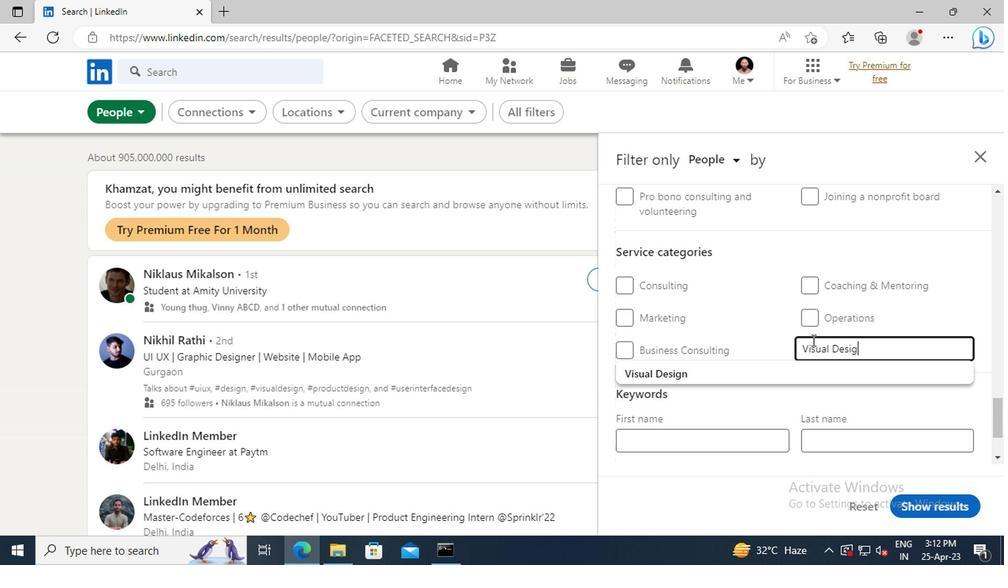 
Action: Mouse moved to (797, 372)
Screenshot: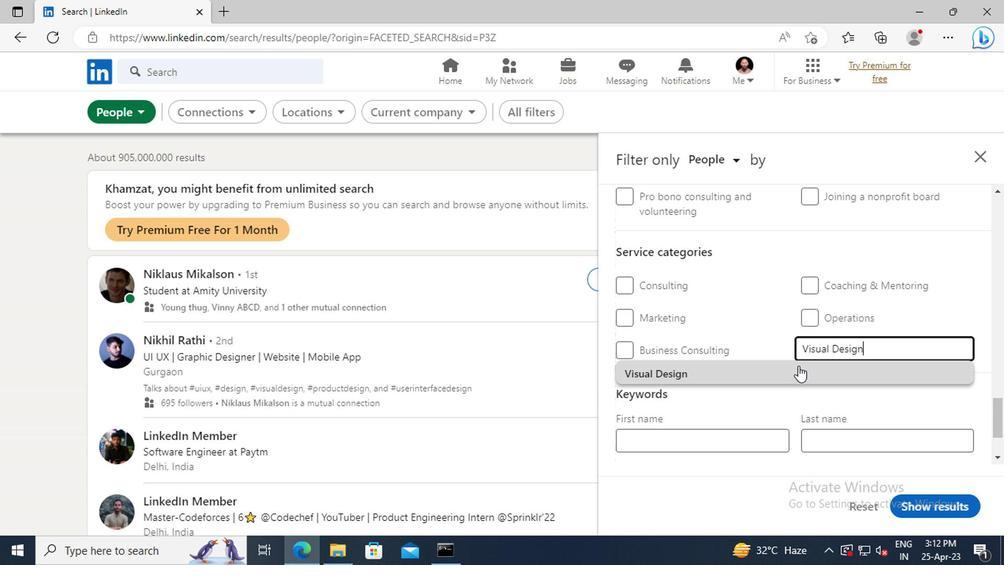 
Action: Mouse pressed left at (797, 372)
Screenshot: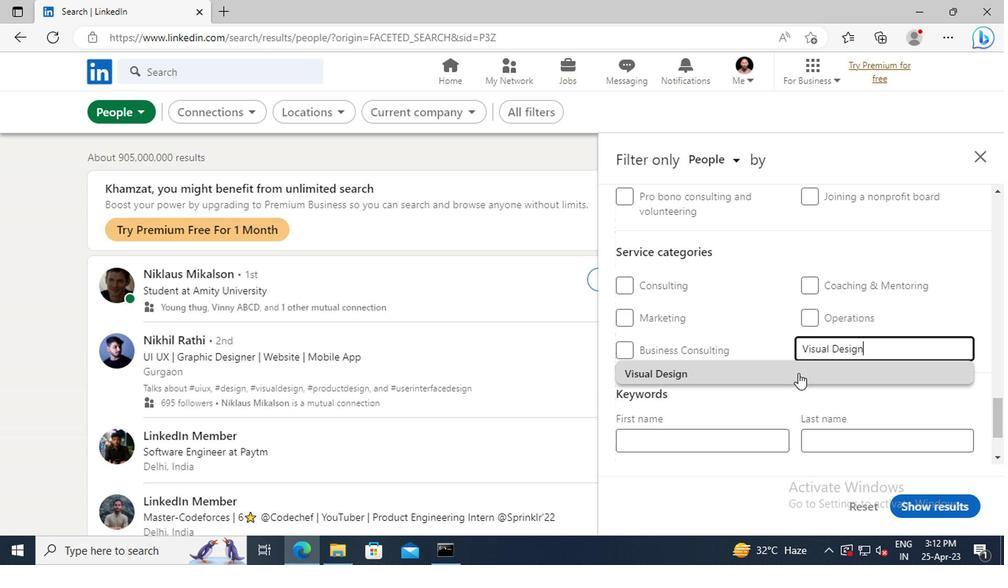
Action: Mouse moved to (749, 311)
Screenshot: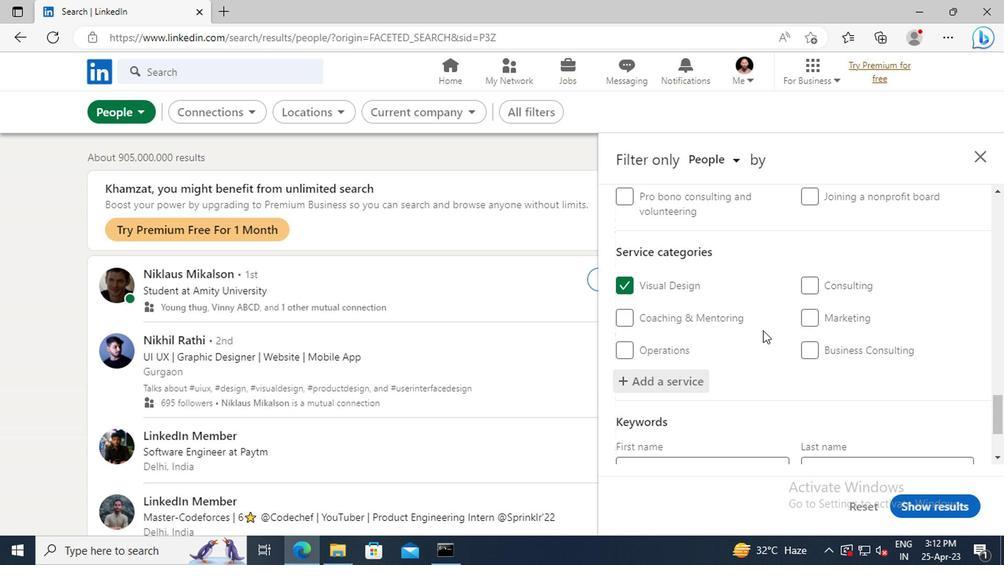
Action: Mouse scrolled (749, 311) with delta (0, 0)
Screenshot: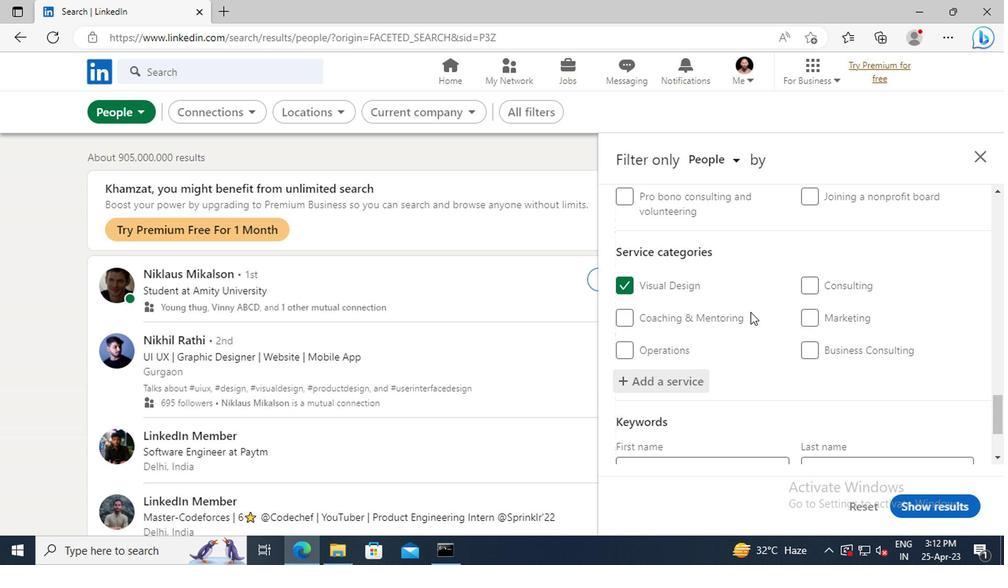 
Action: Mouse scrolled (749, 311) with delta (0, 0)
Screenshot: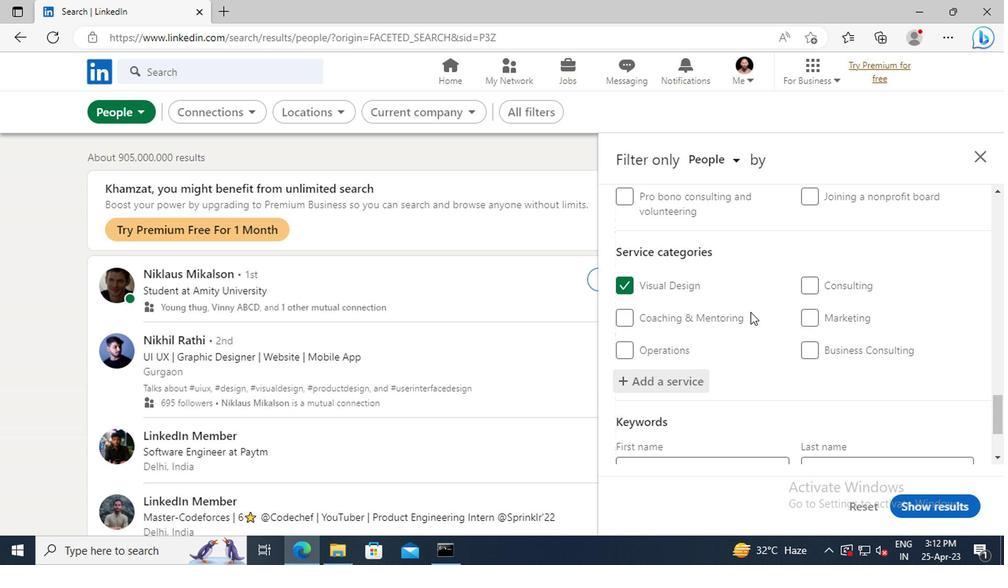 
Action: Mouse scrolled (749, 311) with delta (0, 0)
Screenshot: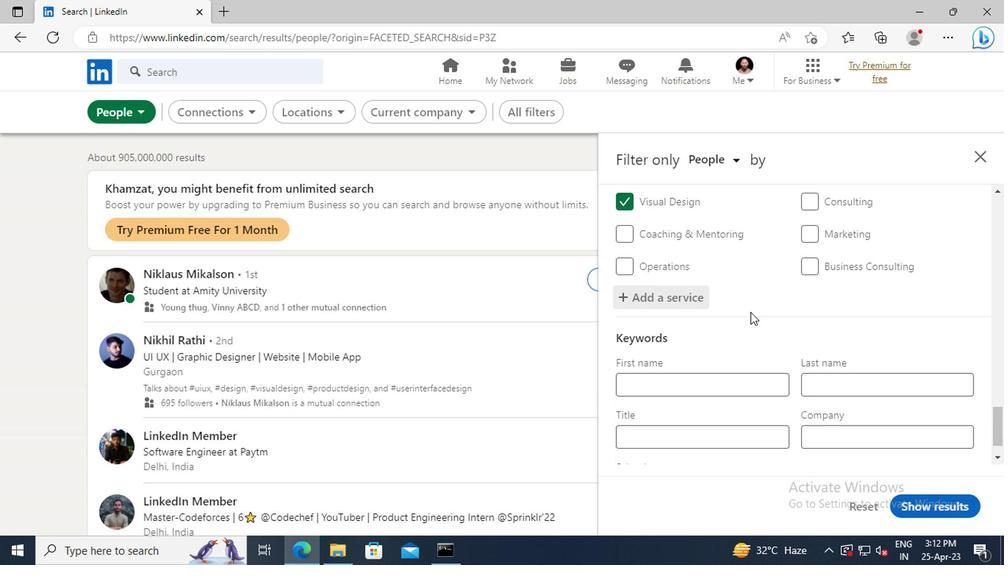
Action: Mouse scrolled (749, 311) with delta (0, 0)
Screenshot: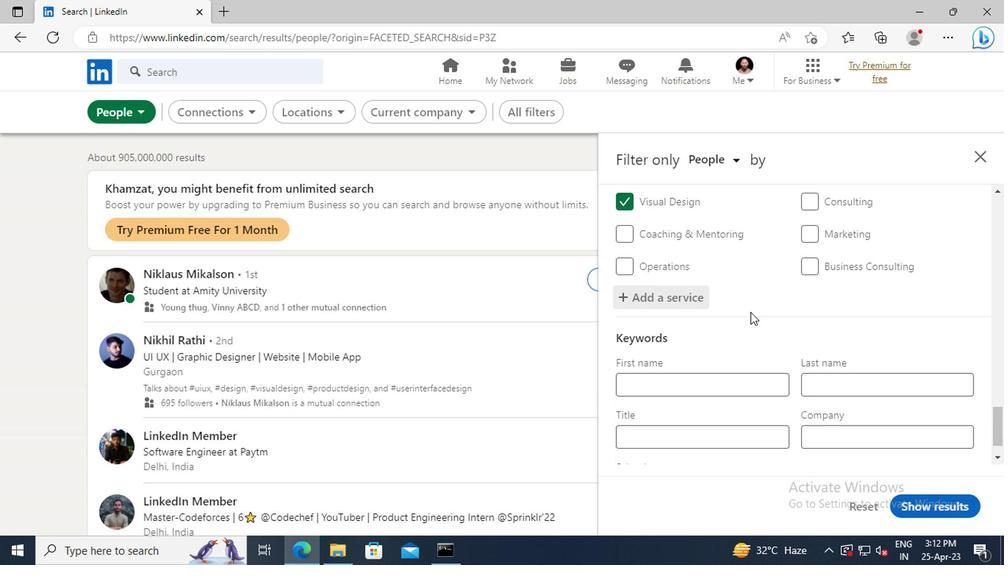 
Action: Mouse scrolled (749, 311) with delta (0, 0)
Screenshot: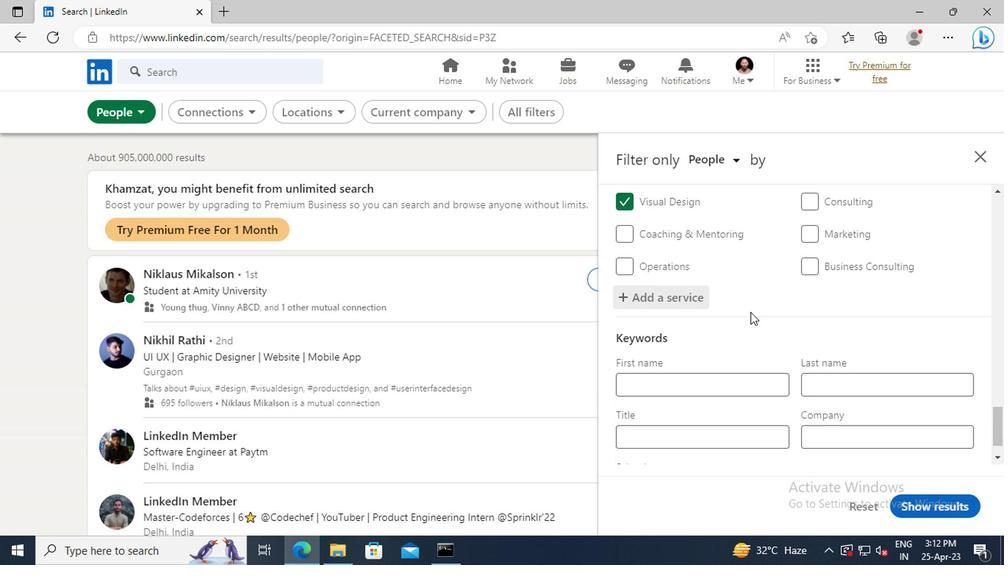 
Action: Mouse moved to (721, 397)
Screenshot: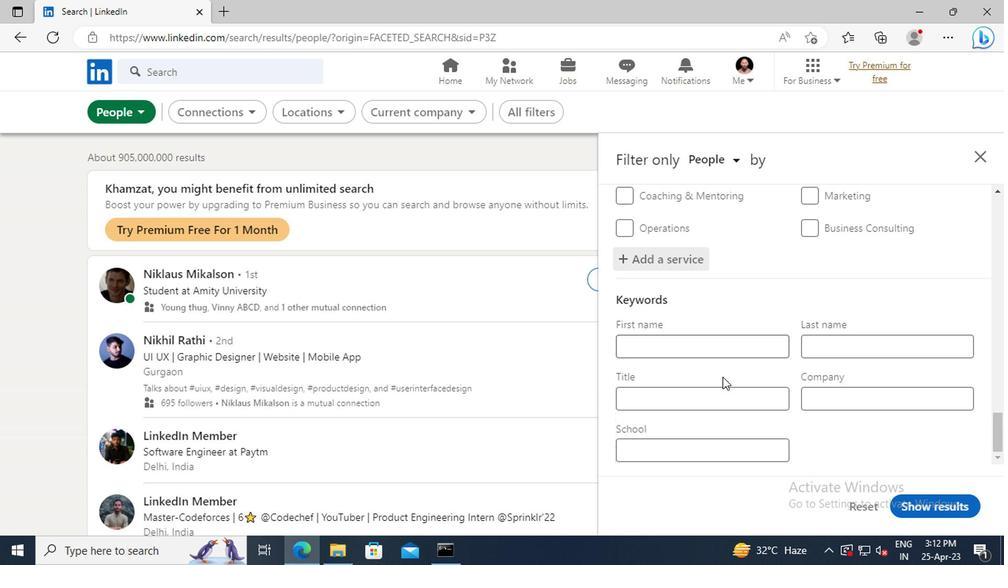 
Action: Mouse pressed left at (721, 397)
Screenshot: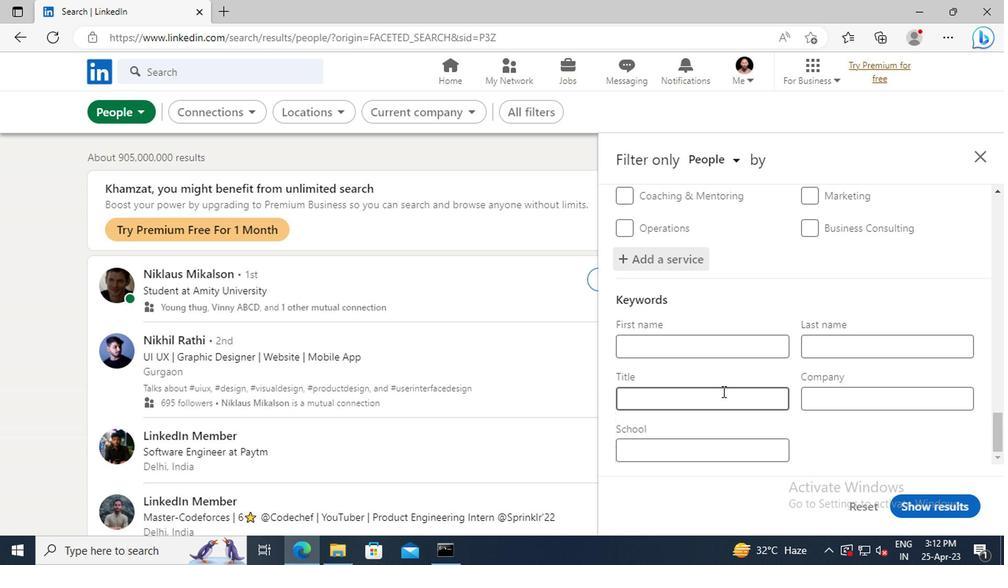 
Action: Key pressed <Key.shift>DATA<Key.space><Key.shift>ENTRY
Screenshot: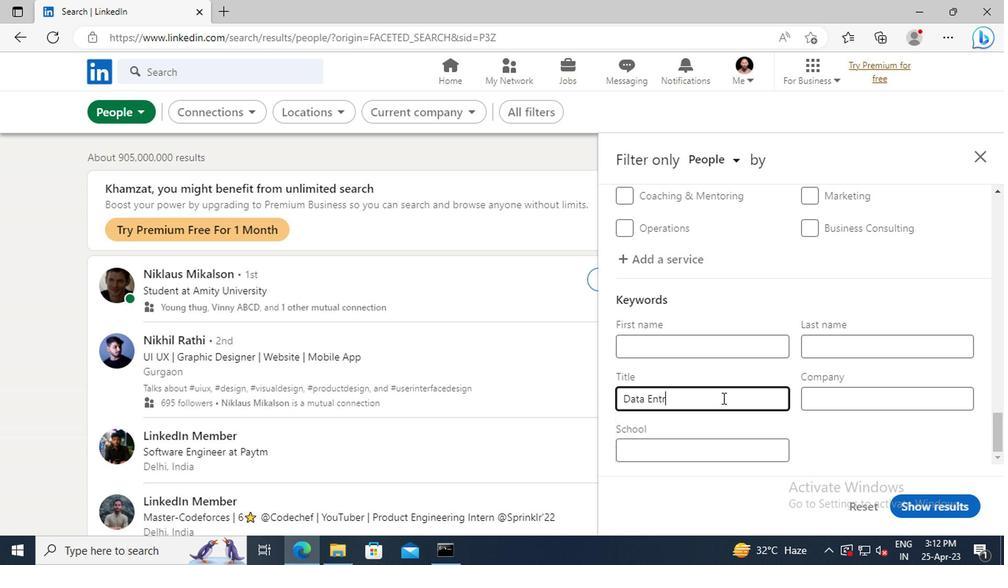 
Action: Mouse moved to (919, 512)
Screenshot: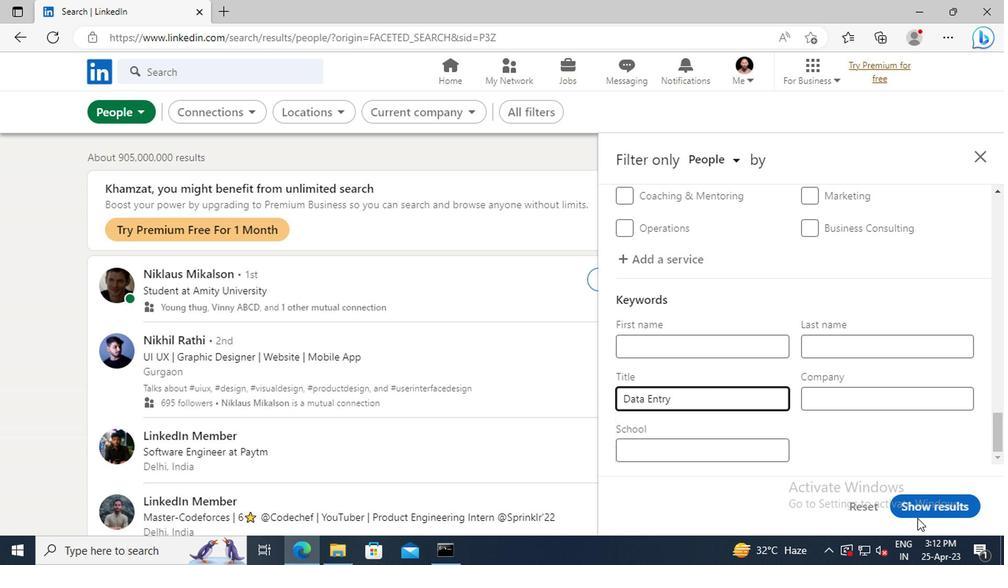 
Action: Mouse pressed left at (919, 512)
Screenshot: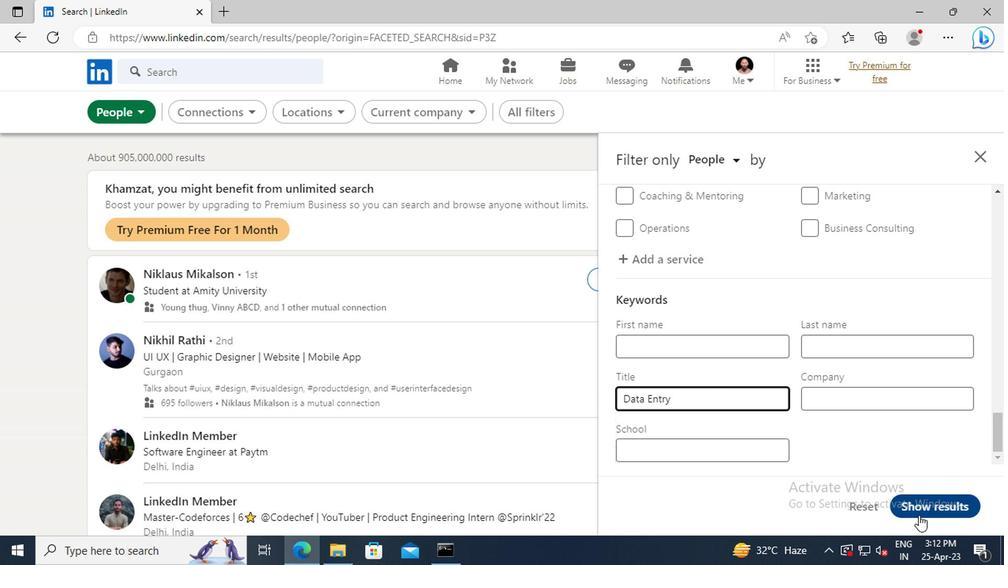 
